 Task: Open a blank sheet, save the file as Maya.docx Add the quote 'Life is short; make every moment count.' Apply font style 'Oswald' and font size 36 Align the text to the Left .Change the text color to  'Olive Green '
Action: Mouse moved to (926, 72)
Screenshot: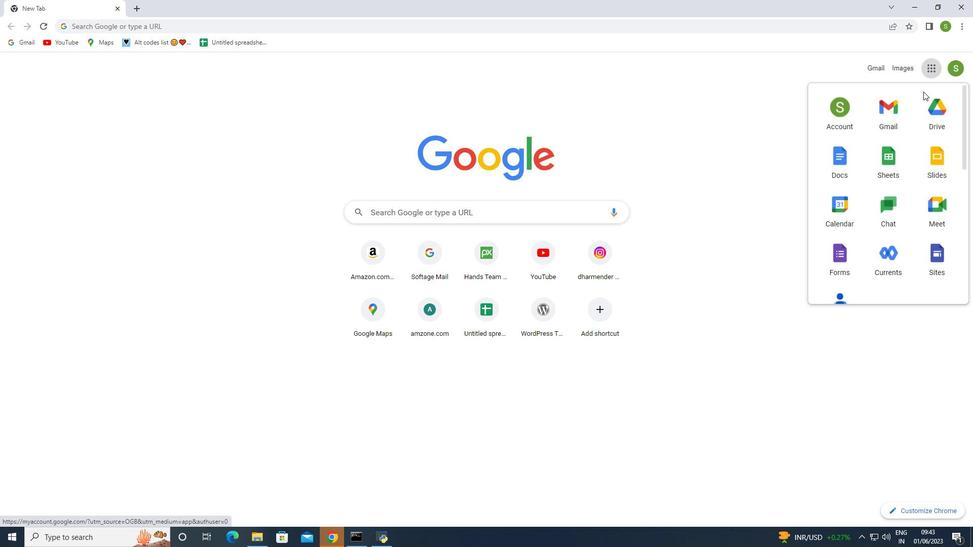 
Action: Mouse pressed left at (926, 72)
Screenshot: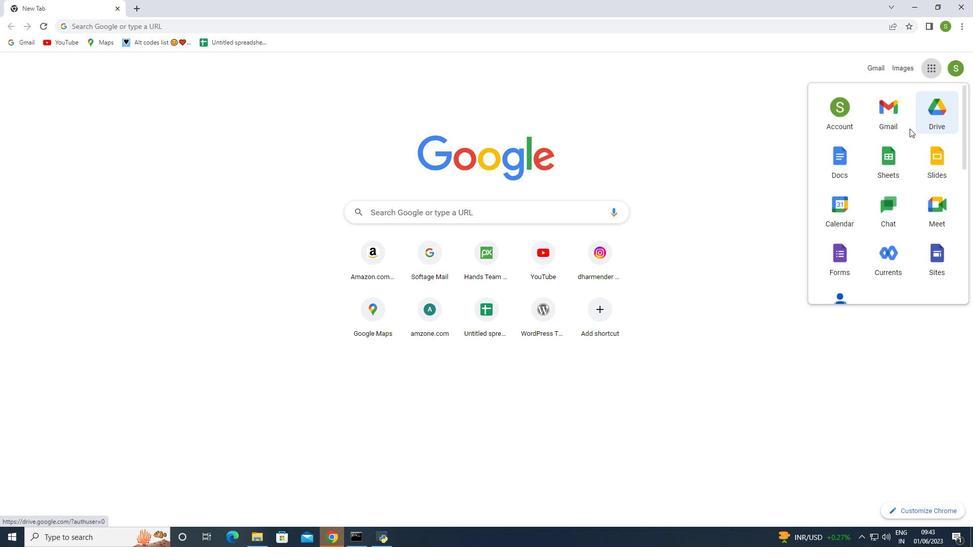 
Action: Mouse moved to (842, 169)
Screenshot: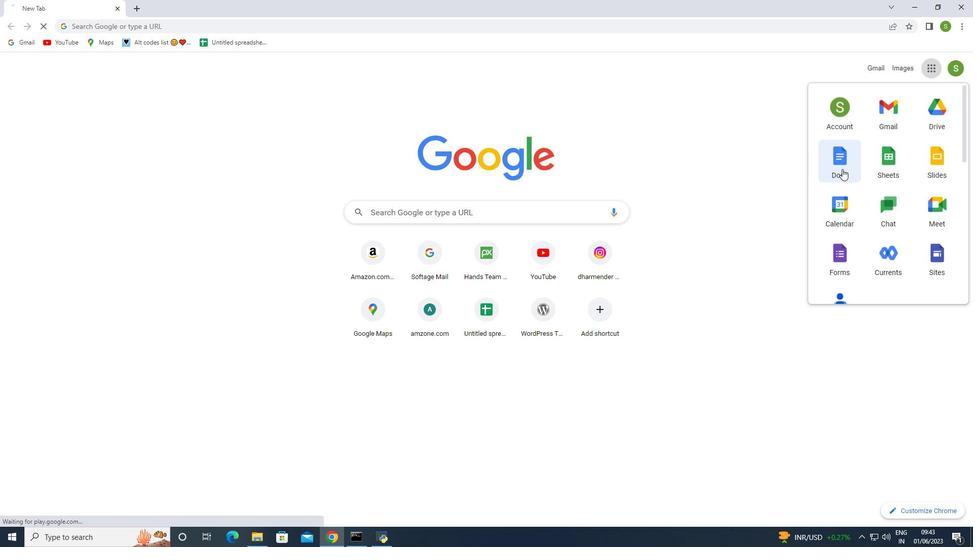 
Action: Mouse pressed left at (842, 169)
Screenshot: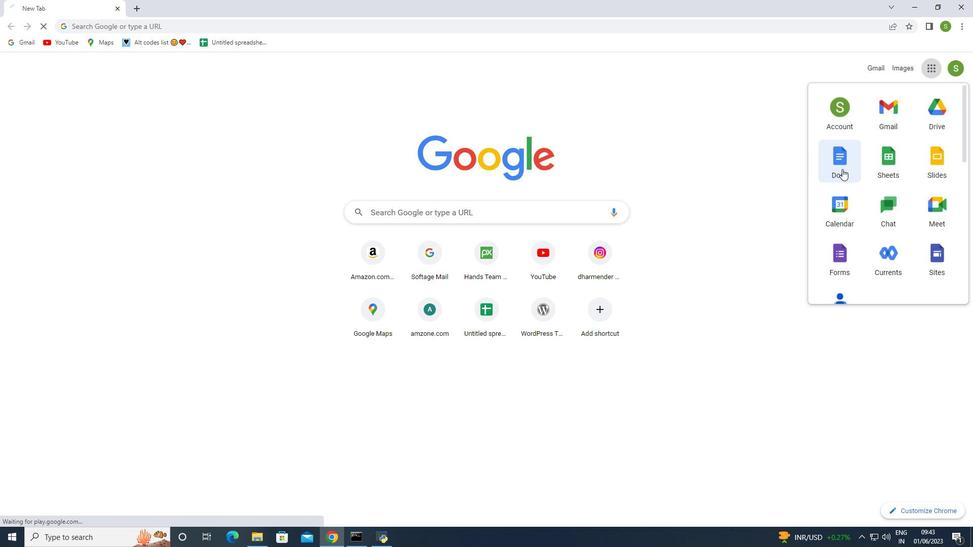 
Action: Mouse moved to (290, 152)
Screenshot: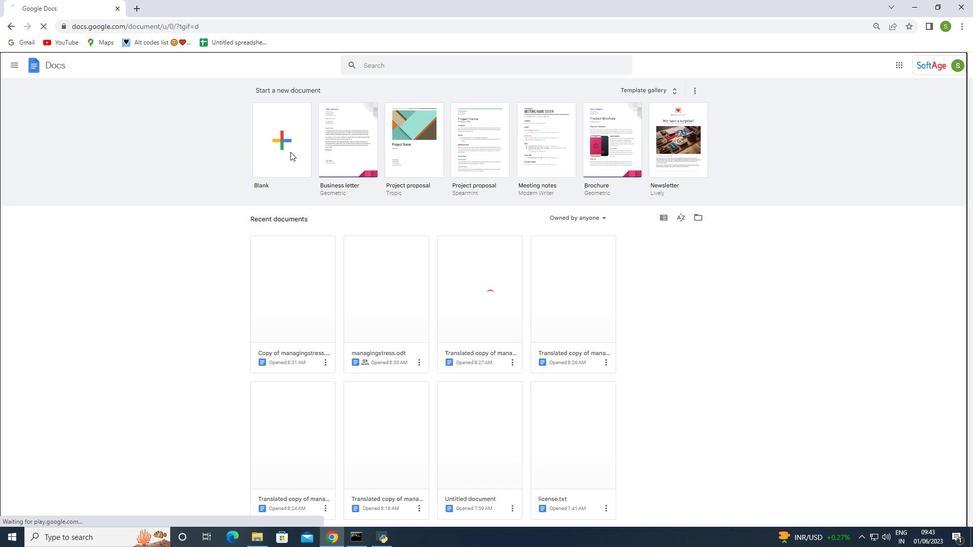 
Action: Mouse pressed left at (290, 152)
Screenshot: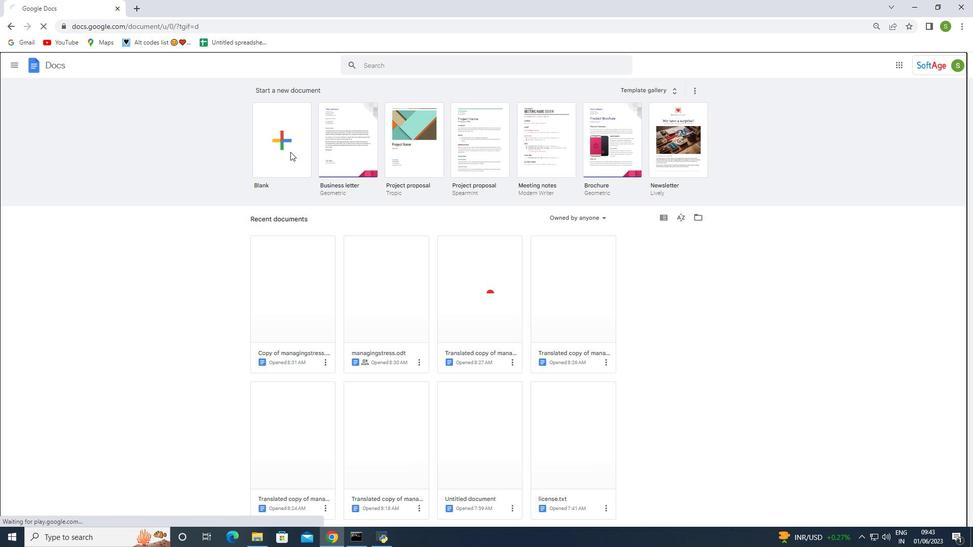 
Action: Mouse moved to (35, 68)
Screenshot: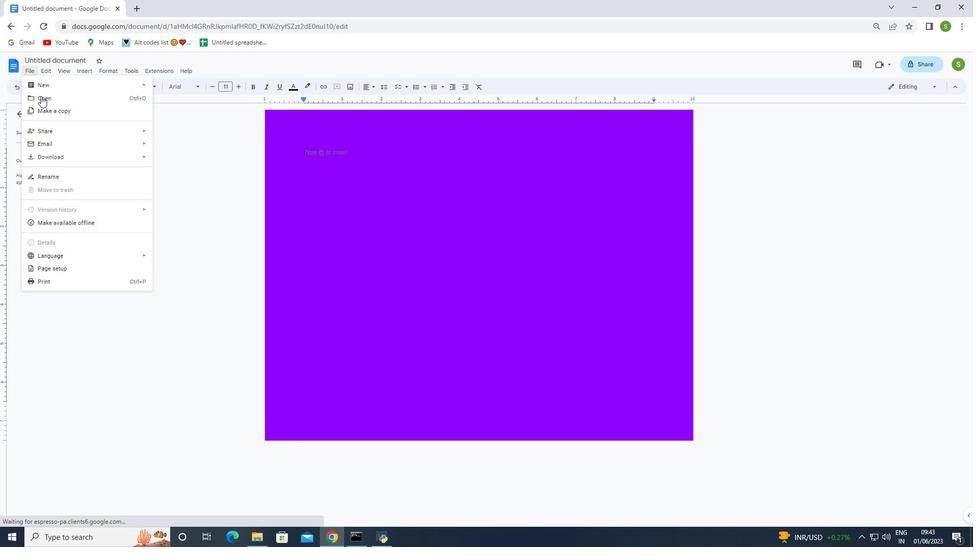 
Action: Mouse pressed left at (35, 68)
Screenshot: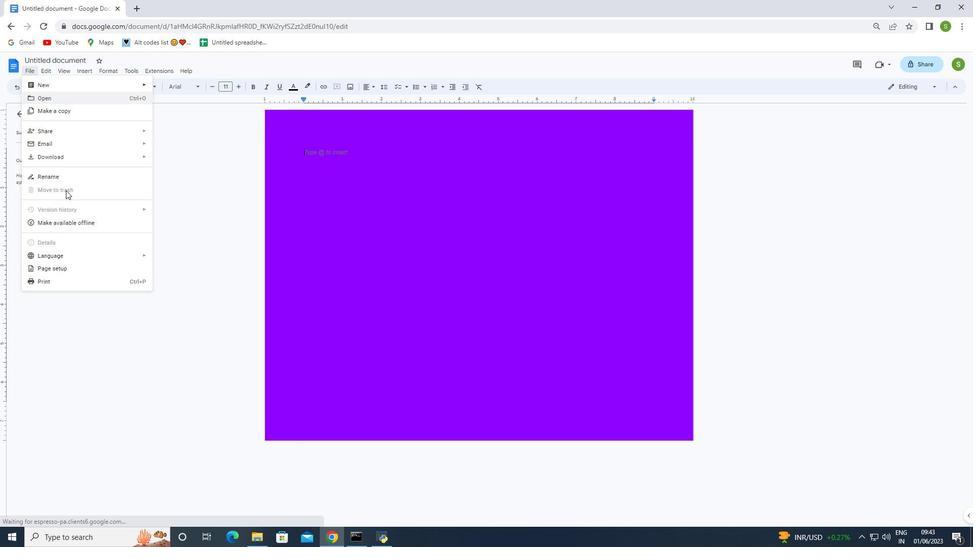
Action: Mouse moved to (59, 269)
Screenshot: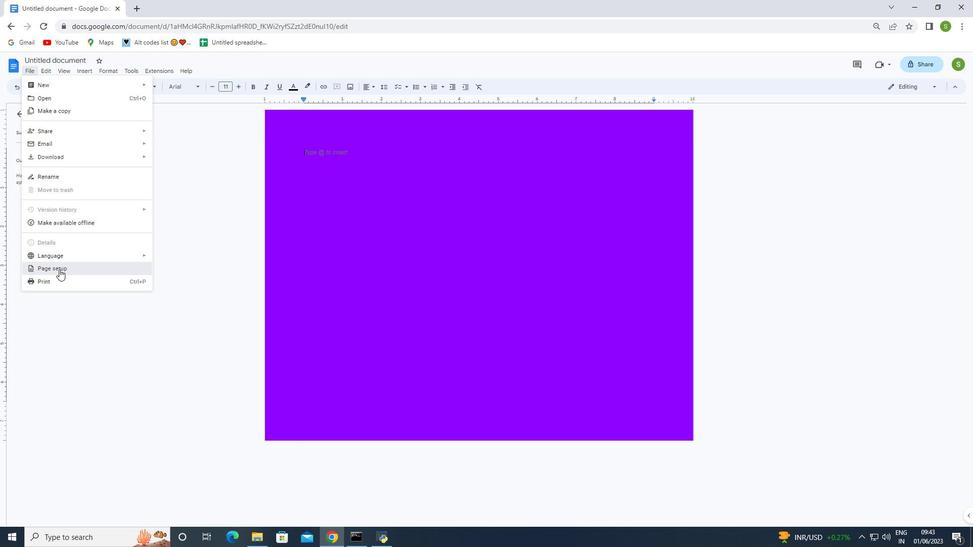 
Action: Mouse pressed left at (59, 269)
Screenshot: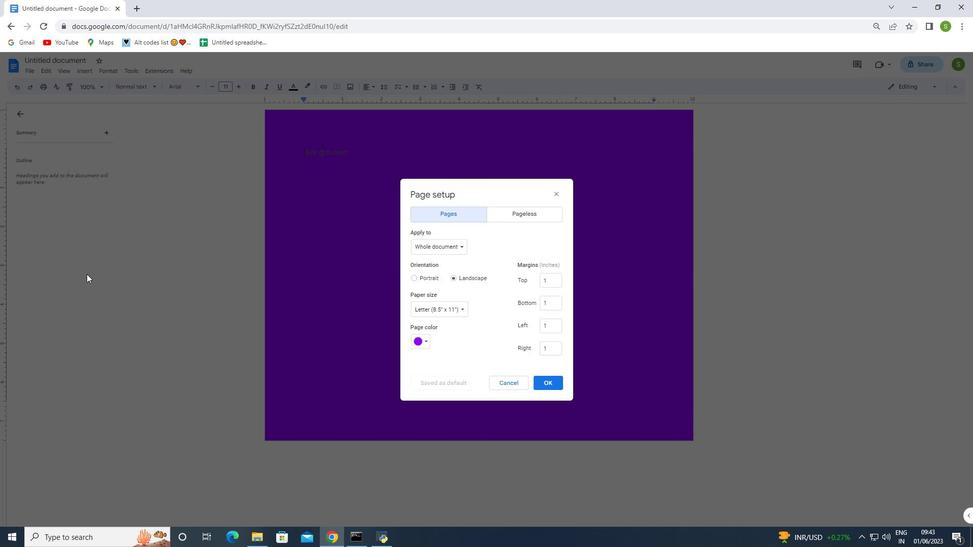 
Action: Mouse moved to (418, 341)
Screenshot: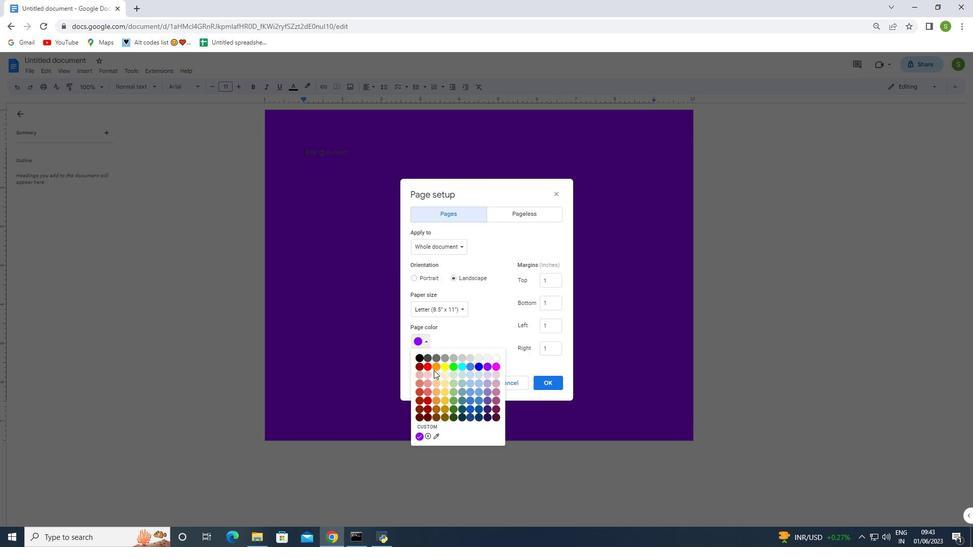 
Action: Mouse pressed left at (418, 341)
Screenshot: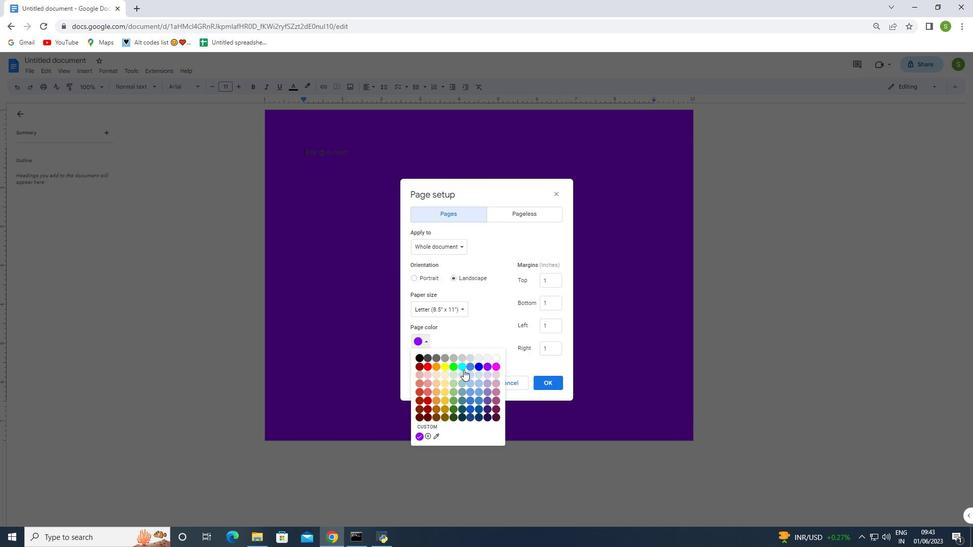 
Action: Mouse moved to (499, 357)
Screenshot: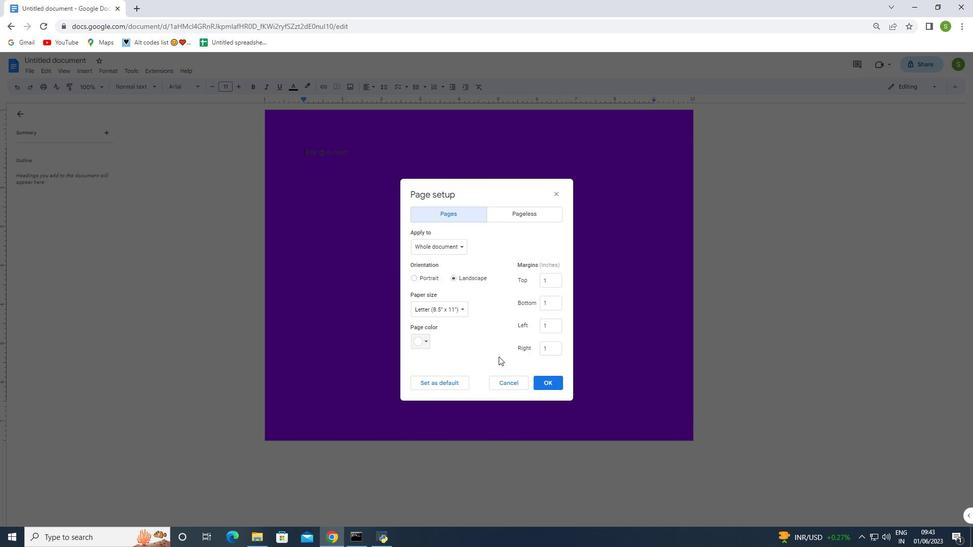 
Action: Mouse pressed left at (499, 357)
Screenshot: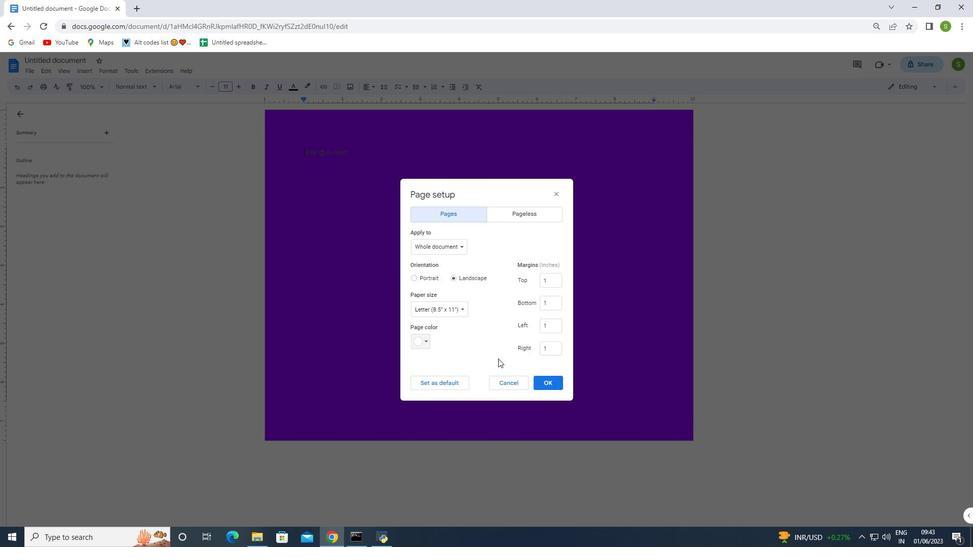 
Action: Mouse moved to (459, 383)
Screenshot: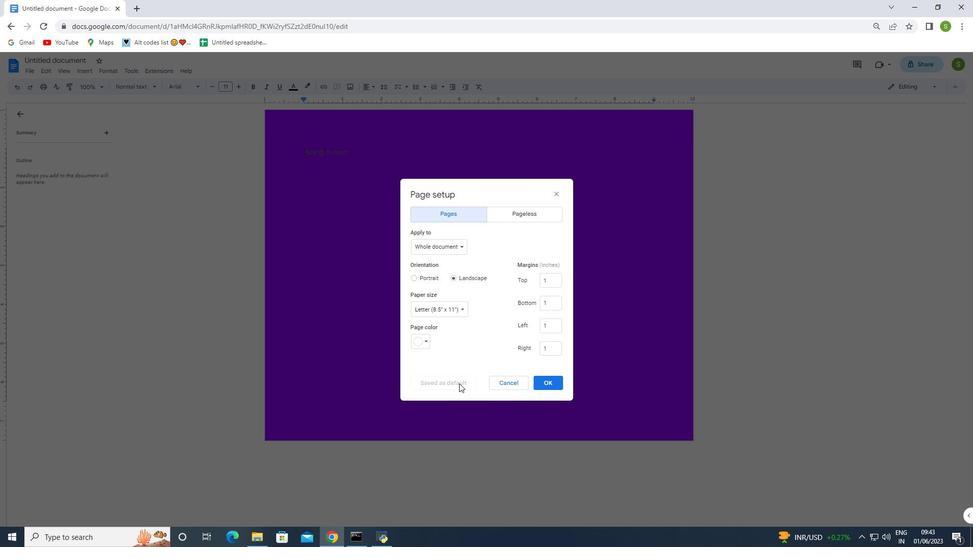 
Action: Mouse pressed left at (459, 383)
Screenshot: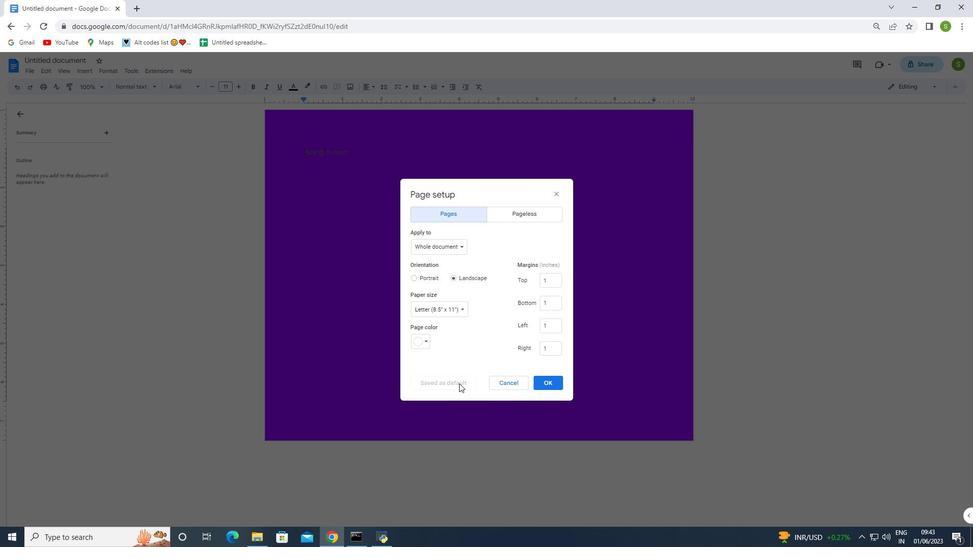 
Action: Mouse moved to (540, 384)
Screenshot: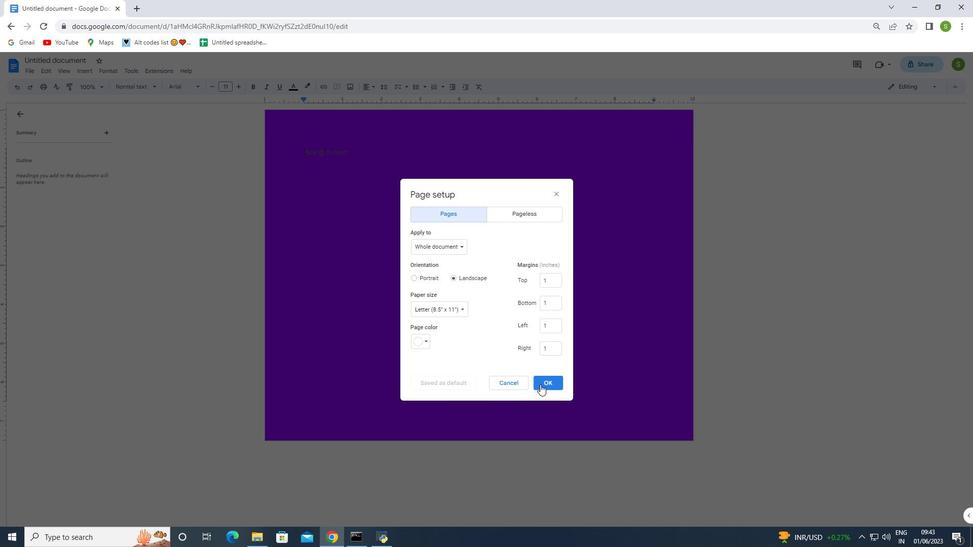 
Action: Mouse pressed left at (540, 384)
Screenshot: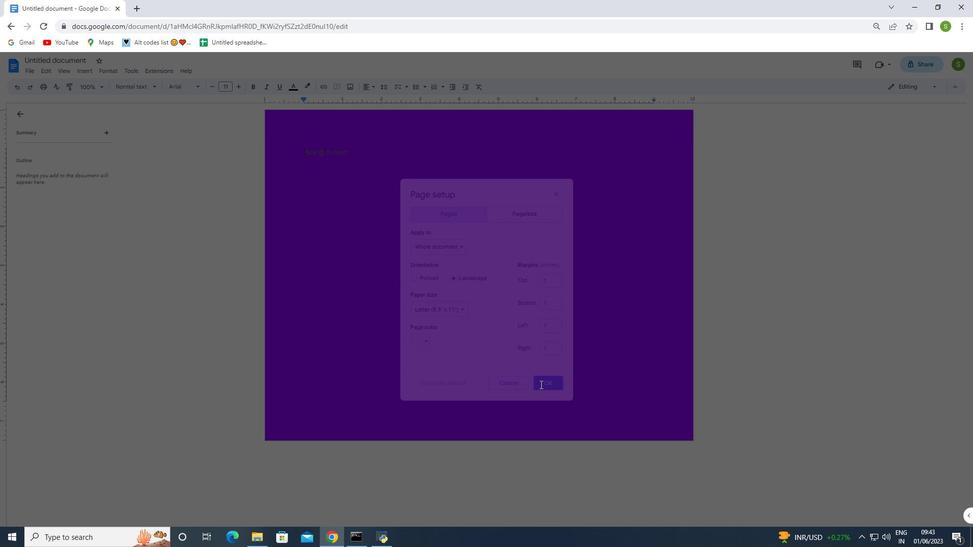 
Action: Mouse moved to (29, 72)
Screenshot: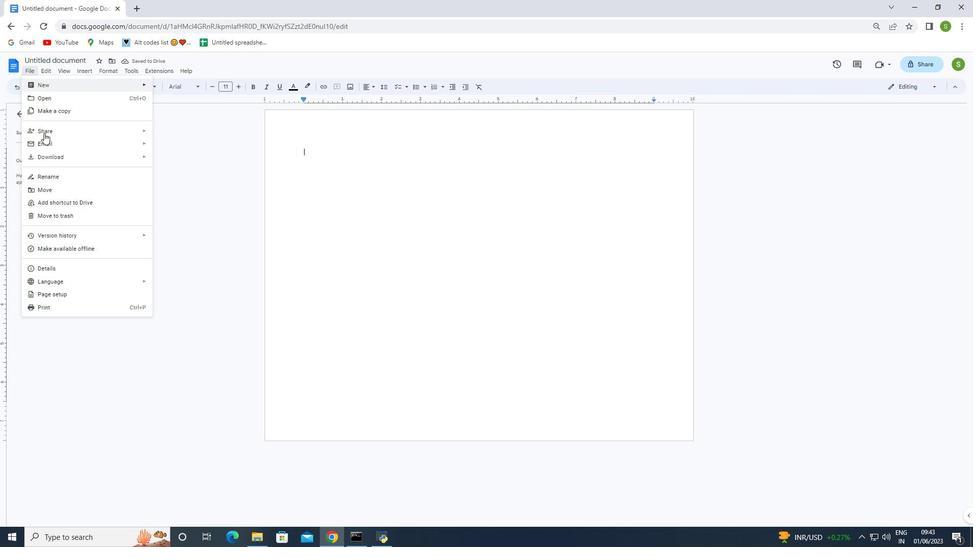 
Action: Mouse pressed left at (29, 72)
Screenshot: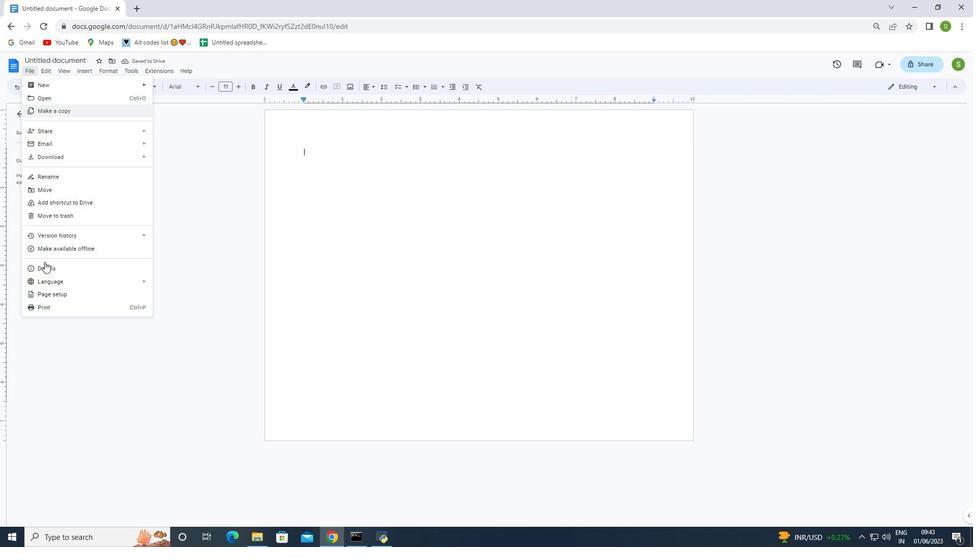 
Action: Mouse moved to (53, 297)
Screenshot: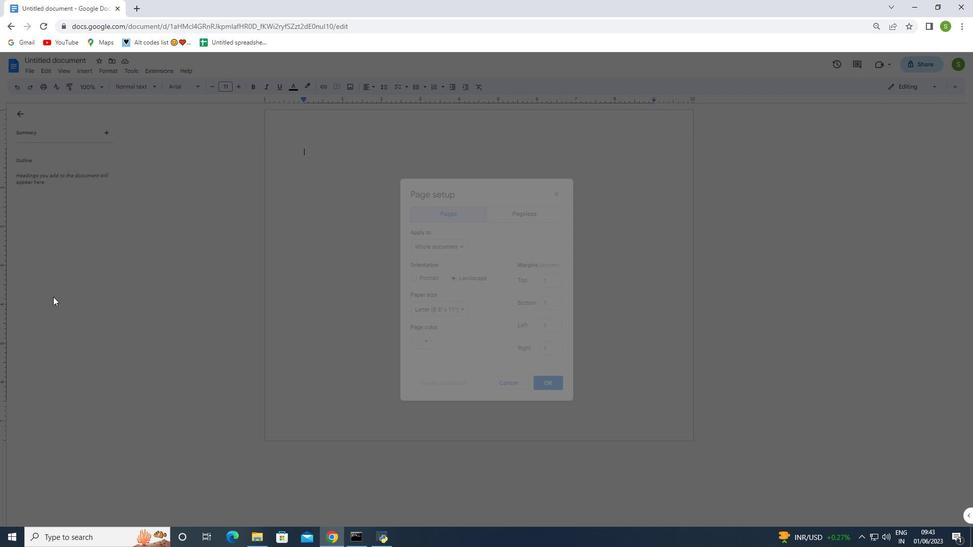 
Action: Mouse pressed left at (53, 297)
Screenshot: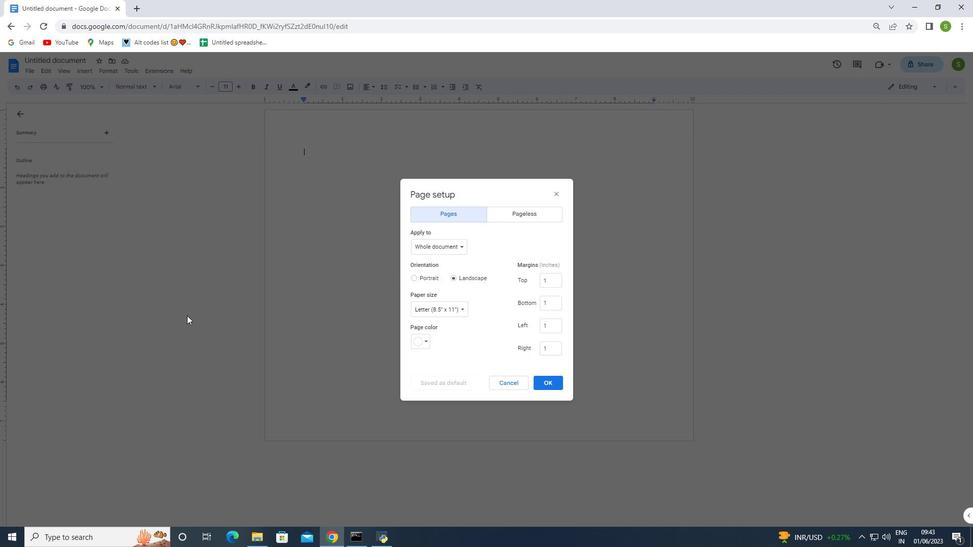 
Action: Mouse moved to (411, 279)
Screenshot: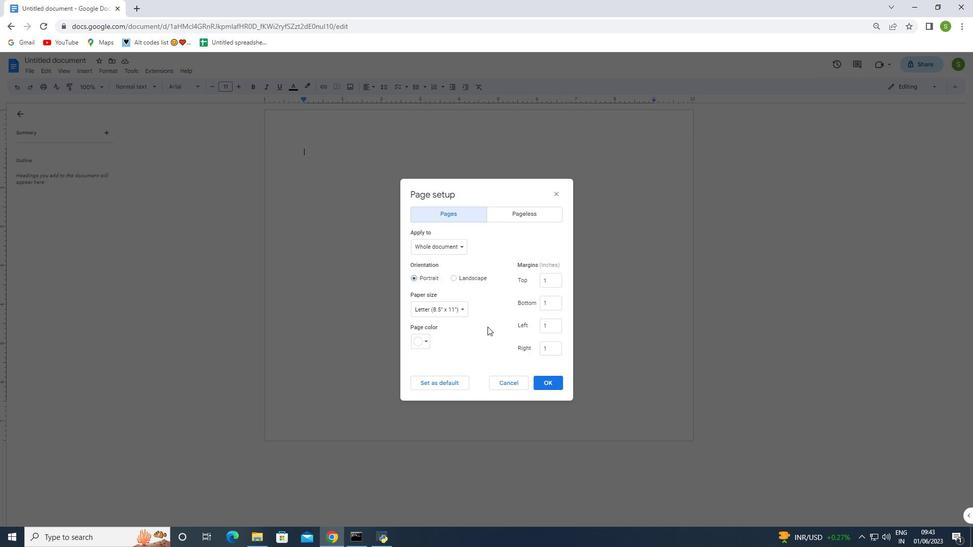 
Action: Mouse pressed left at (411, 279)
Screenshot: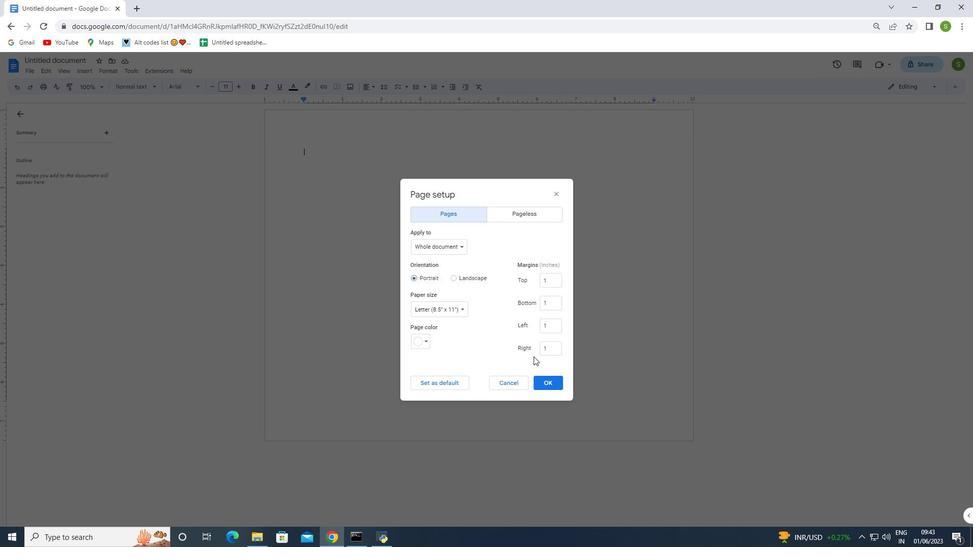 
Action: Mouse moved to (548, 377)
Screenshot: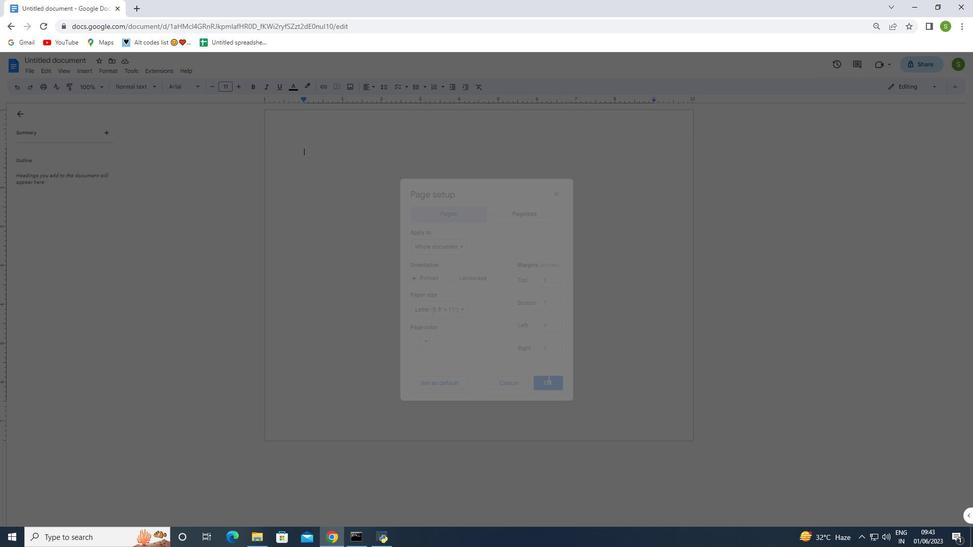 
Action: Mouse pressed left at (548, 377)
Screenshot: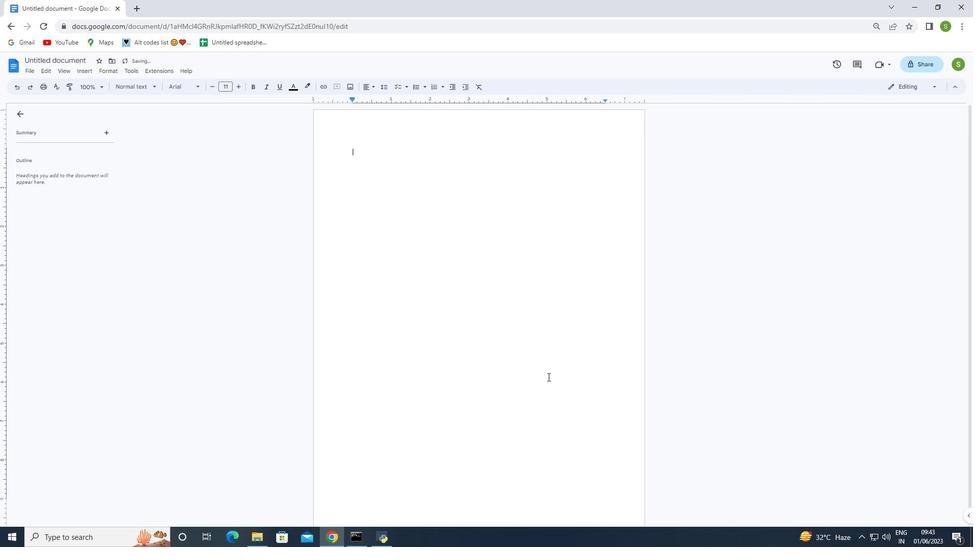 
Action: Mouse moved to (27, 69)
Screenshot: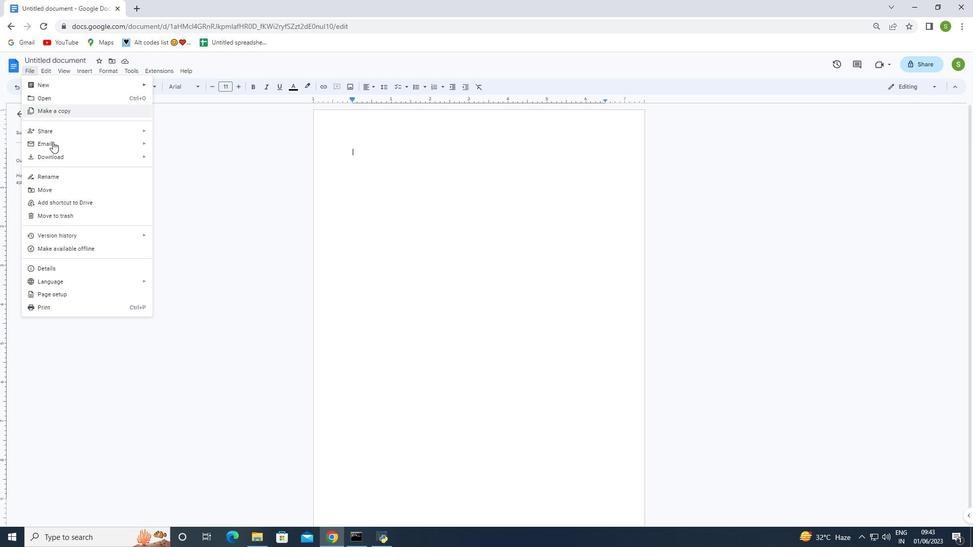 
Action: Mouse pressed left at (27, 69)
Screenshot: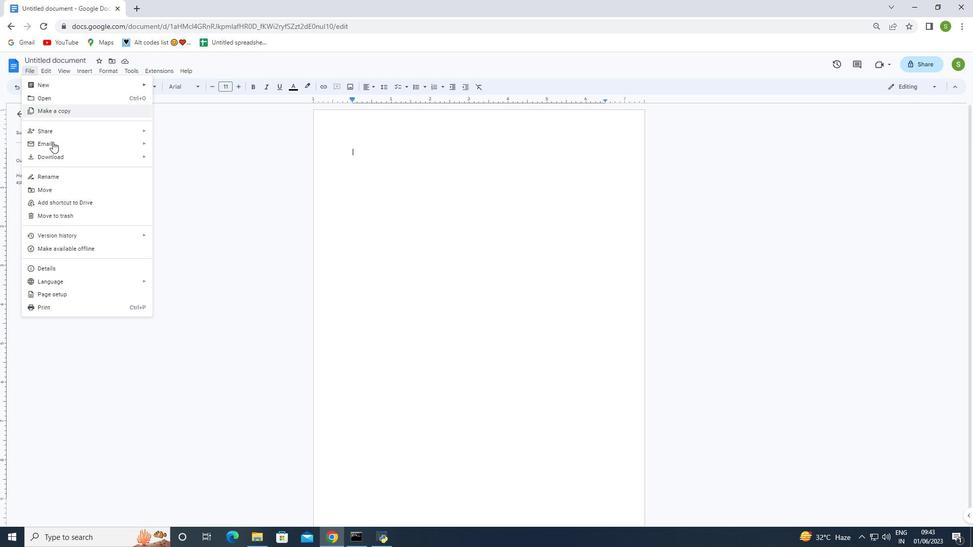 
Action: Mouse moved to (54, 179)
Screenshot: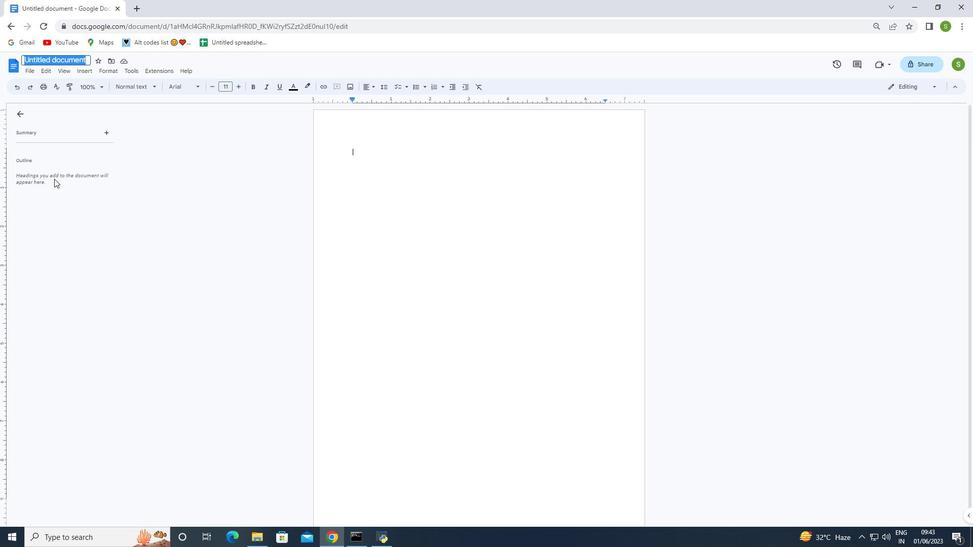 
Action: Mouse pressed left at (54, 179)
Screenshot: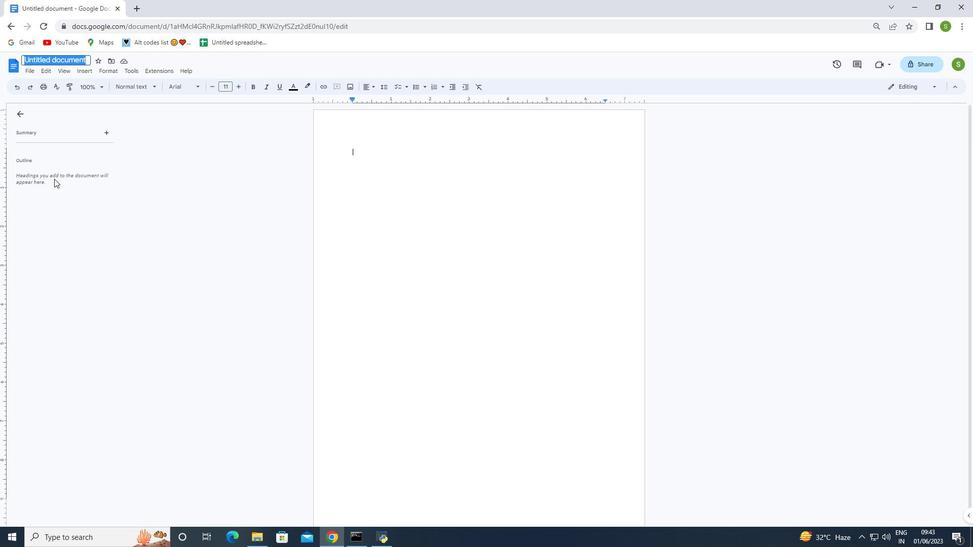 
Action: Key pressed <Key.backspace><Key.shift>Maya.docx
Screenshot: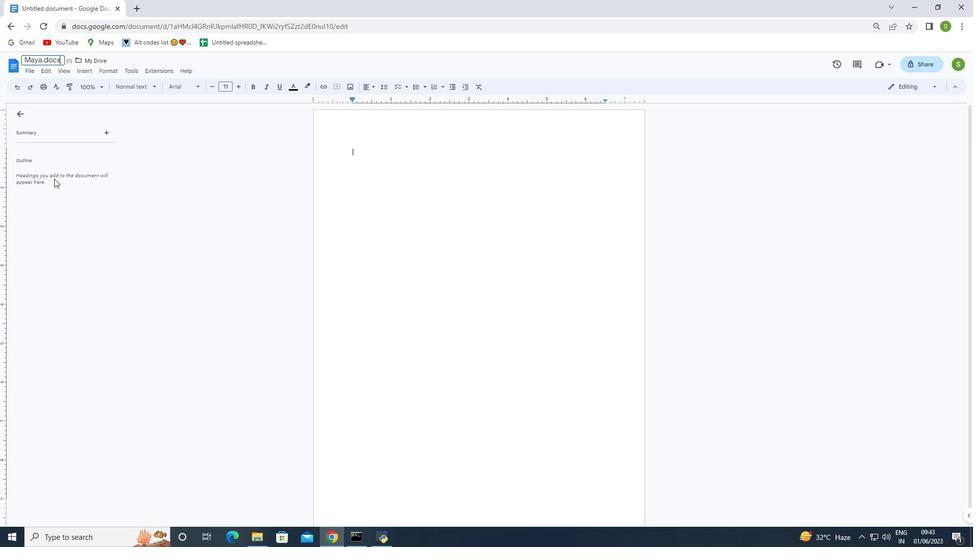 
Action: Mouse moved to (106, 250)
Screenshot: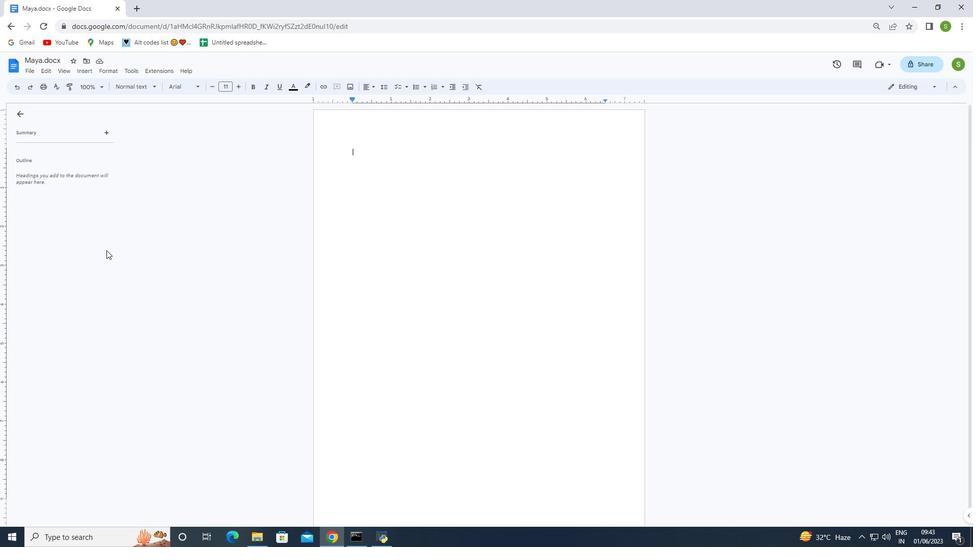 
Action: Mouse pressed left at (106, 250)
Screenshot: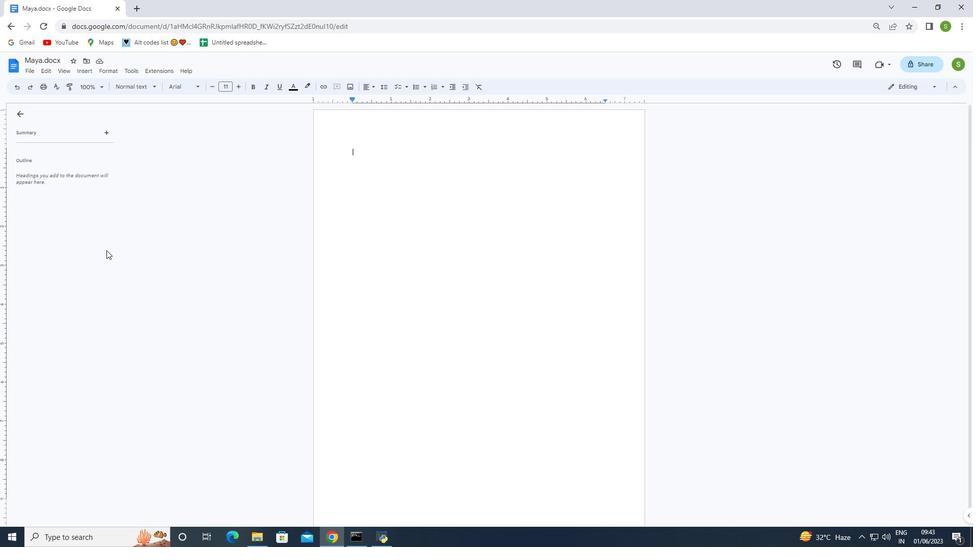 
Action: Mouse moved to (408, 196)
Screenshot: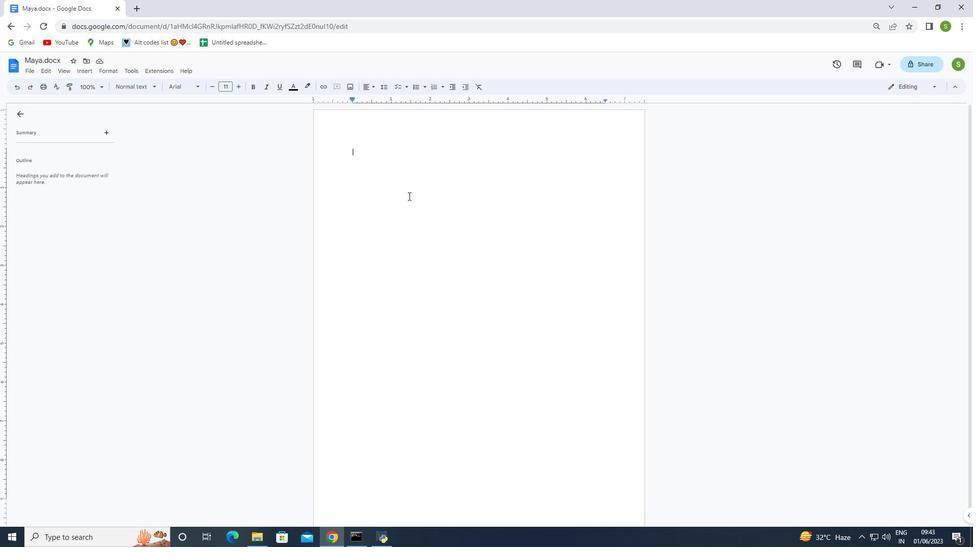 
Action: Key pressed <Key.shift>Life<Key.space>is<Key.space>short;<Key.space><Key.shift>Make<Key.space>every
Screenshot: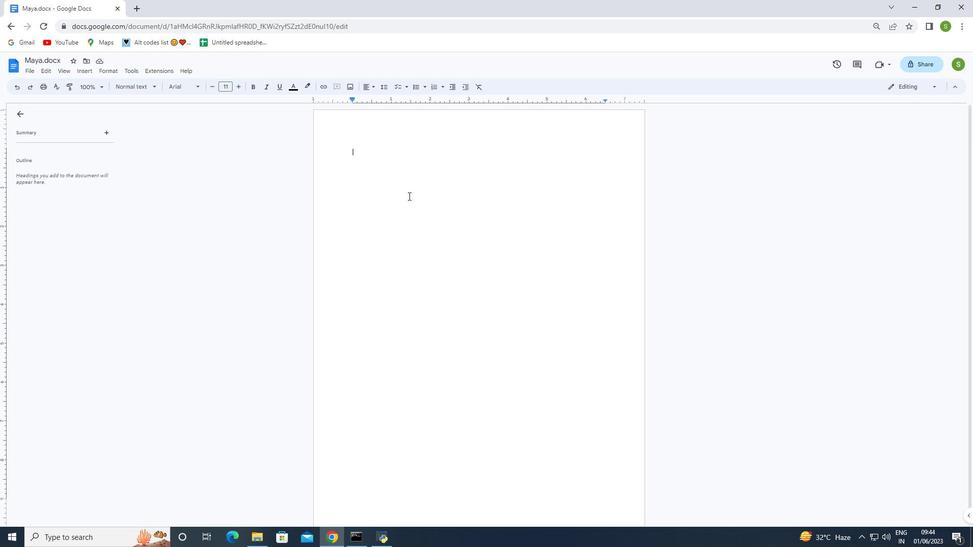 
Action: Mouse moved to (392, 170)
Screenshot: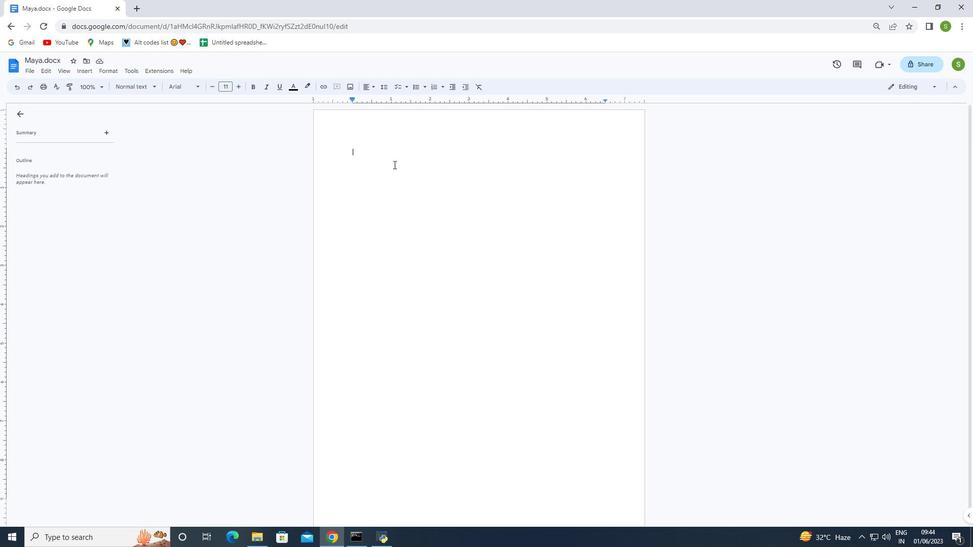 
Action: Mouse pressed left at (392, 170)
Screenshot: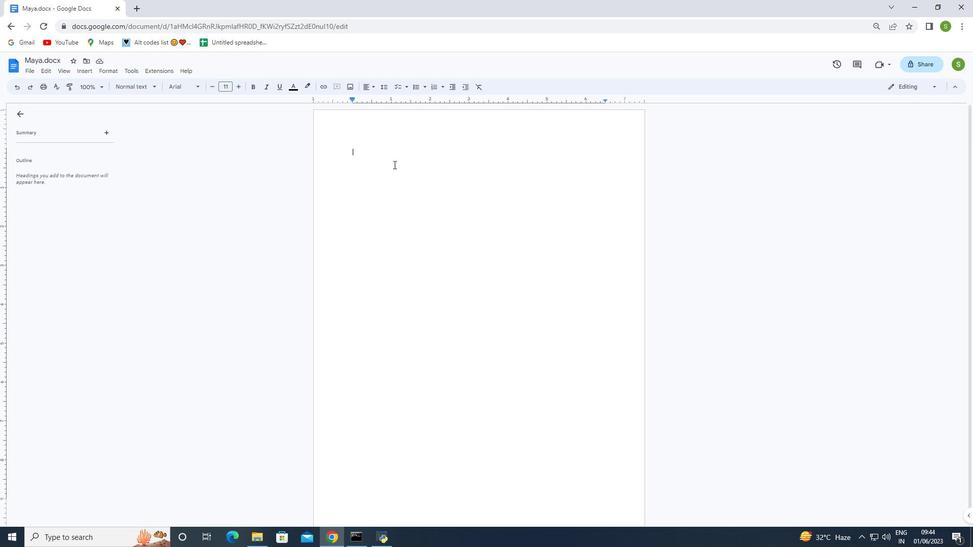 
Action: Mouse moved to (394, 162)
Screenshot: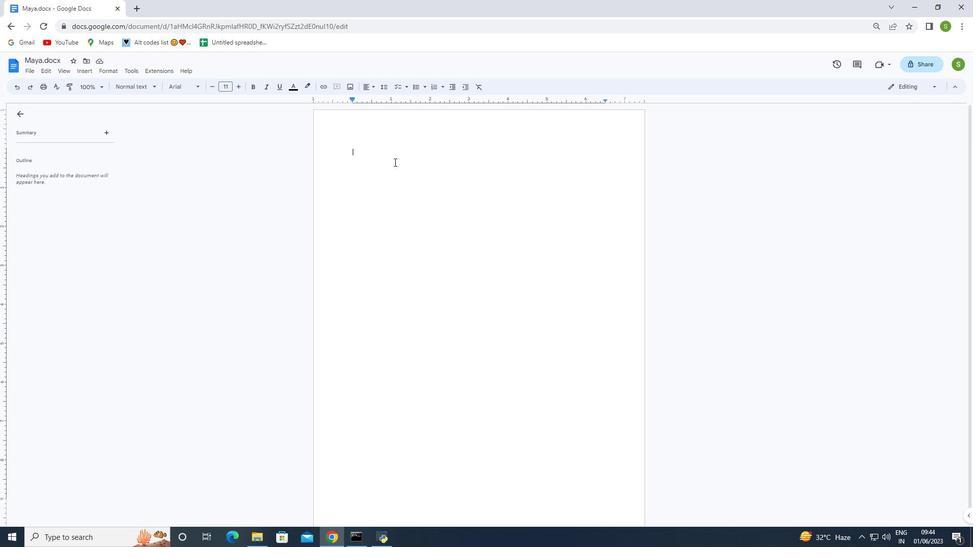 
Action: Mouse pressed left at (394, 162)
Screenshot: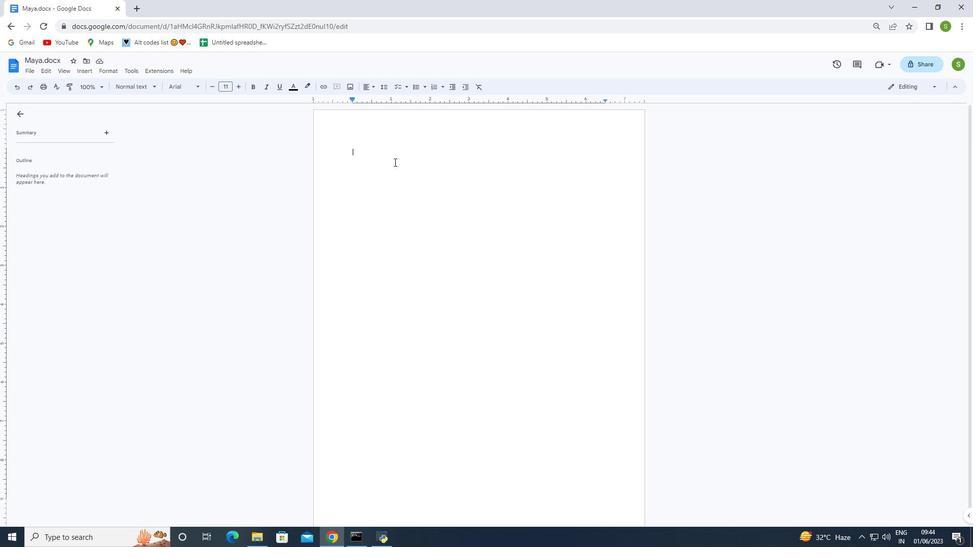
Action: Key pressed <Key.shift><Key.shift><Key.shift><Key.shift><Key.shift><Key.shift><Key.shift><Key.shift><Key.shift><Key.shift><Key.shift><Key.shift><Key.shift><Key.shift><Key.shift><Key.shift><Key.shift><Key.shift><Key.shift>Life<Key.space>is<Key.space><Key.shift>Short;
Screenshot: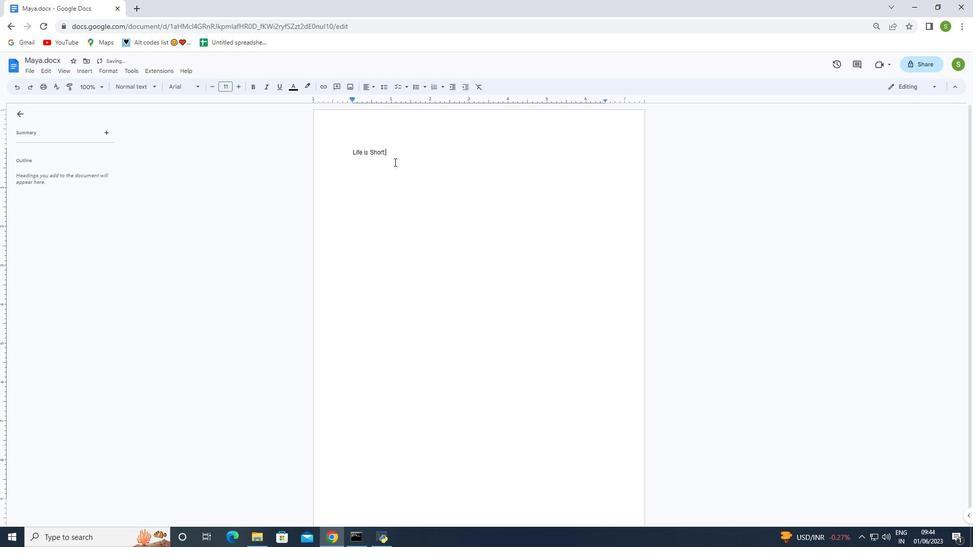 
Action: Mouse moved to (398, 153)
Screenshot: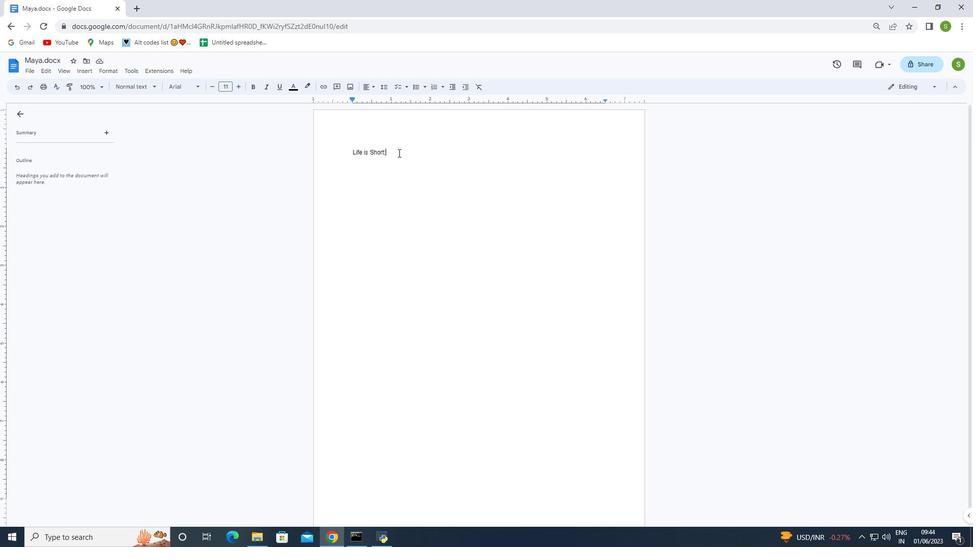
Action: Mouse pressed left at (398, 153)
Screenshot: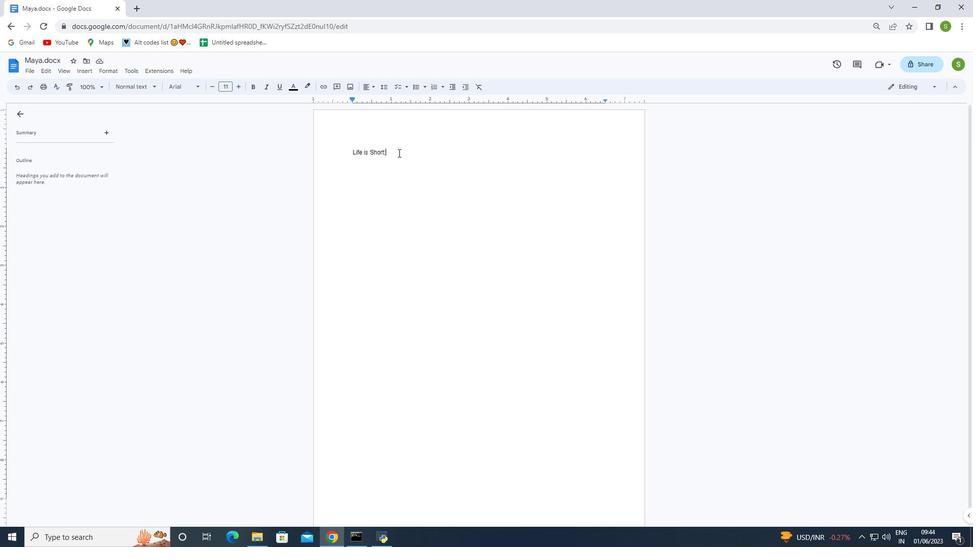 
Action: Key pressed <Key.enter><Key.shift>Make<Key.space>every<Key.space>moment<Key.space>count.'
Screenshot: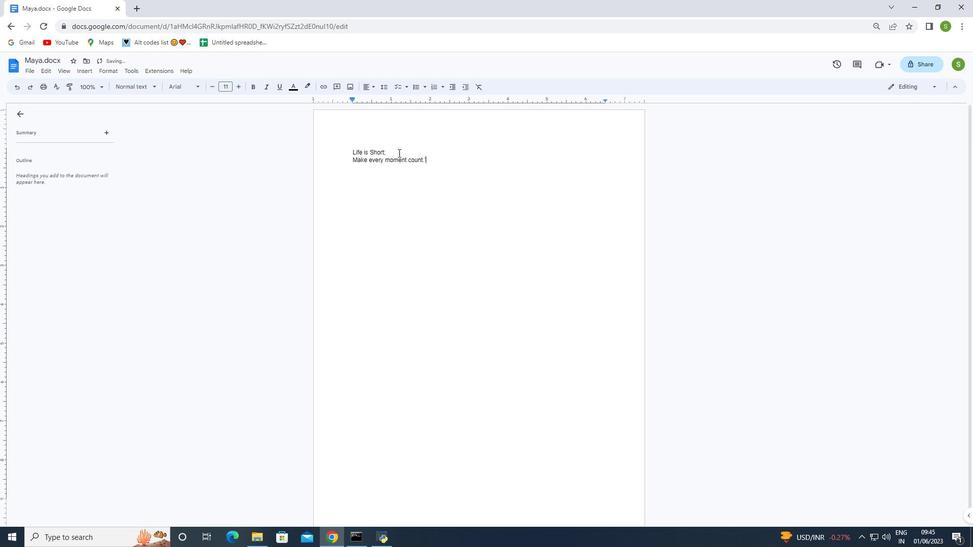 
Action: Mouse moved to (352, 149)
Screenshot: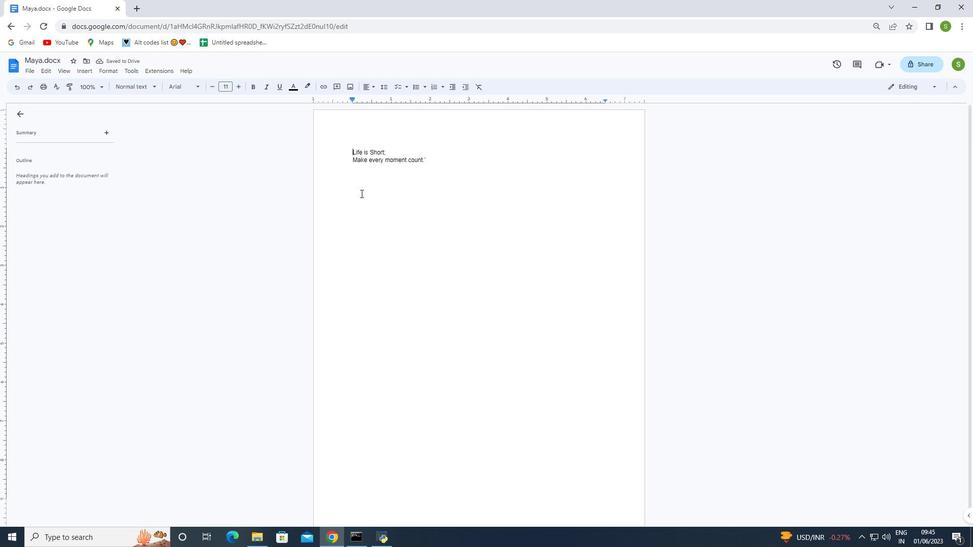 
Action: Mouse pressed left at (352, 149)
Screenshot: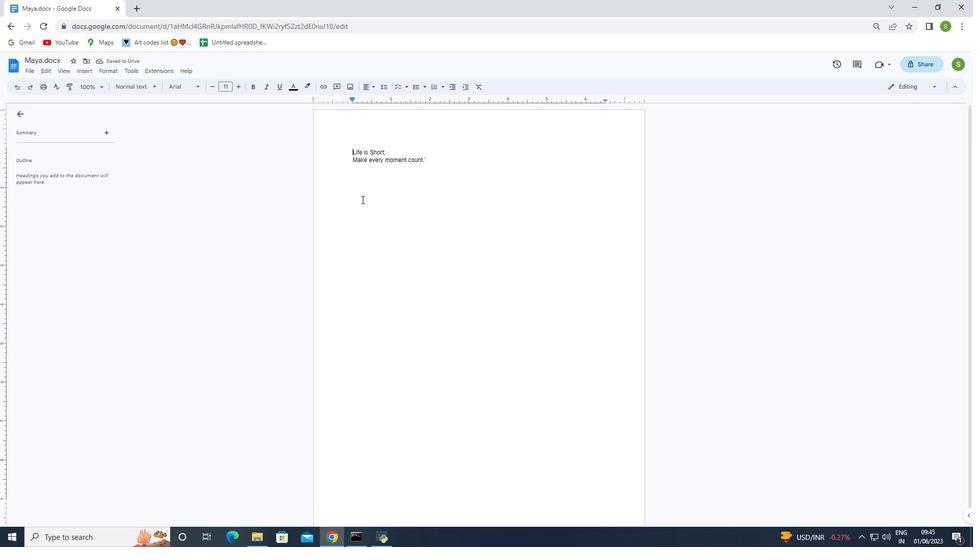 
Action: Mouse moved to (351, 198)
Screenshot: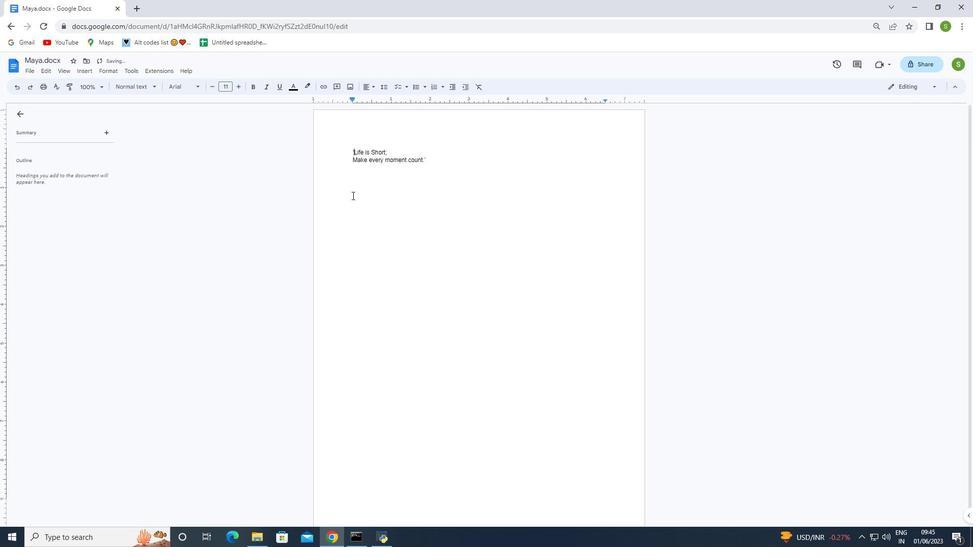 
Action: Key pressed '
Screenshot: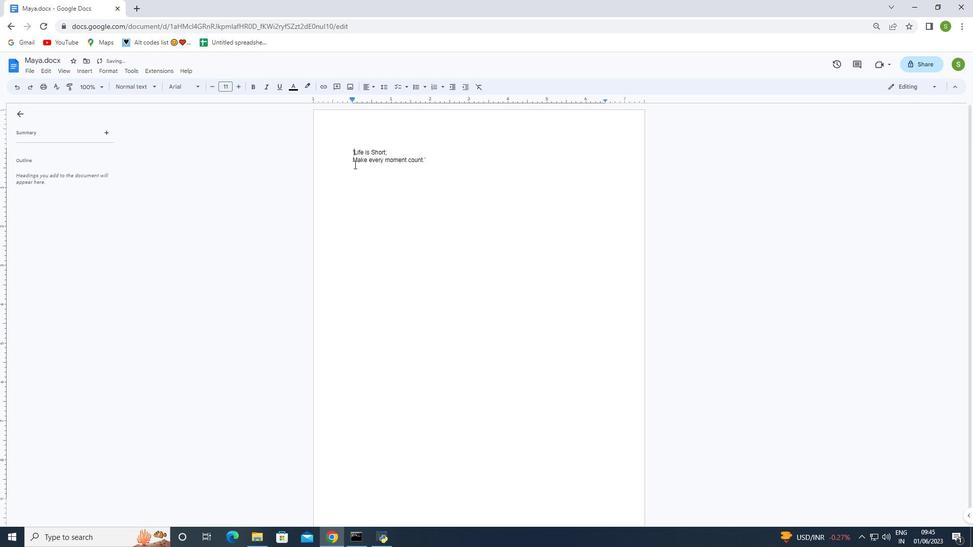 
Action: Mouse moved to (354, 158)
Screenshot: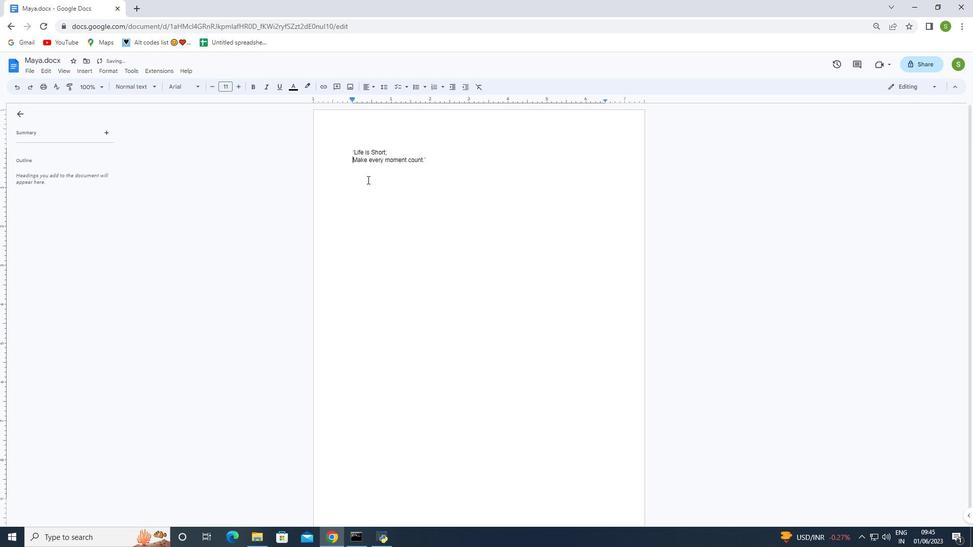 
Action: Mouse pressed left at (354, 158)
Screenshot: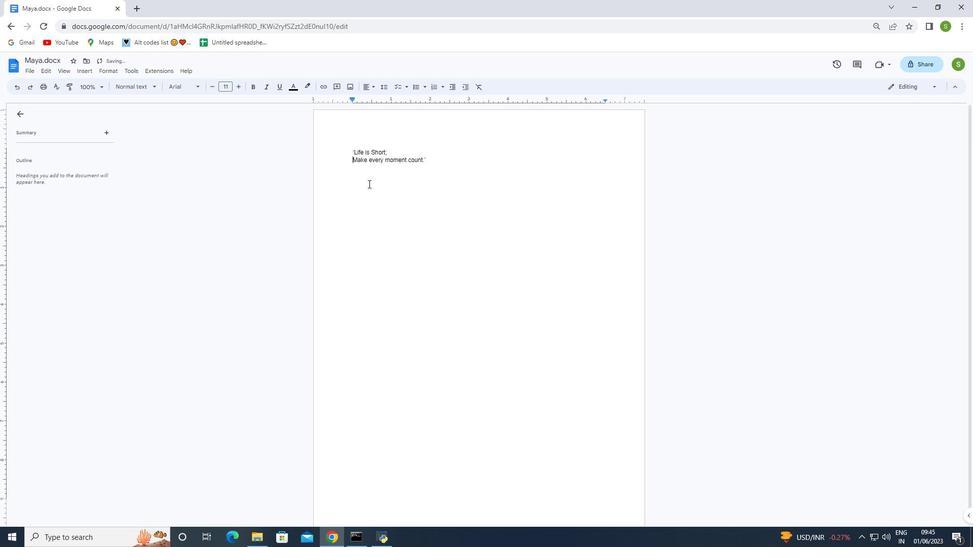 
Action: Mouse moved to (365, 185)
Screenshot: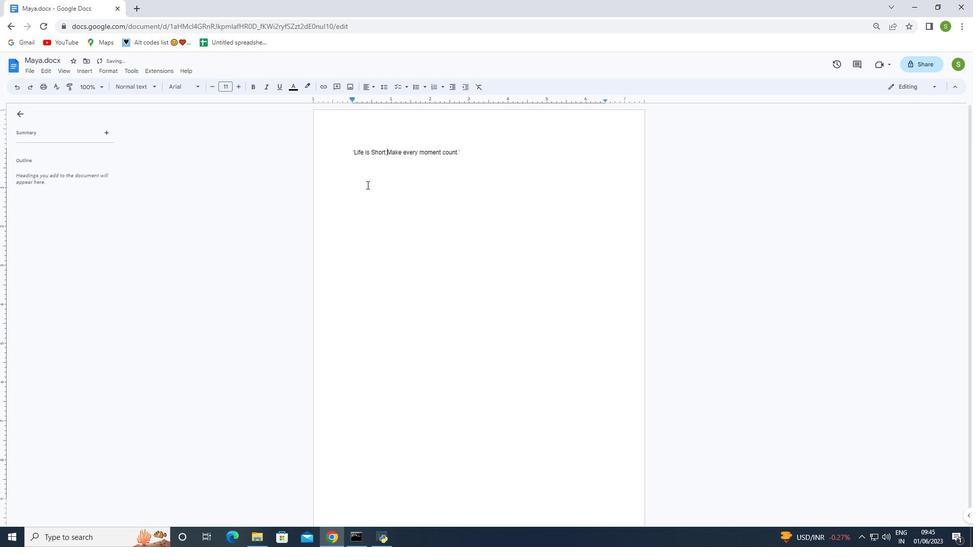 
Action: Key pressed <Key.backspace>
Screenshot: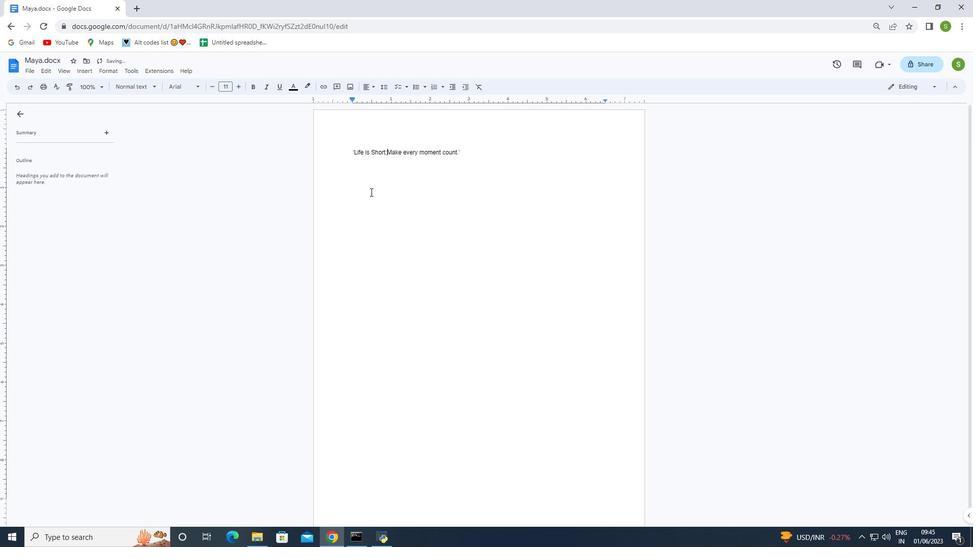 
Action: Mouse moved to (372, 195)
Screenshot: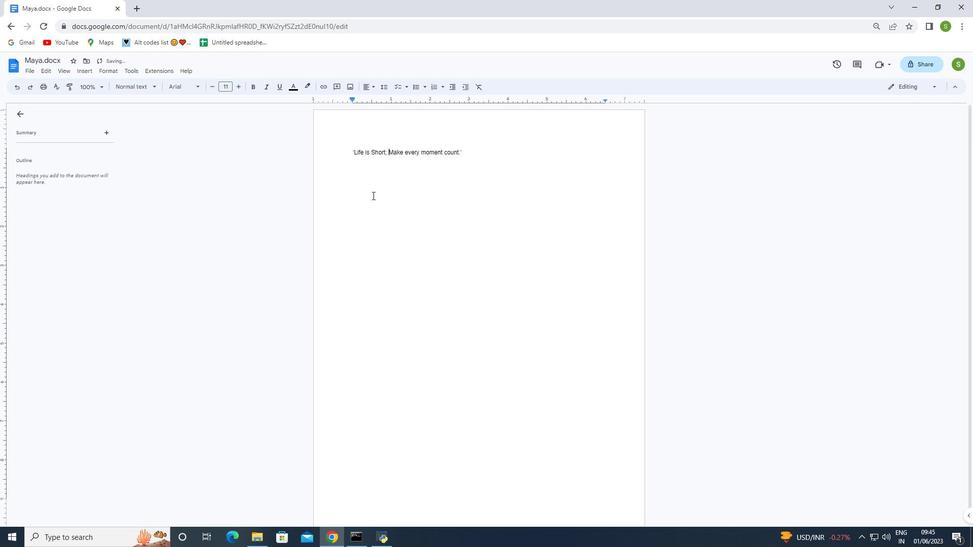 
Action: Key pressed <Key.space>
Screenshot: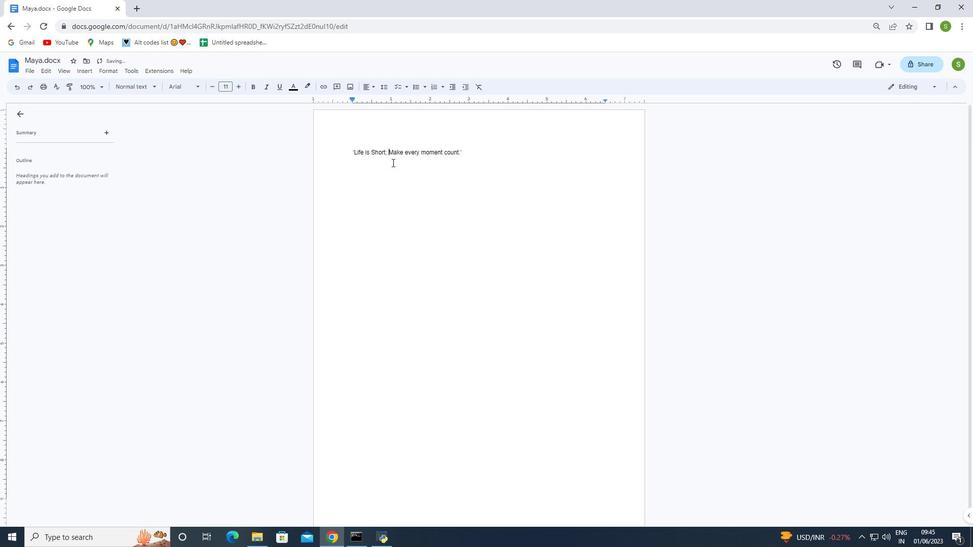
Action: Mouse moved to (385, 151)
Screenshot: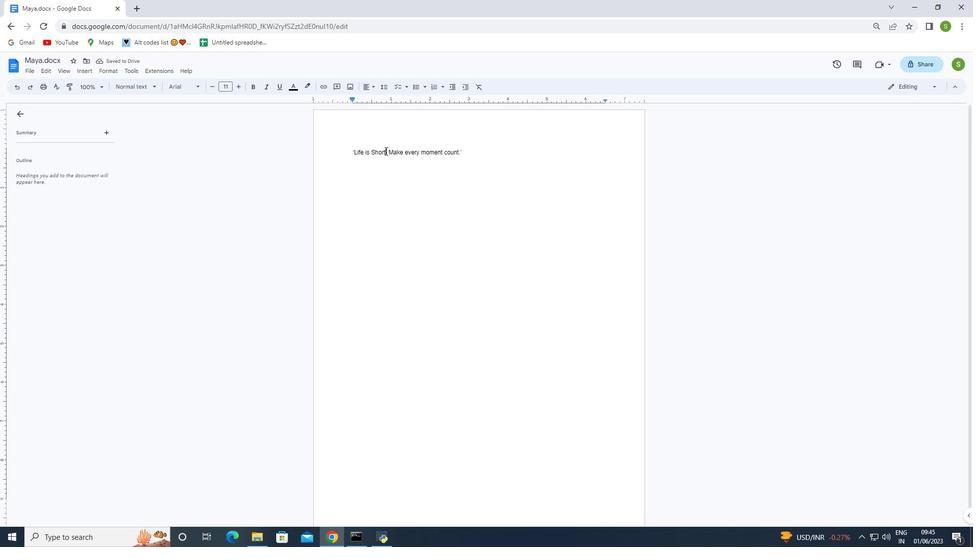 
Action: Mouse pressed left at (385, 151)
Screenshot: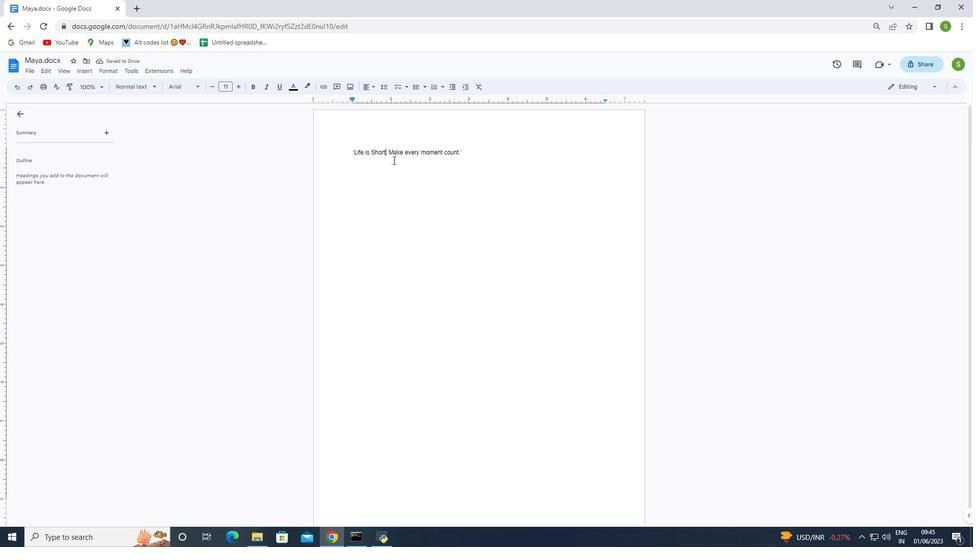 
Action: Mouse moved to (388, 152)
Screenshot: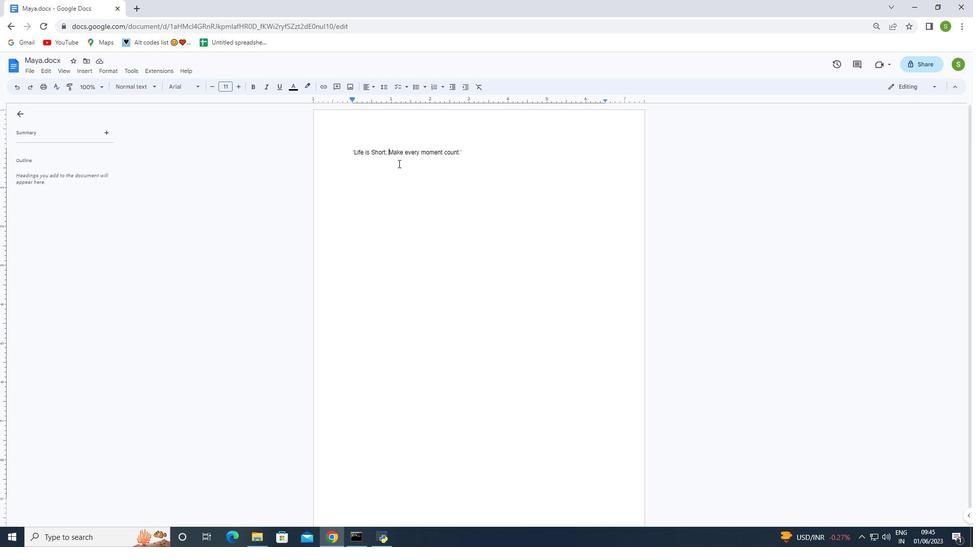 
Action: Mouse pressed left at (388, 152)
Screenshot: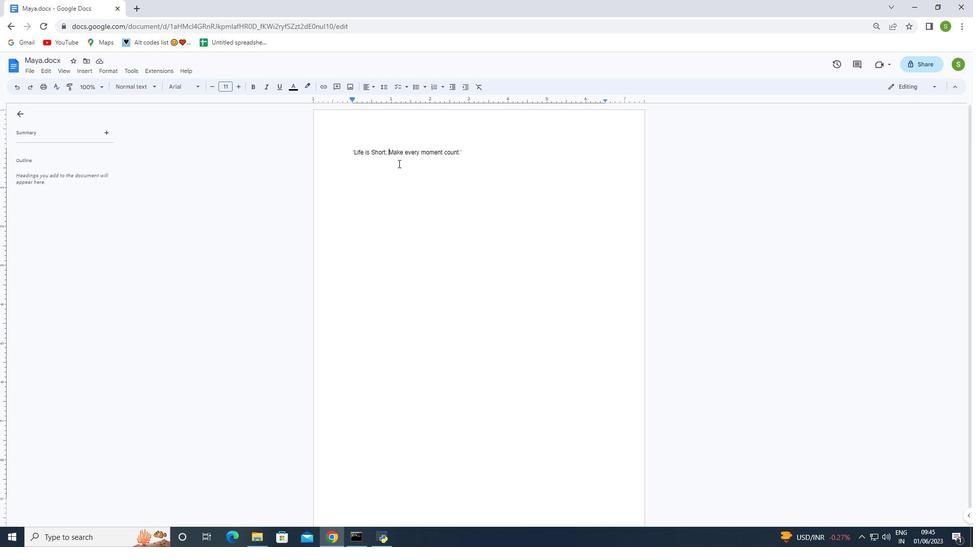 
Action: Mouse moved to (391, 164)
Screenshot: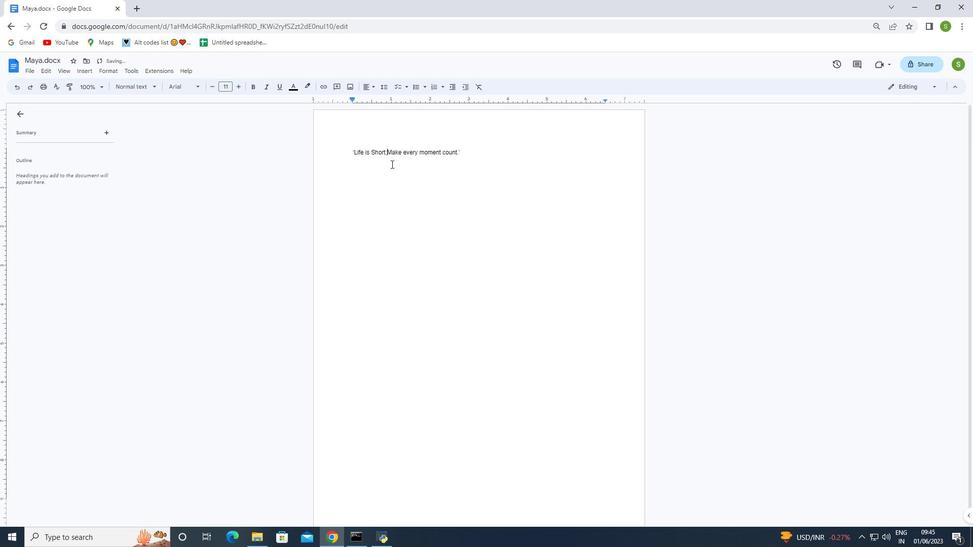 
Action: Key pressed <Key.backspace><Key.backspace>;<Key.space>
Screenshot: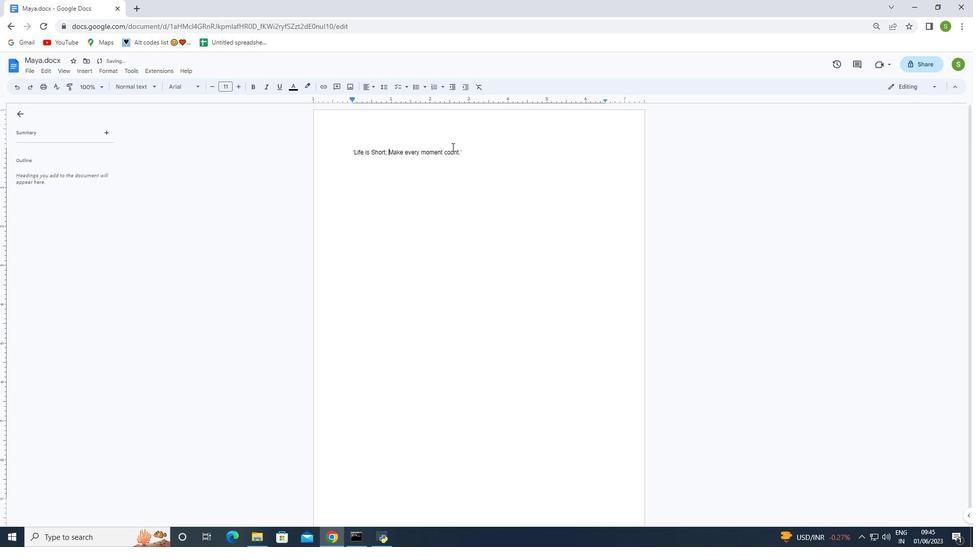 
Action: Mouse moved to (462, 151)
Screenshot: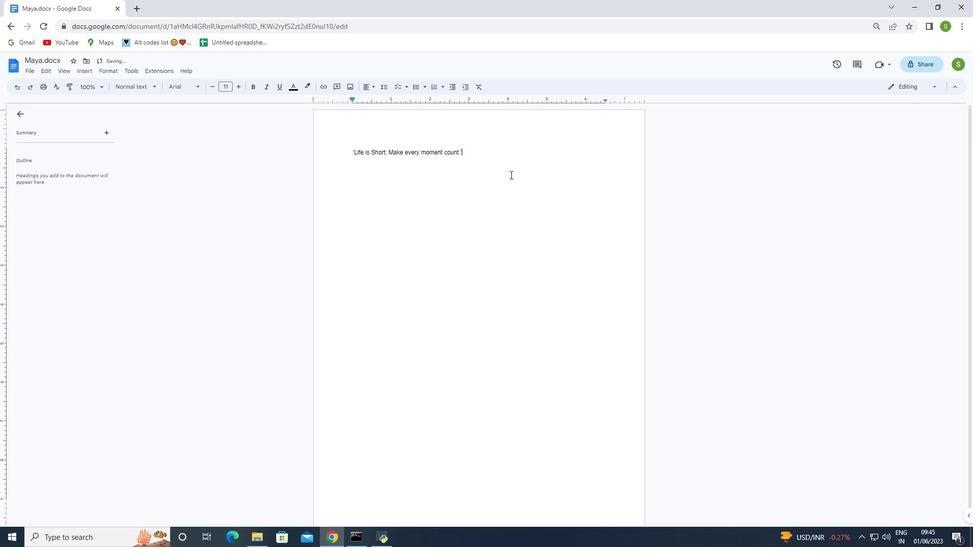 
Action: Mouse pressed left at (462, 151)
Screenshot: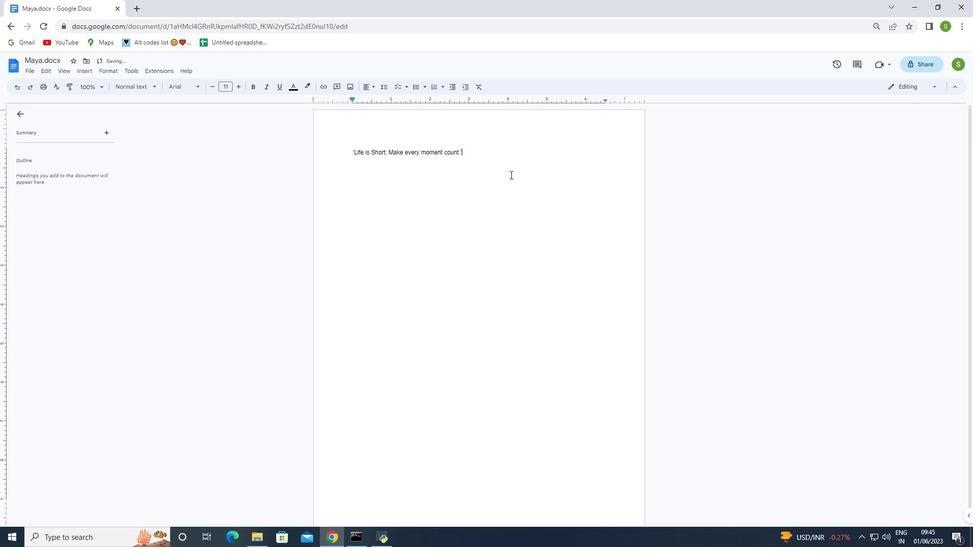 
Action: Mouse moved to (510, 174)
Screenshot: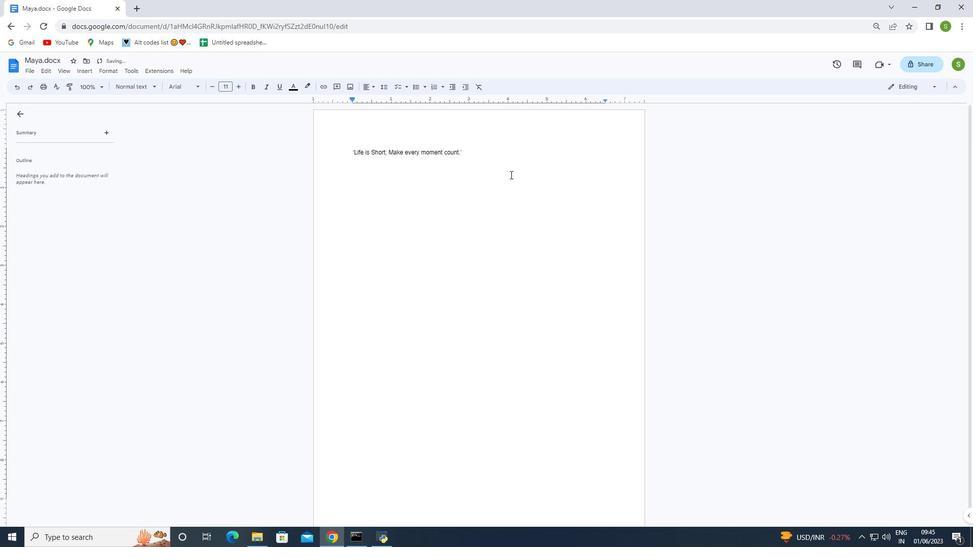 
Action: Key pressed <Key.space>apply<Key.space>font
Screenshot: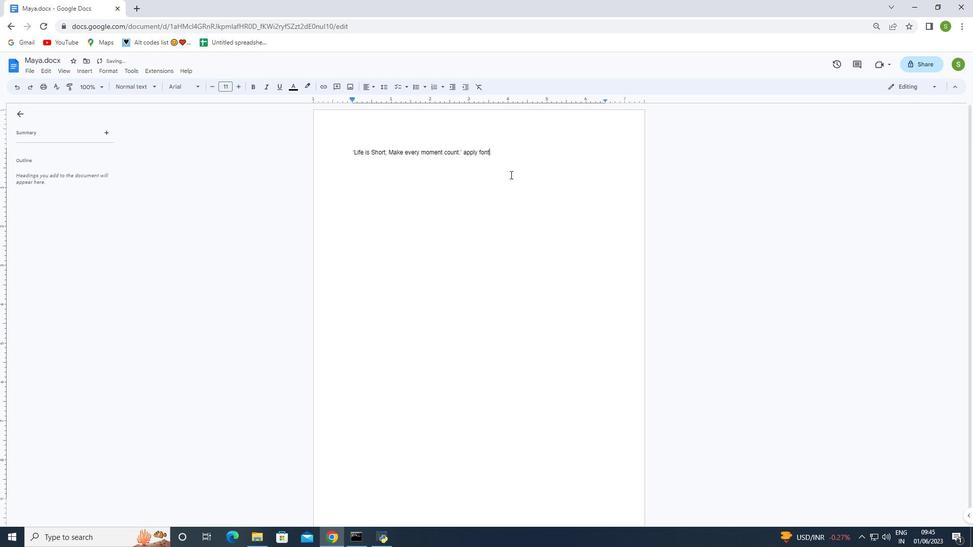 
Action: Mouse moved to (462, 152)
Screenshot: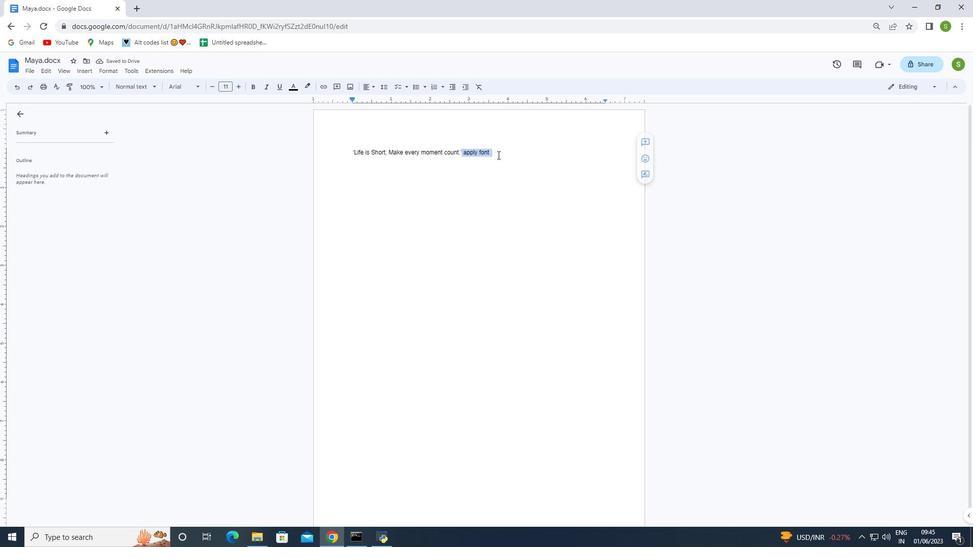 
Action: Mouse pressed left at (462, 152)
Screenshot: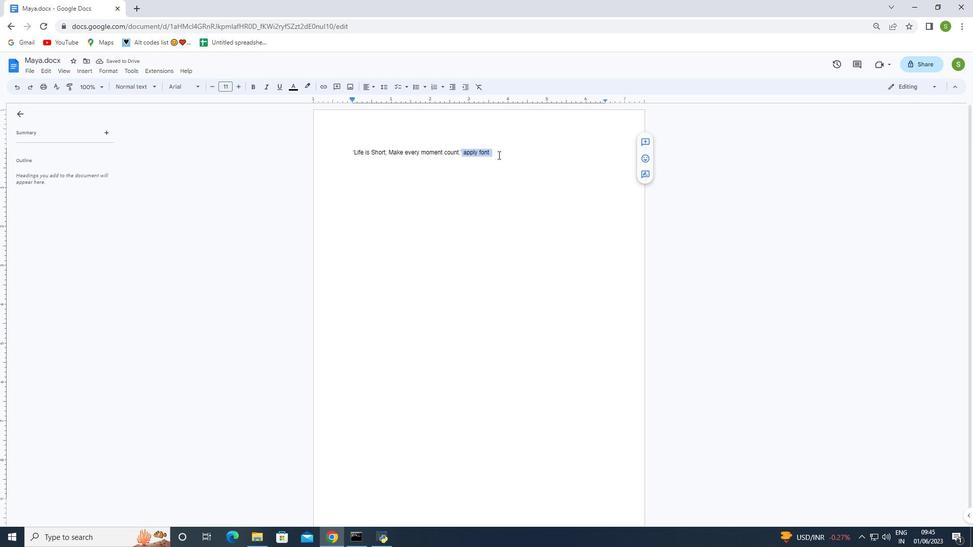 
Action: Mouse moved to (499, 156)
Screenshot: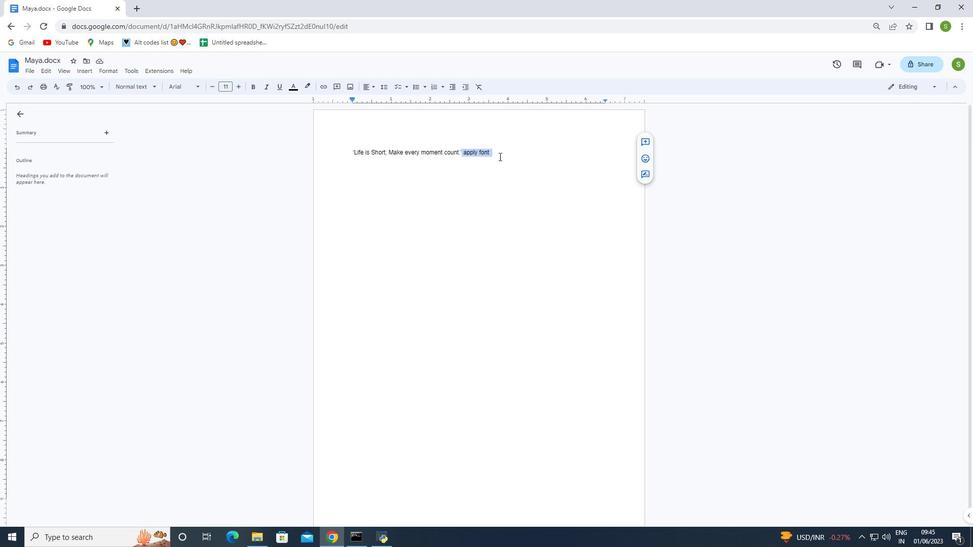 
Action: Key pressed <Key.backspace>
Screenshot: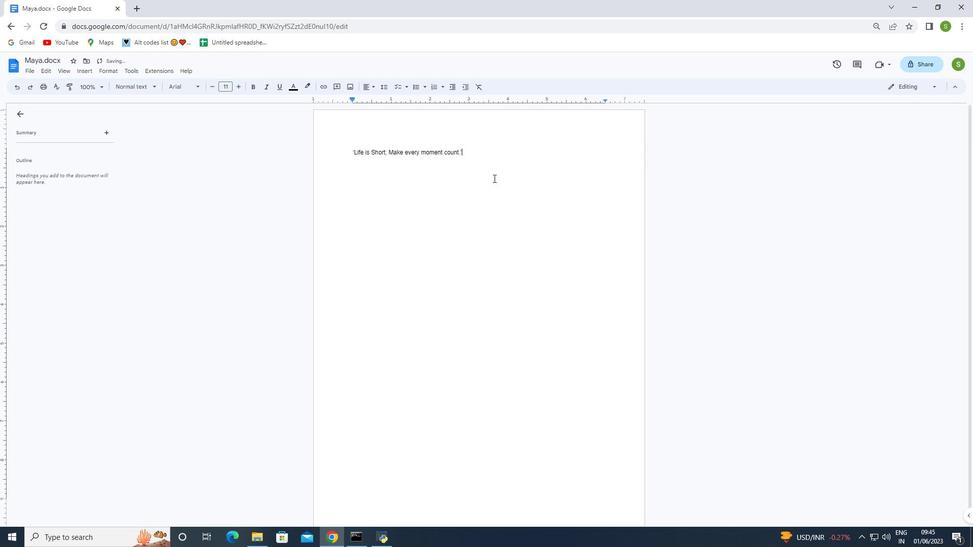 
Action: Mouse moved to (387, 152)
Screenshot: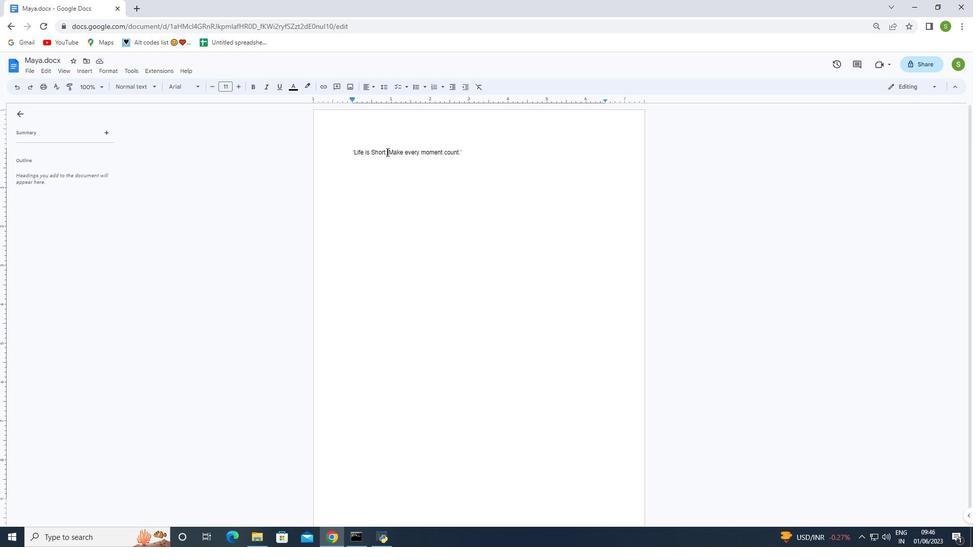 
Action: Mouse pressed left at (387, 152)
Screenshot: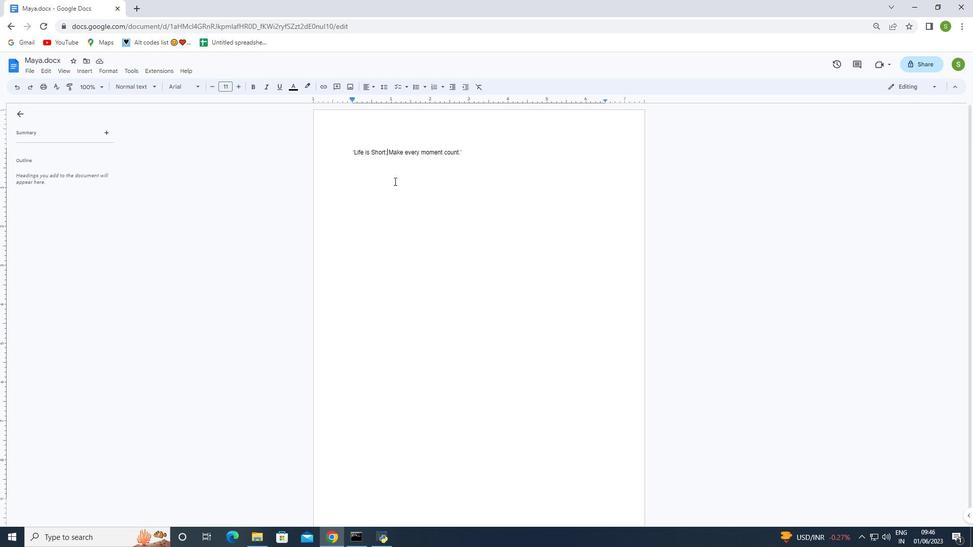 
Action: Mouse moved to (394, 183)
Screenshot: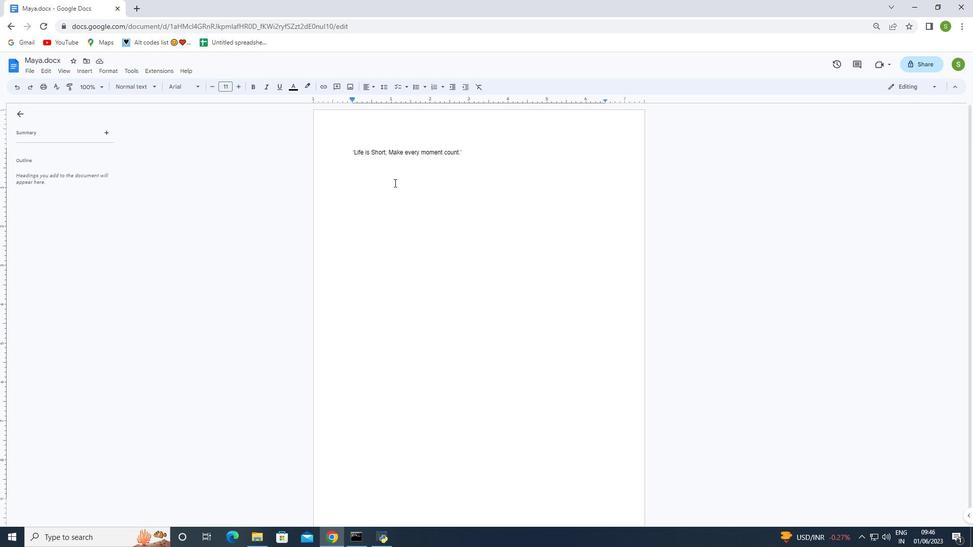 
Action: Key pressed <Key.enter>
Screenshot: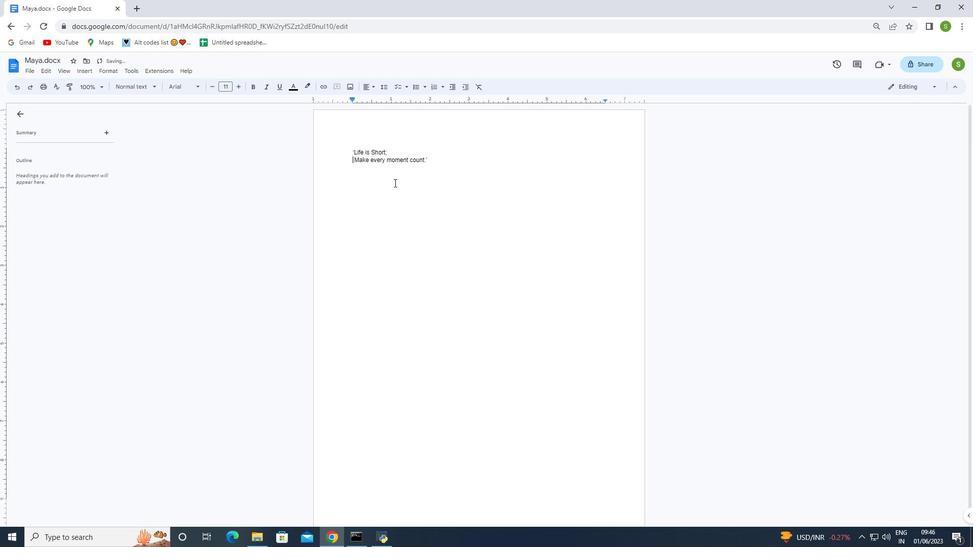 
Action: Mouse moved to (419, 195)
Screenshot: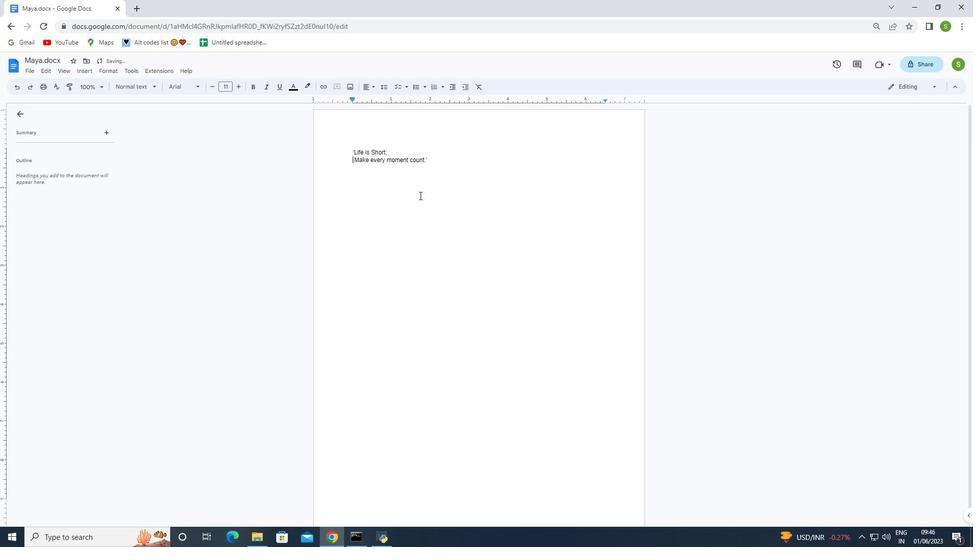 
Action: Mouse pressed left at (419, 195)
Screenshot: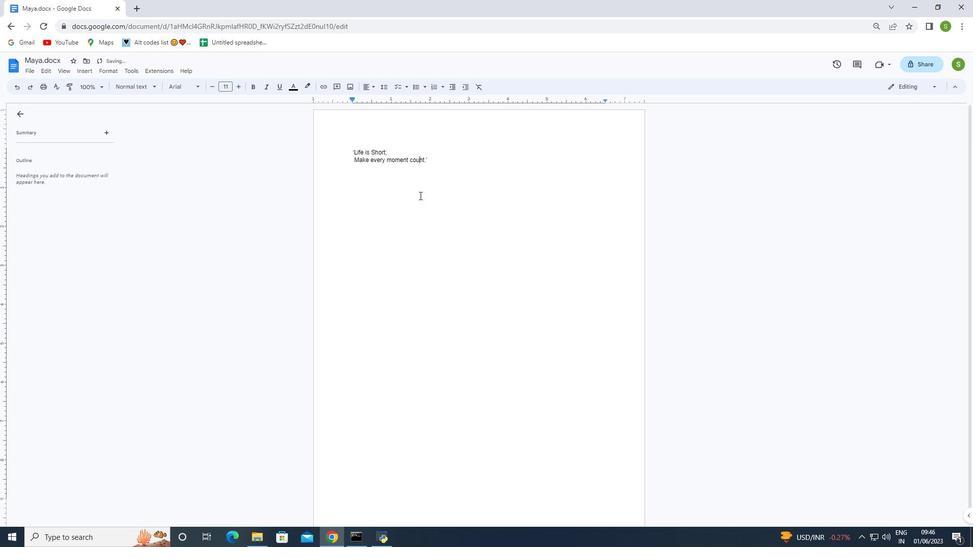 
Action: Mouse moved to (441, 160)
Screenshot: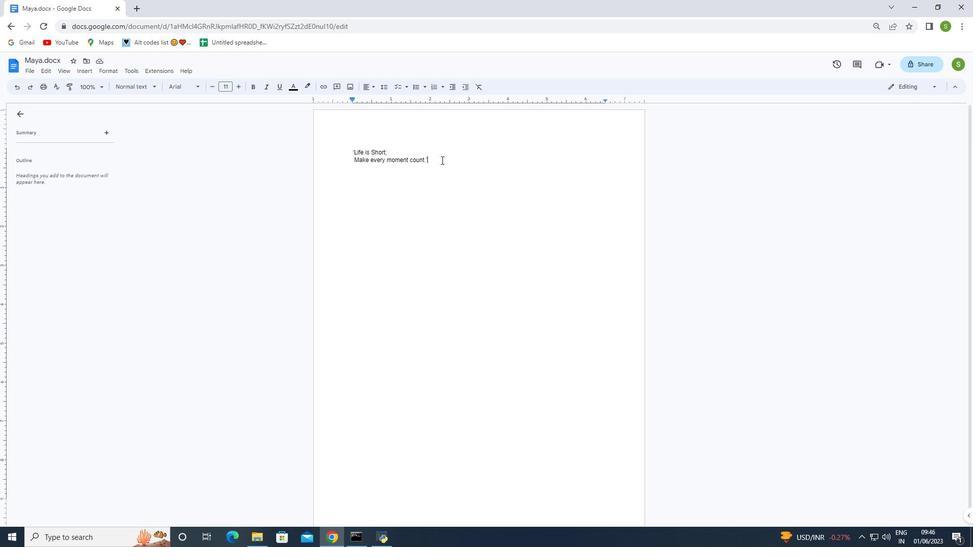 
Action: Mouse pressed left at (441, 160)
Screenshot: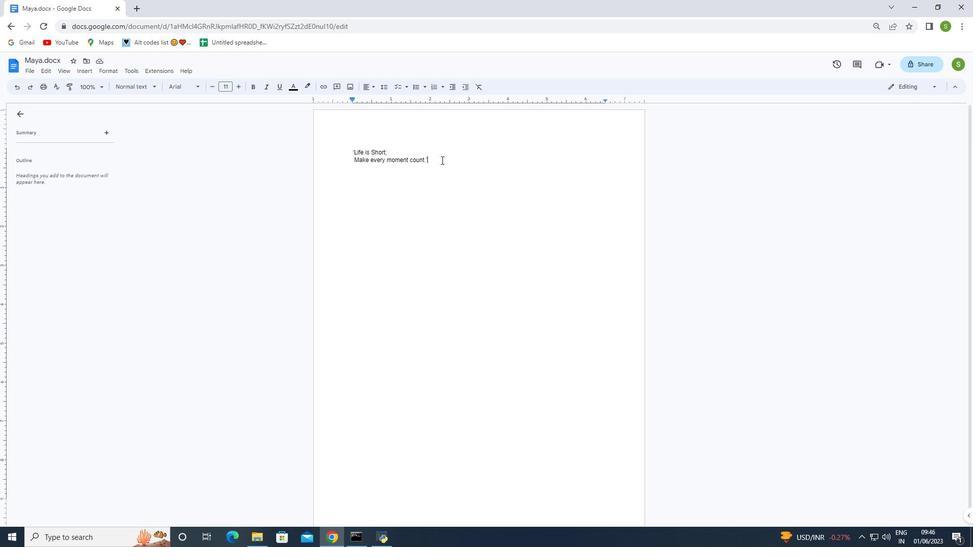 
Action: Mouse moved to (349, 150)
Screenshot: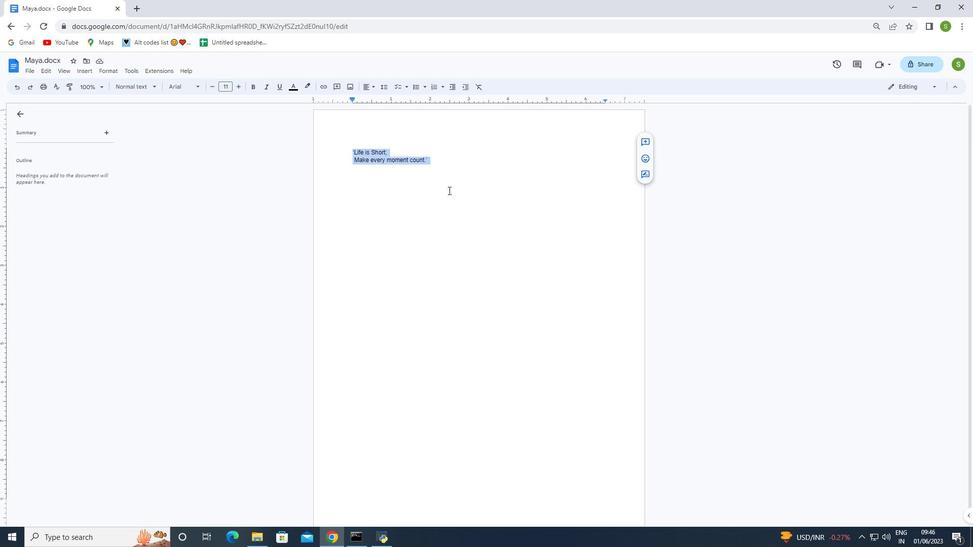 
Action: Mouse pressed left at (349, 150)
Screenshot: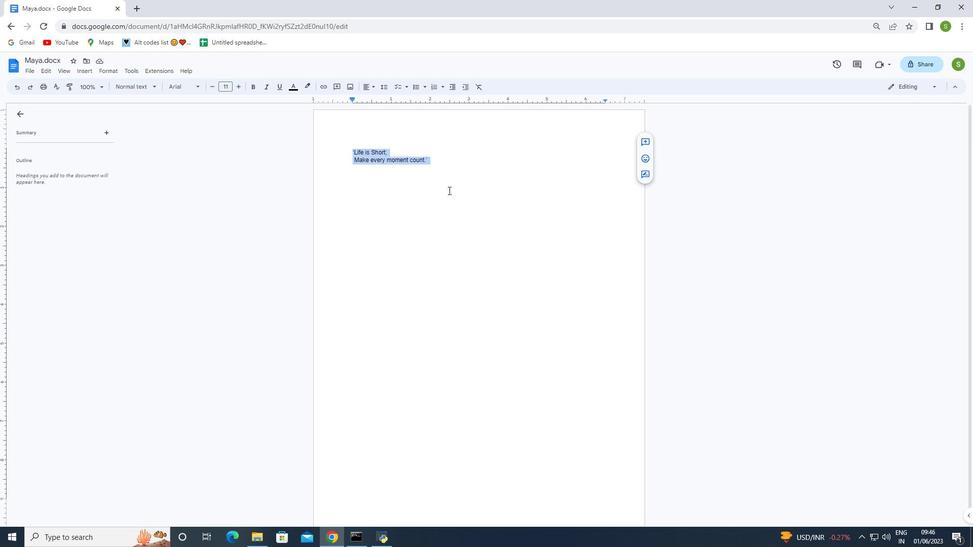 
Action: Mouse moved to (187, 88)
Screenshot: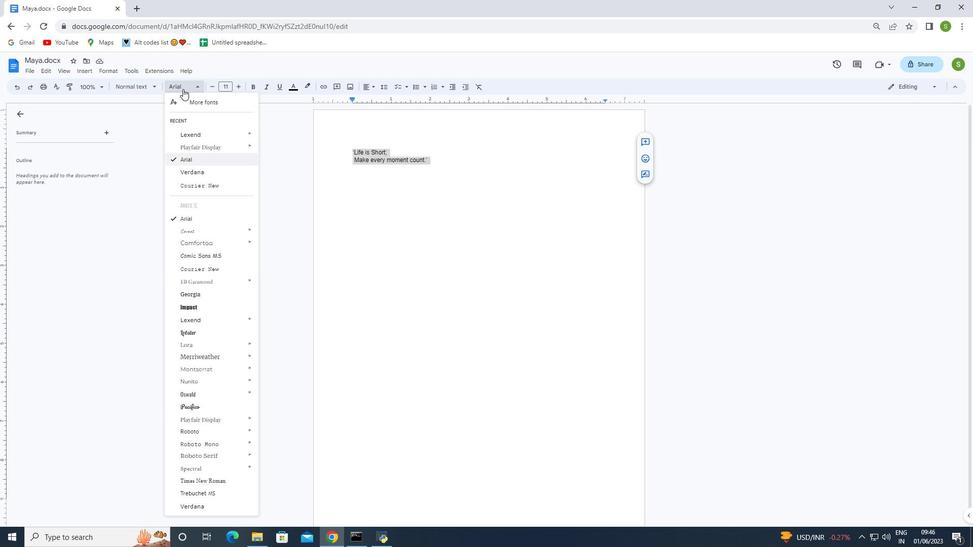 
Action: Mouse pressed left at (187, 88)
Screenshot: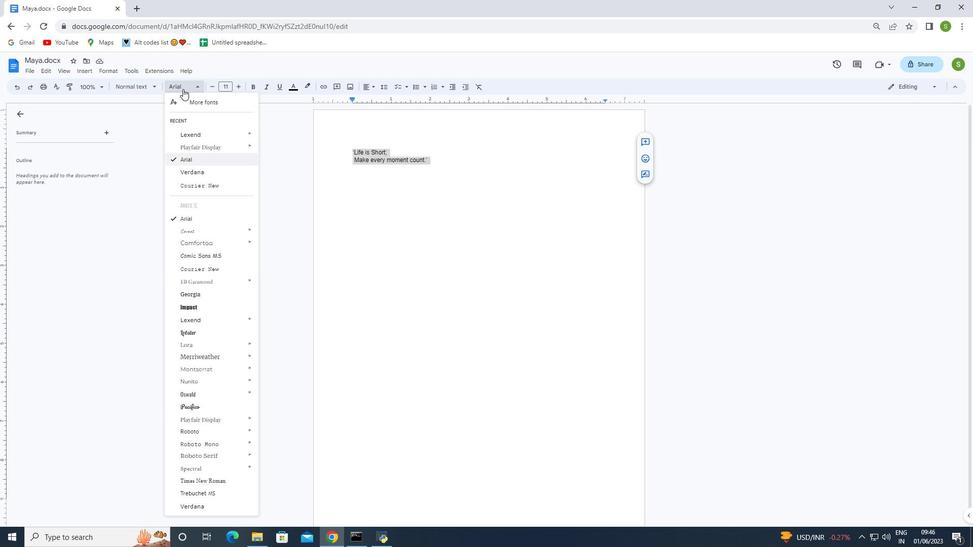 
Action: Mouse moved to (214, 342)
Screenshot: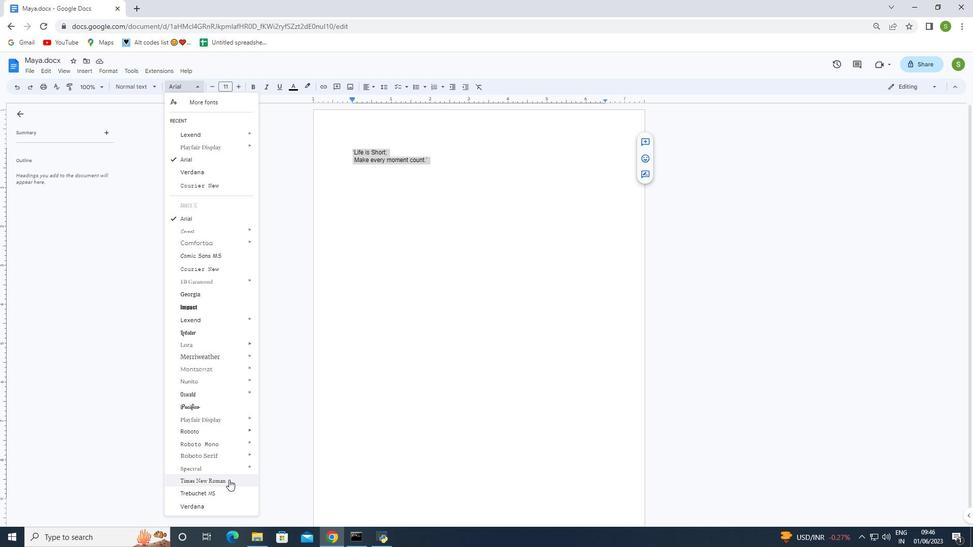 
Action: Mouse scrolled (214, 341) with delta (0, 0)
Screenshot: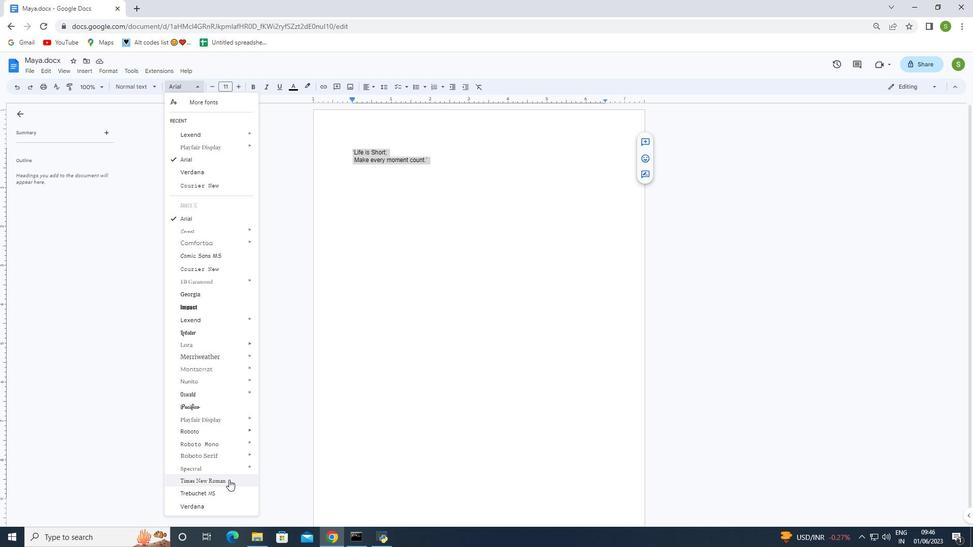 
Action: Mouse moved to (213, 351)
Screenshot: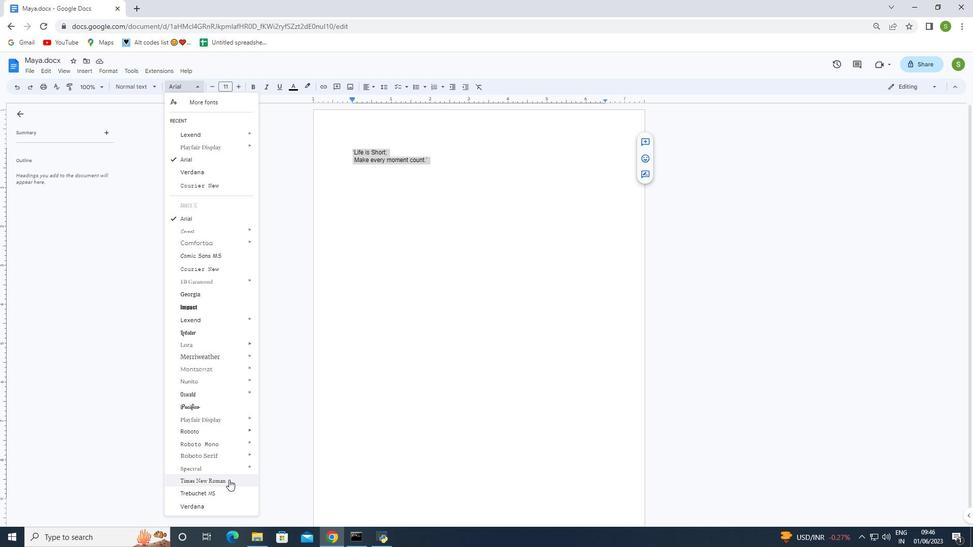 
Action: Mouse scrolled (213, 350) with delta (0, 0)
Screenshot: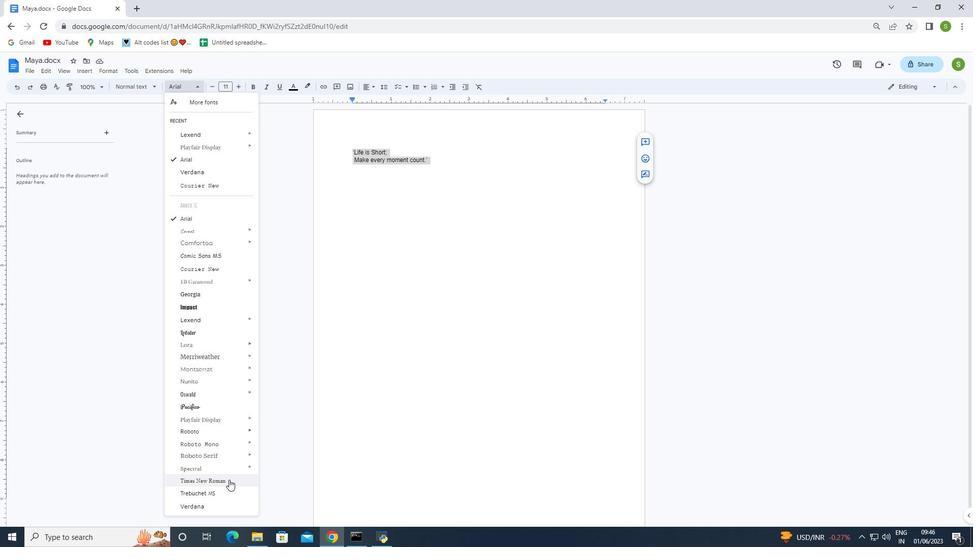 
Action: Mouse moved to (212, 368)
Screenshot: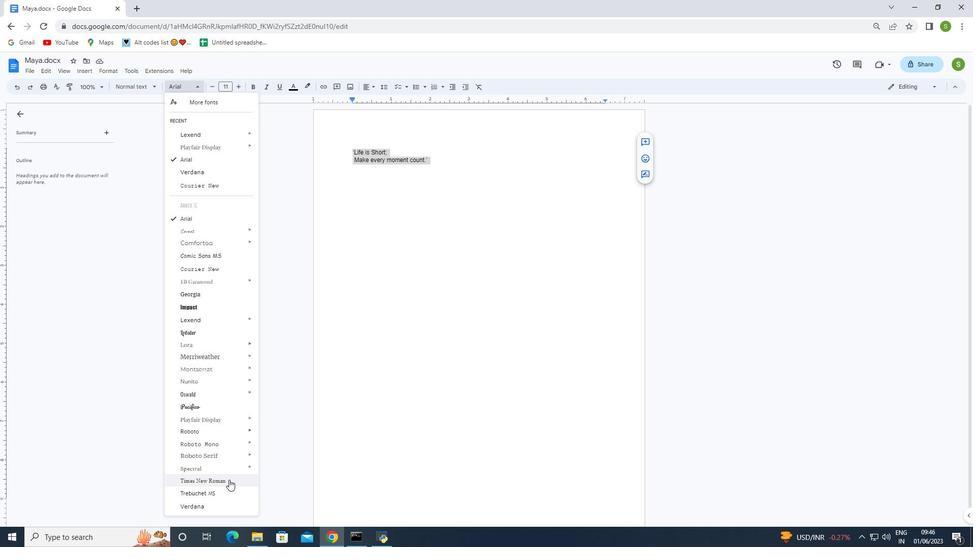 
Action: Mouse scrolled (212, 367) with delta (0, 0)
Screenshot: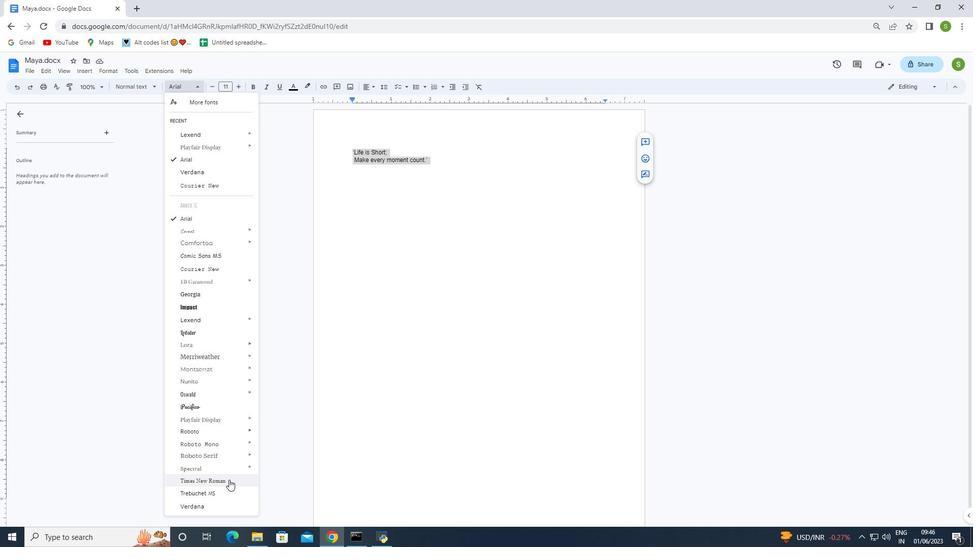 
Action: Mouse moved to (229, 480)
Screenshot: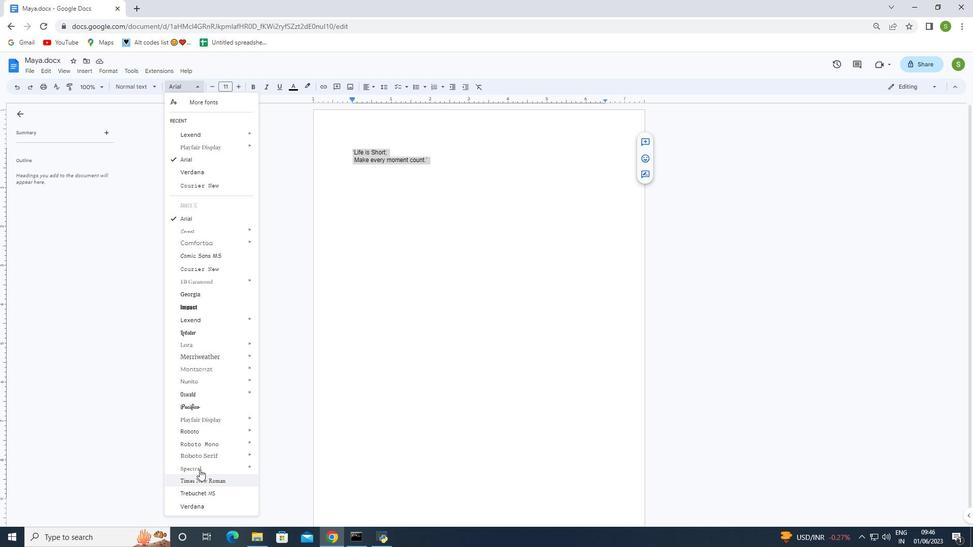 
Action: Mouse scrolled (229, 479) with delta (0, 0)
Screenshot: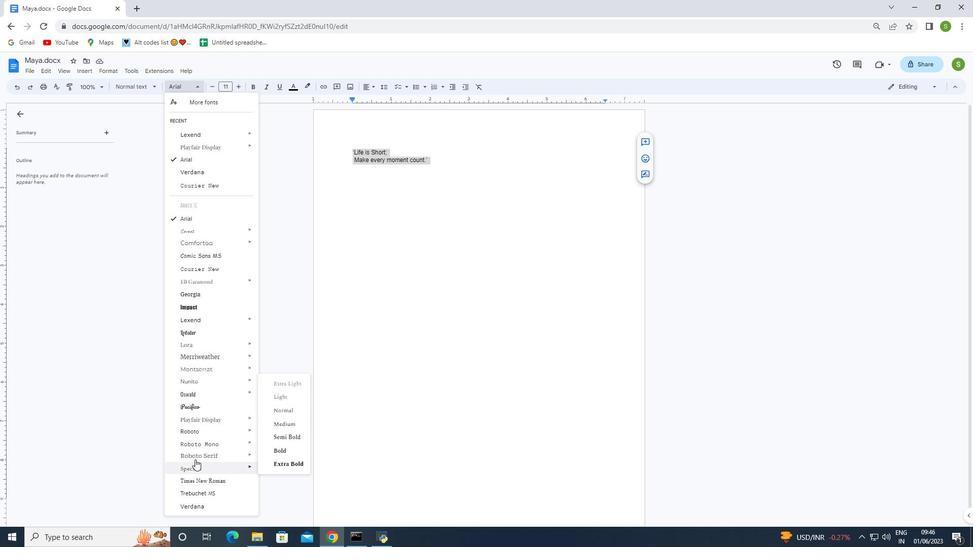 
Action: Mouse scrolled (229, 479) with delta (0, 0)
Screenshot: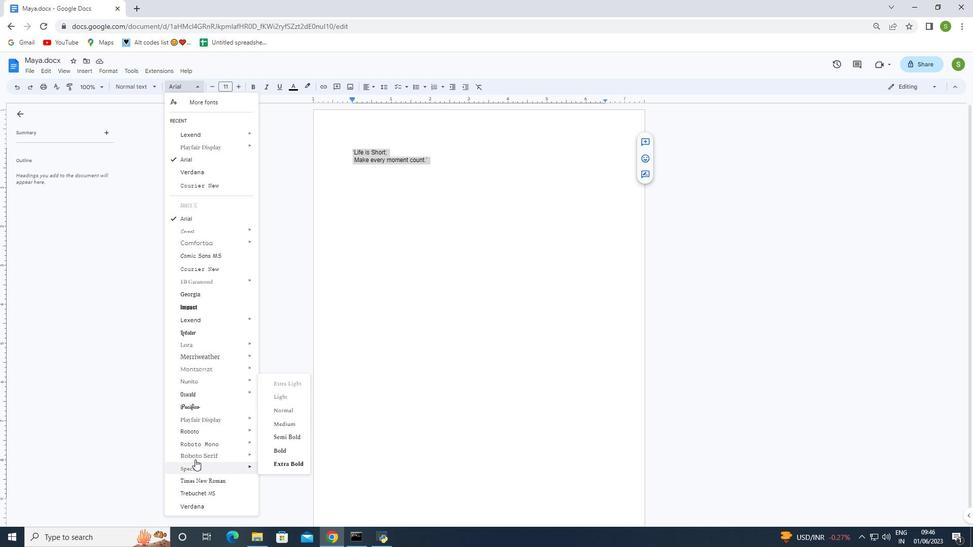 
Action: Mouse scrolled (229, 479) with delta (0, 0)
Screenshot: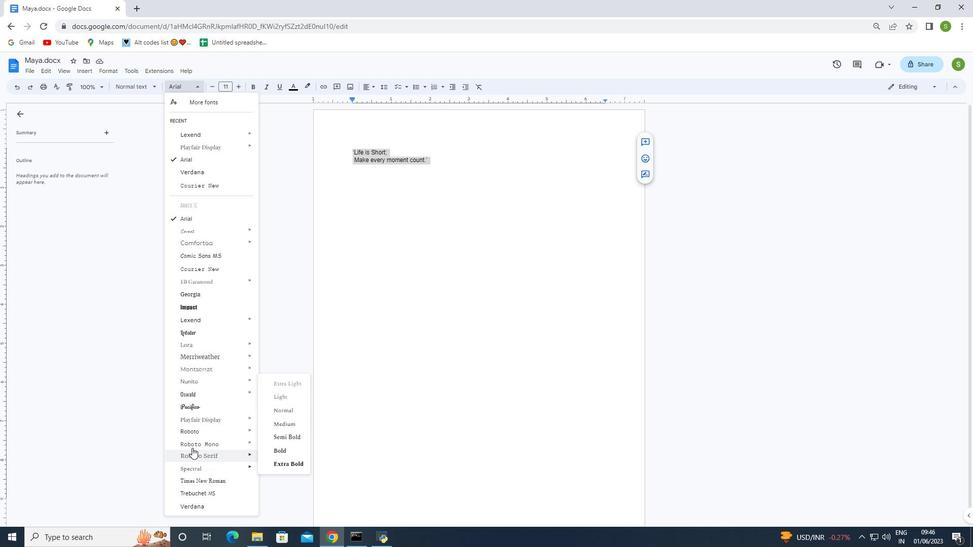 
Action: Mouse scrolled (229, 479) with delta (0, 0)
Screenshot: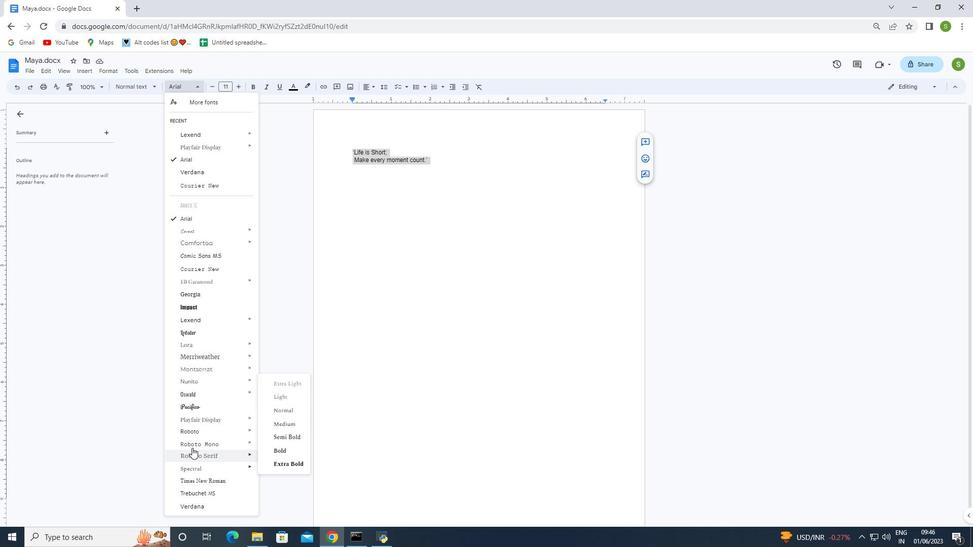 
Action: Mouse moved to (191, 423)
Screenshot: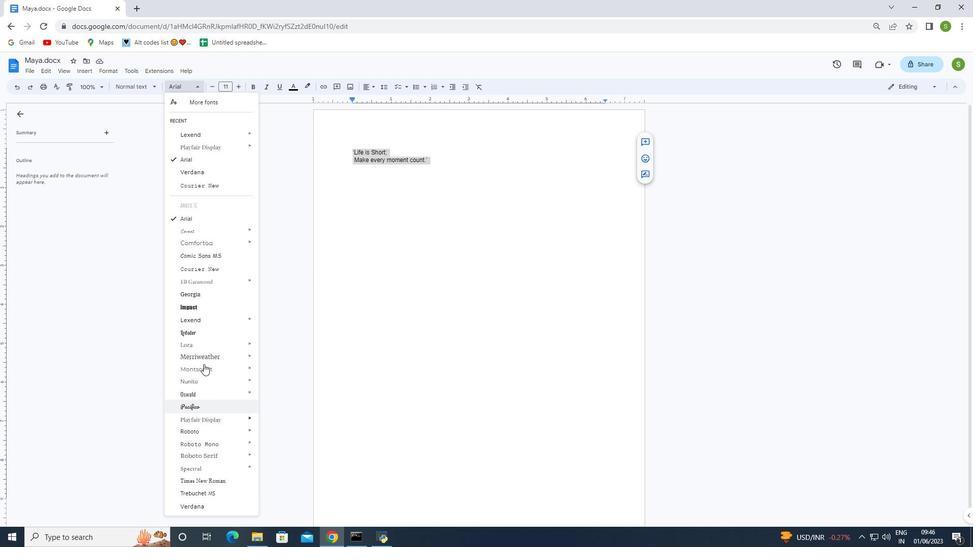 
Action: Mouse scrolled (191, 424) with delta (0, 0)
Screenshot: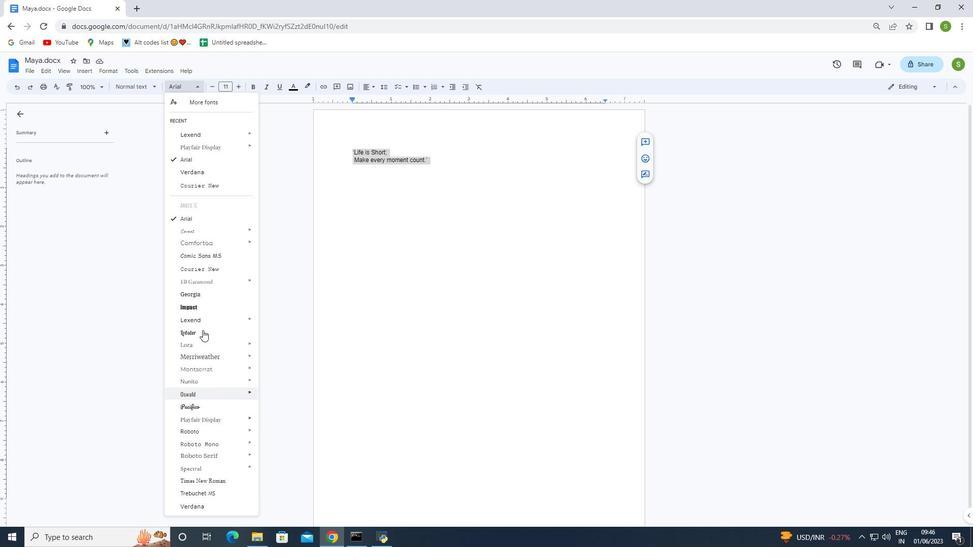 
Action: Mouse scrolled (191, 424) with delta (0, 0)
Screenshot: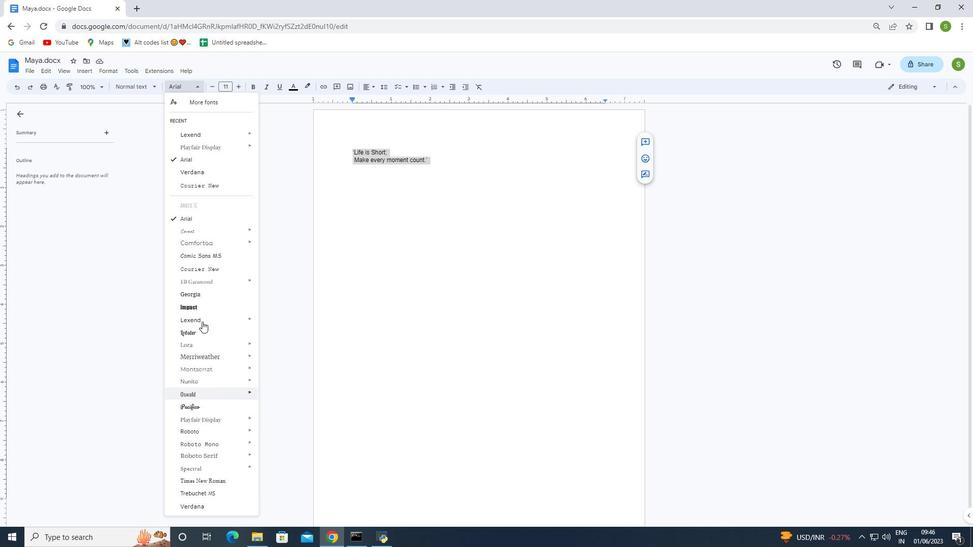 
Action: Mouse moved to (202, 322)
Screenshot: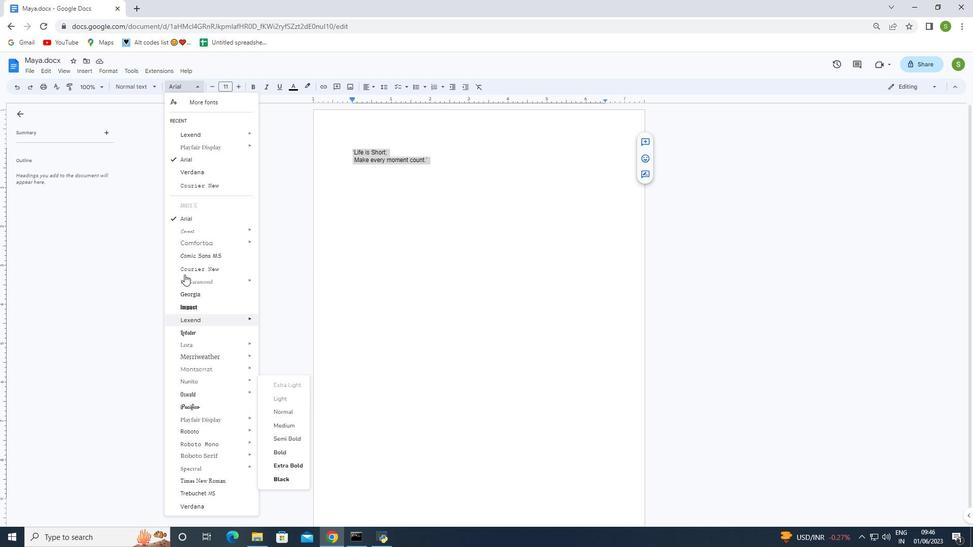 
Action: Mouse scrolled (202, 322) with delta (0, 0)
Screenshot: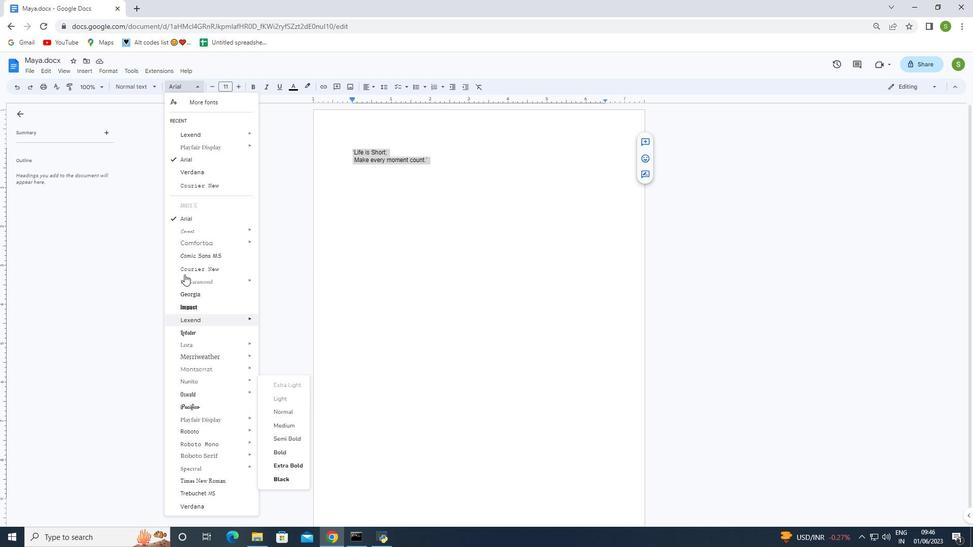 
Action: Mouse scrolled (202, 322) with delta (0, 0)
Screenshot: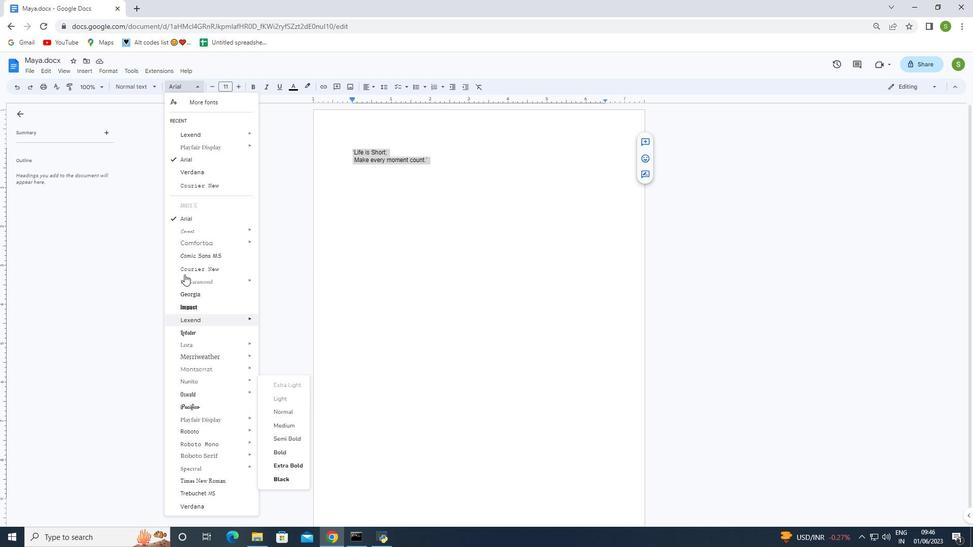
Action: Mouse scrolled (202, 322) with delta (0, 0)
Screenshot: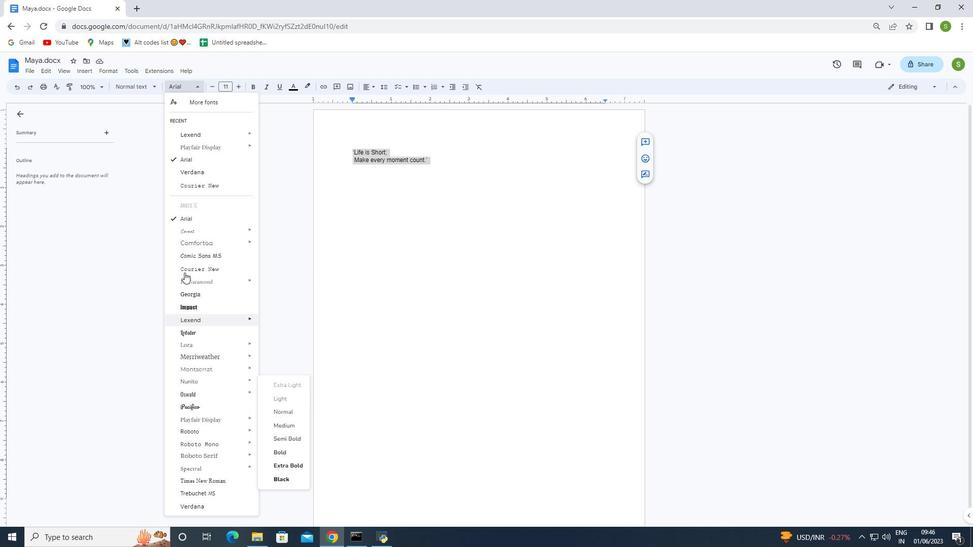 
Action: Mouse scrolled (202, 322) with delta (0, 0)
Screenshot: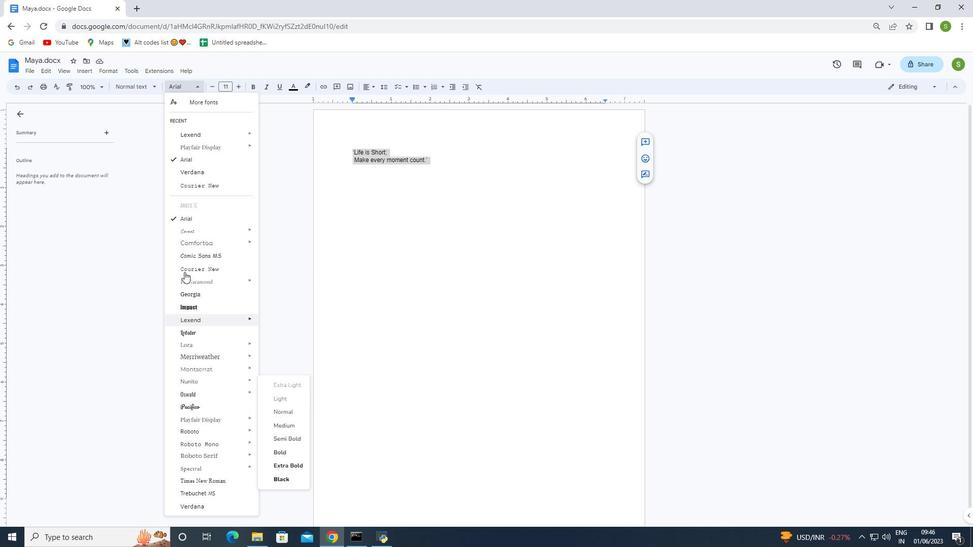 
Action: Mouse moved to (203, 391)
Screenshot: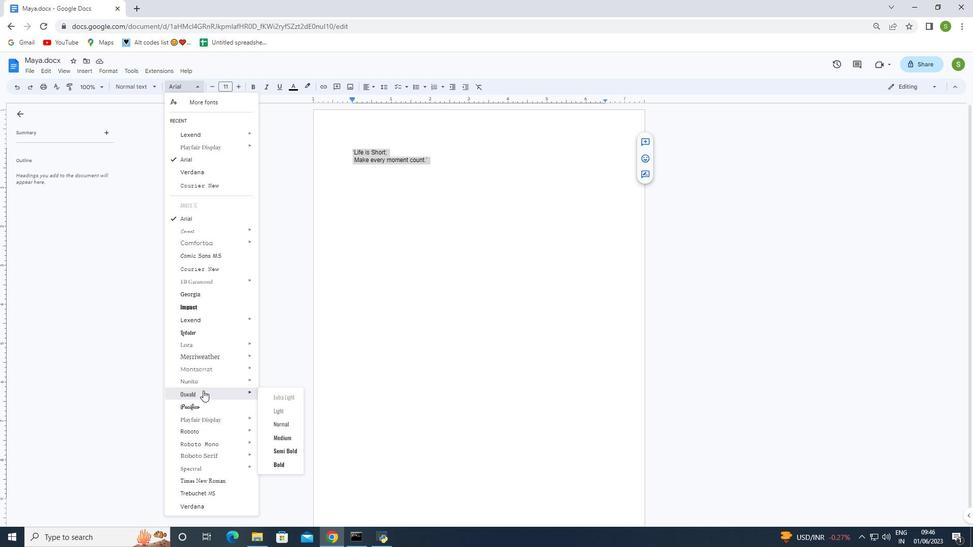 
Action: Mouse pressed left at (203, 391)
Screenshot: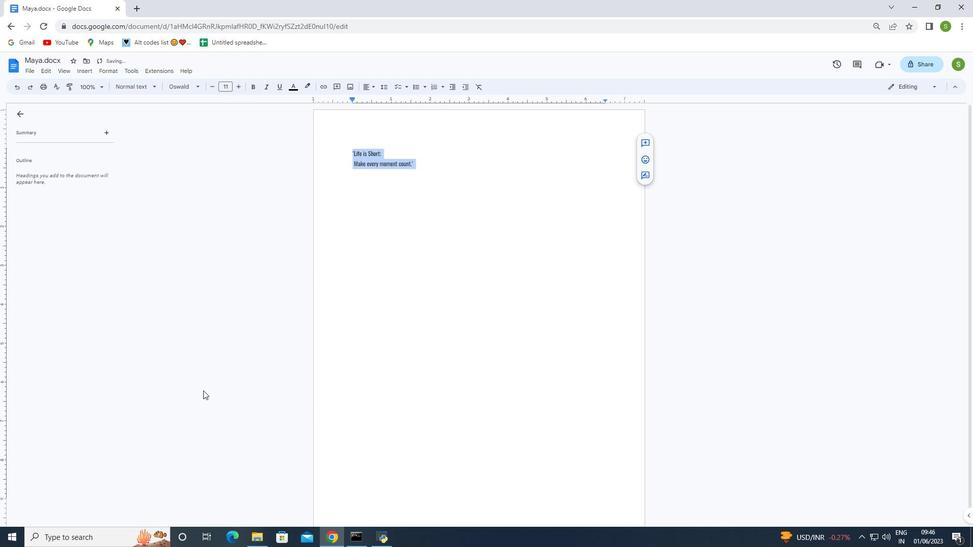 
Action: Mouse moved to (236, 84)
Screenshot: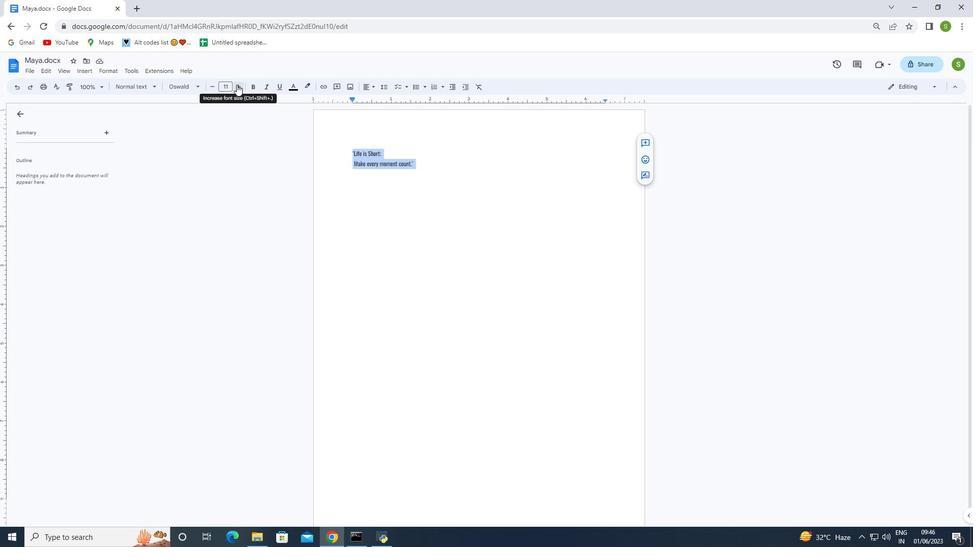 
Action: Mouse pressed left at (236, 84)
Screenshot: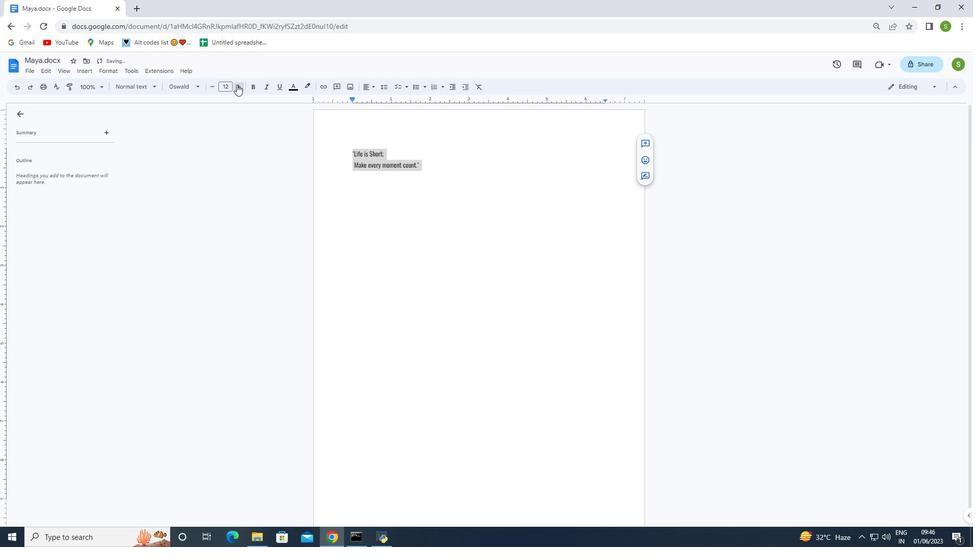 
Action: Mouse pressed left at (236, 84)
Screenshot: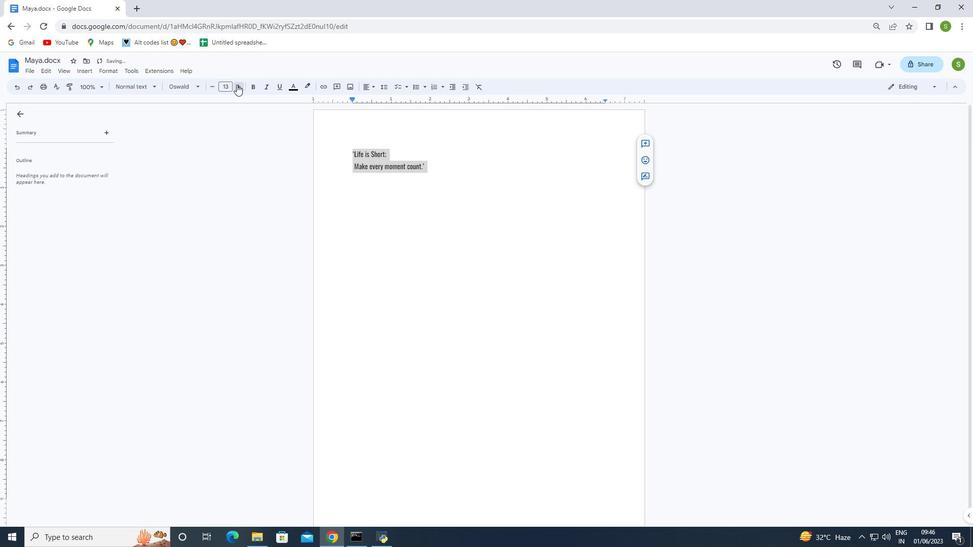 
Action: Mouse pressed left at (236, 84)
Screenshot: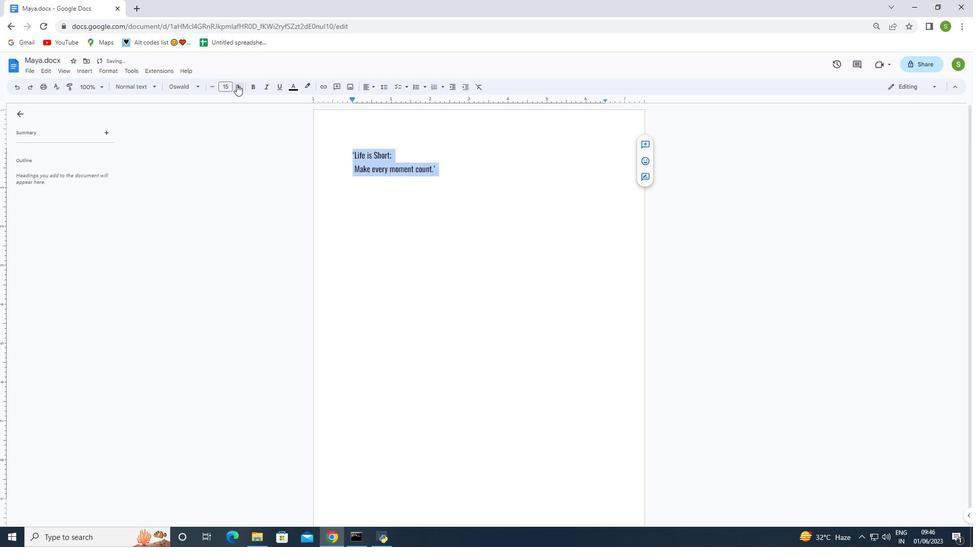
Action: Mouse pressed left at (236, 84)
Screenshot: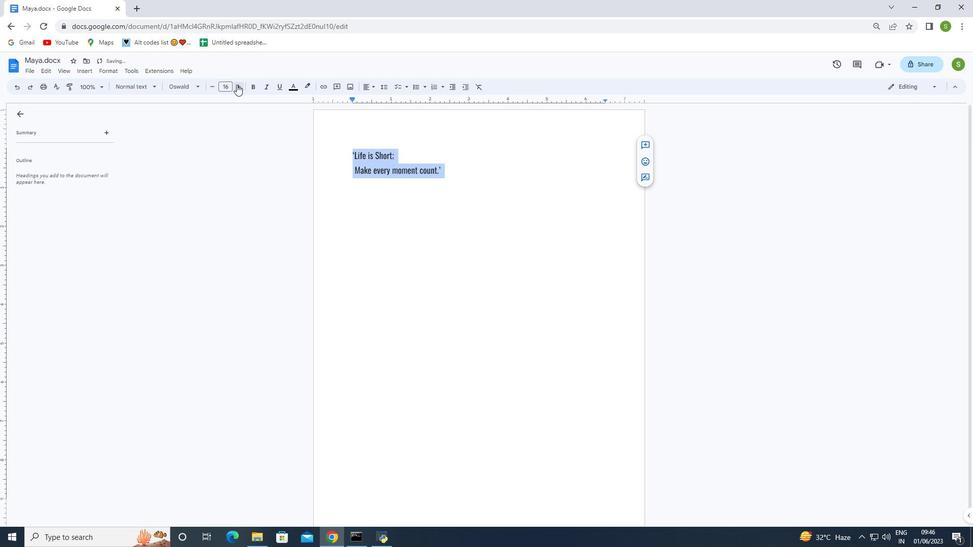 
Action: Mouse pressed left at (236, 84)
Screenshot: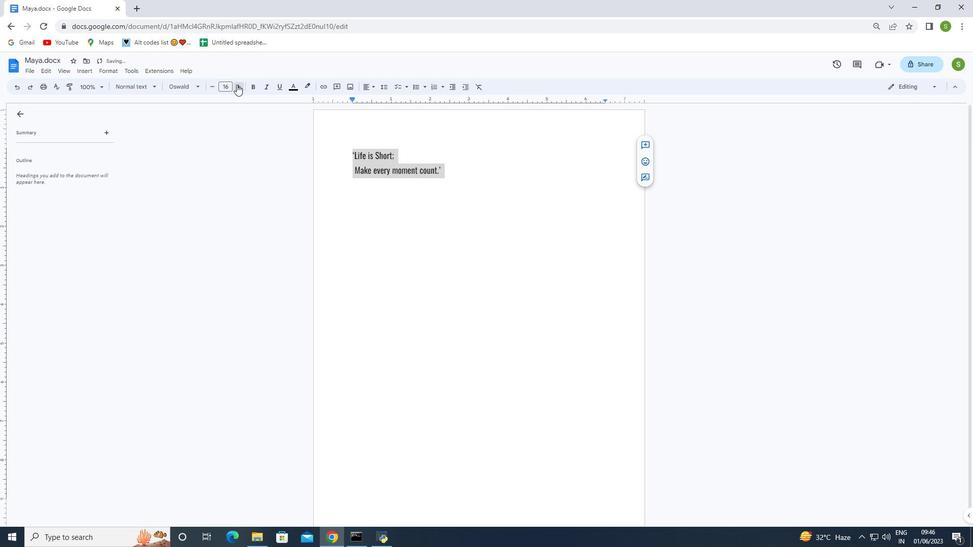 
Action: Mouse pressed left at (236, 84)
Screenshot: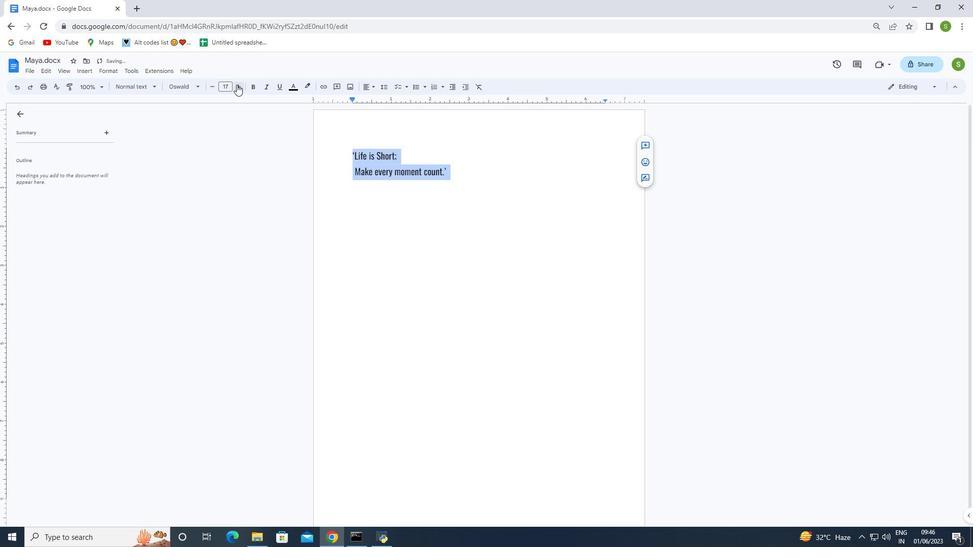 
Action: Mouse pressed left at (236, 84)
Screenshot: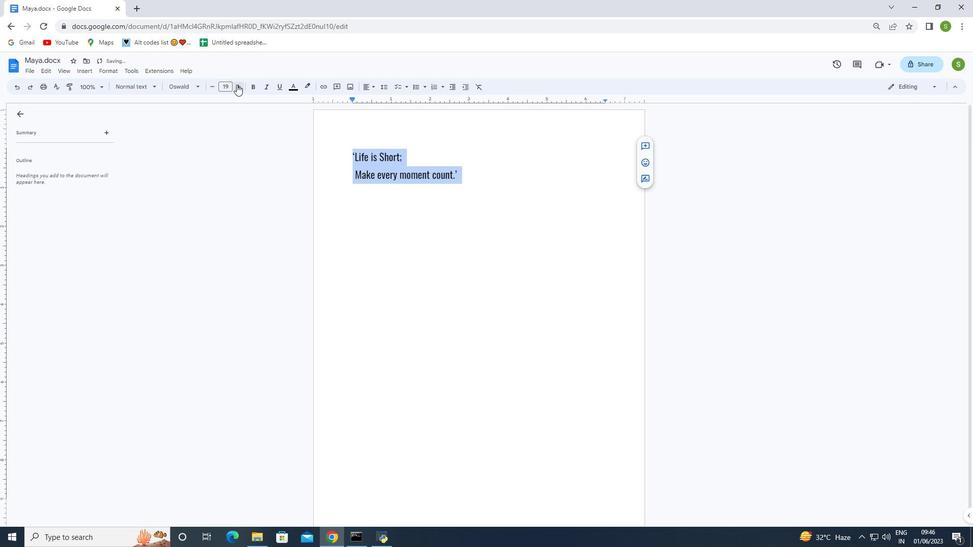 
Action: Mouse pressed left at (236, 84)
Screenshot: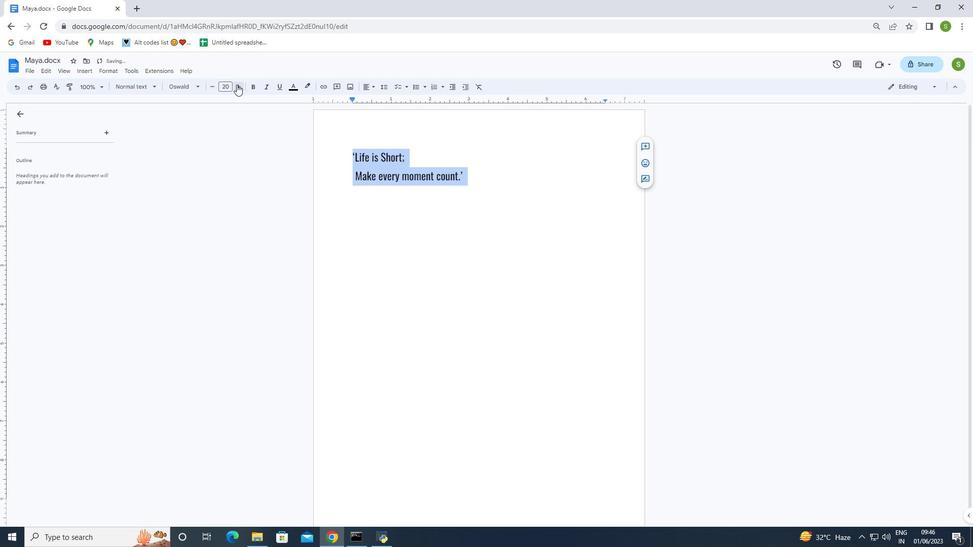 
Action: Mouse pressed left at (236, 84)
Screenshot: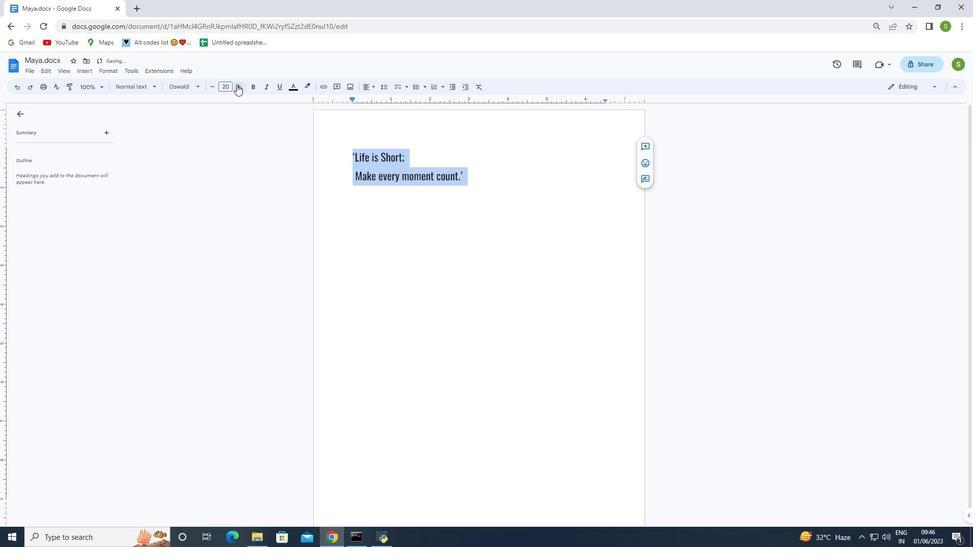 
Action: Mouse pressed left at (236, 84)
Screenshot: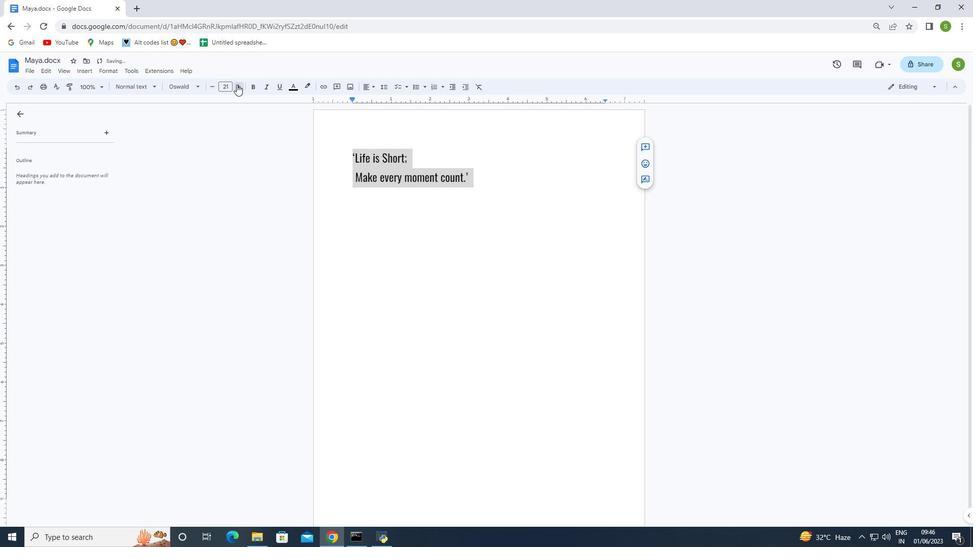 
Action: Mouse pressed left at (236, 84)
Screenshot: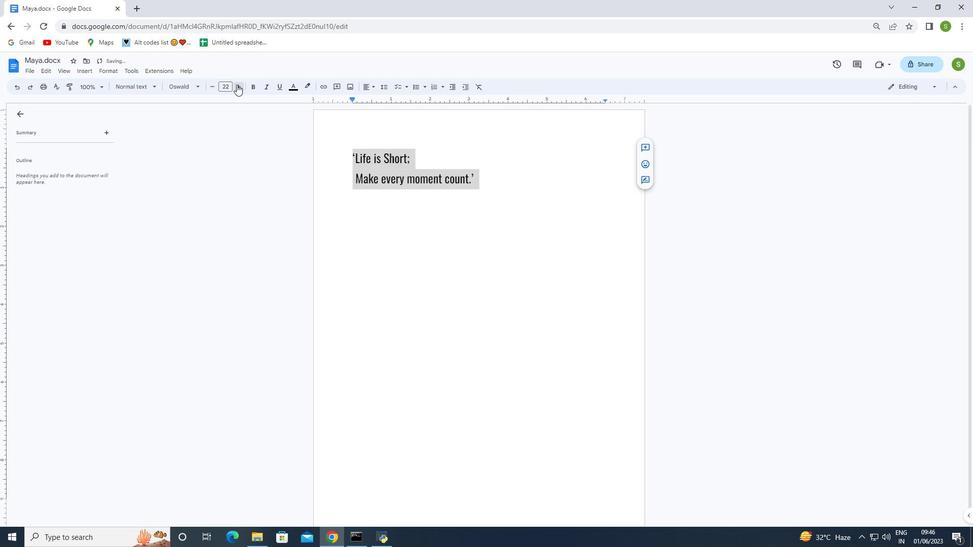 
Action: Mouse pressed left at (236, 84)
Screenshot: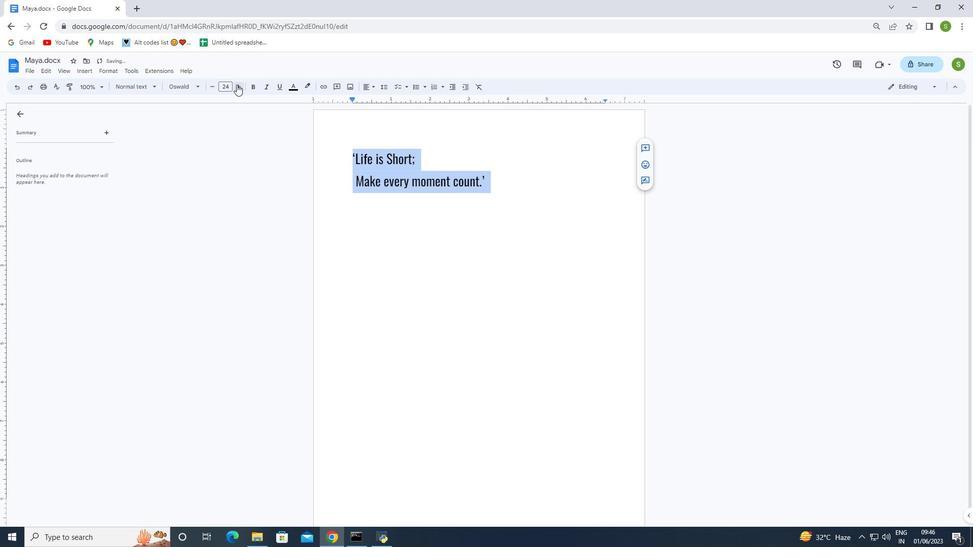 
Action: Mouse pressed left at (236, 84)
Screenshot: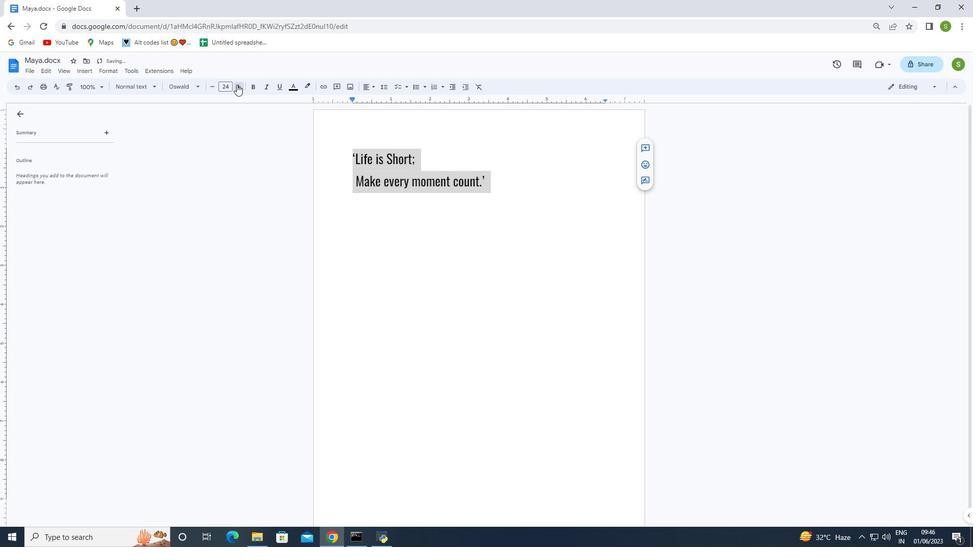 
Action: Mouse pressed left at (236, 84)
Screenshot: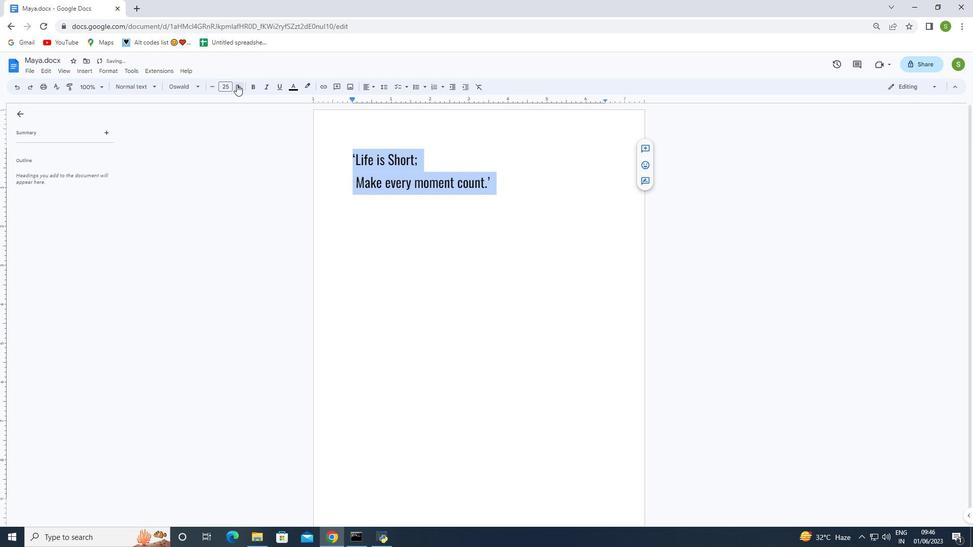 
Action: Mouse pressed left at (236, 84)
Screenshot: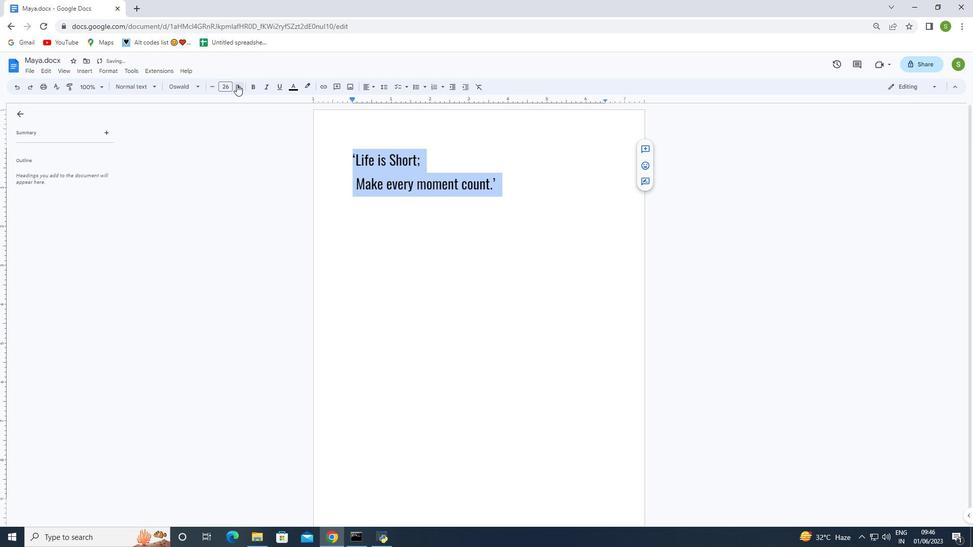 
Action: Mouse pressed left at (236, 84)
Screenshot: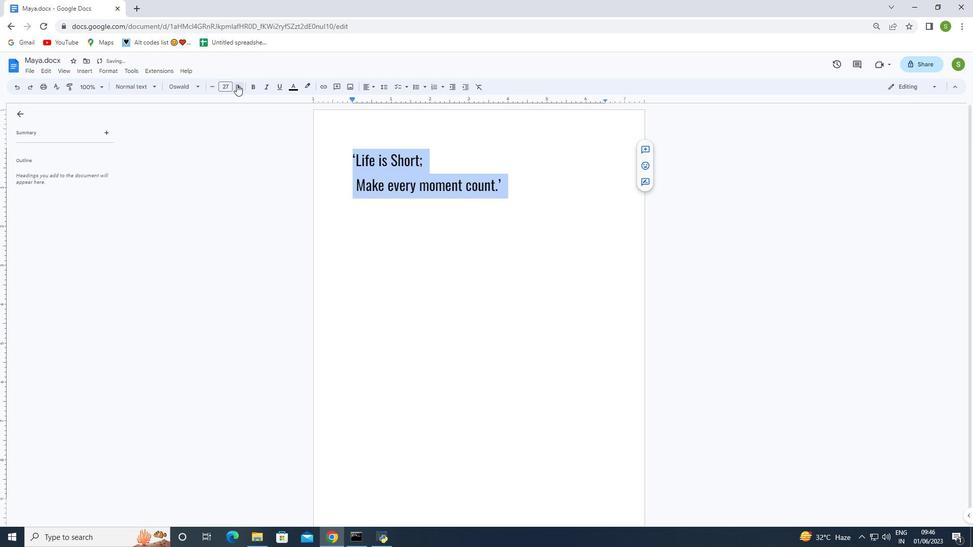 
Action: Mouse pressed left at (236, 84)
Screenshot: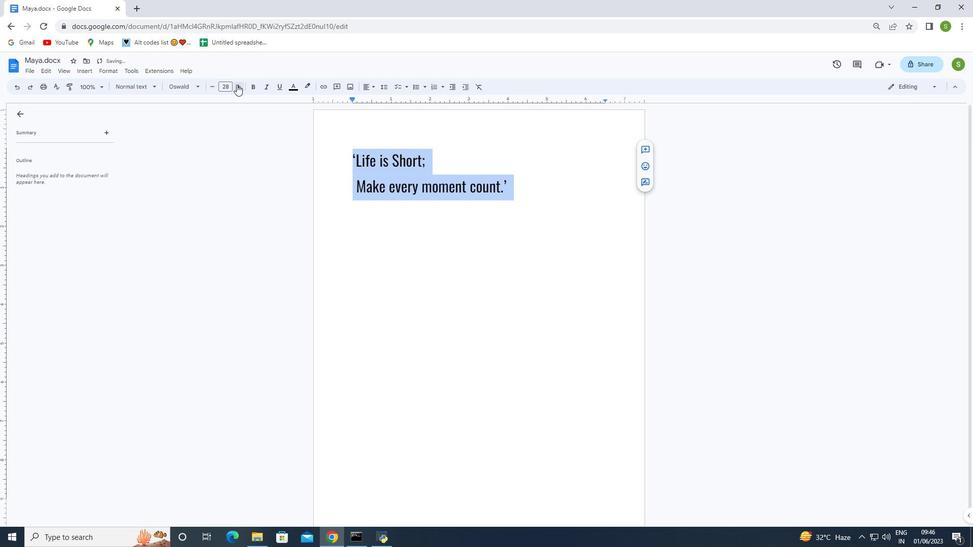 
Action: Mouse pressed left at (236, 84)
Screenshot: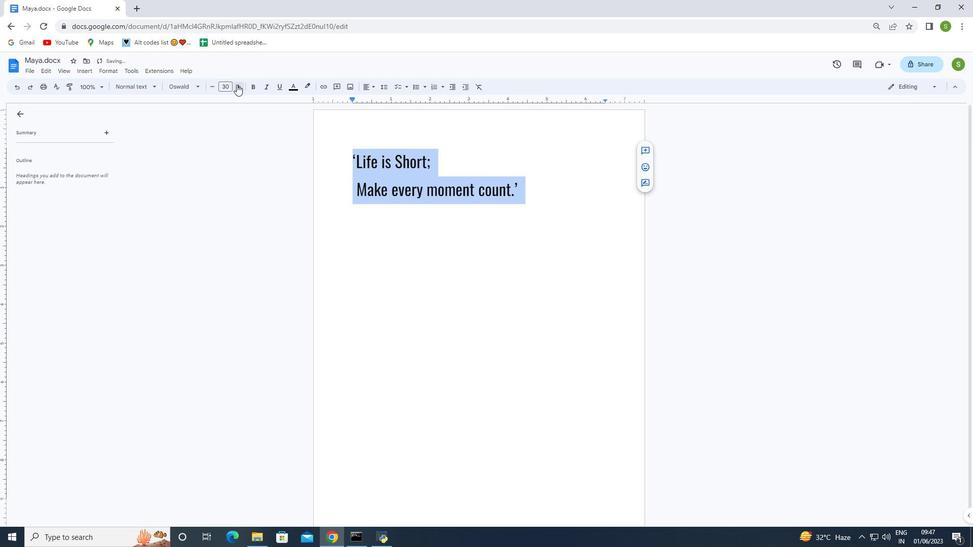 
Action: Mouse pressed left at (236, 84)
Screenshot: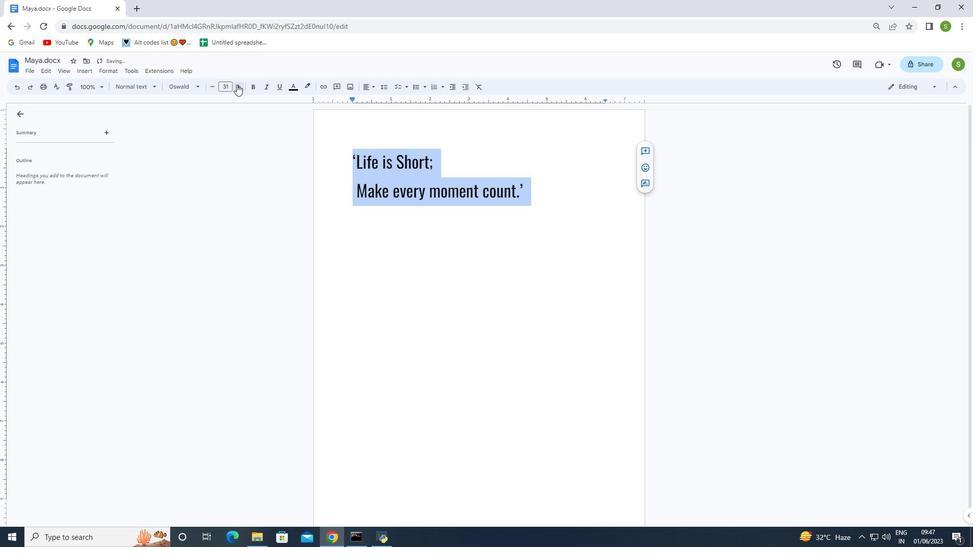 
Action: Mouse pressed left at (236, 84)
Screenshot: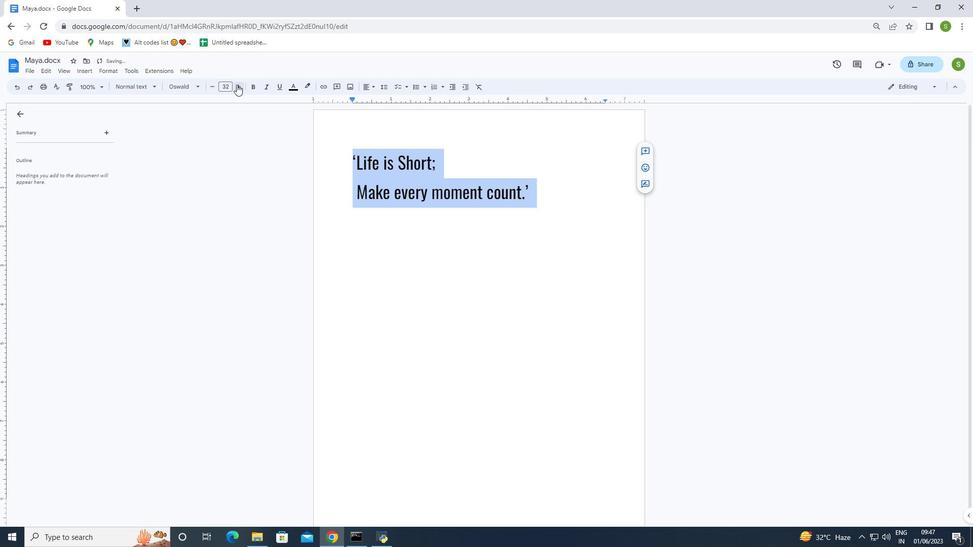 
Action: Mouse pressed left at (236, 84)
Screenshot: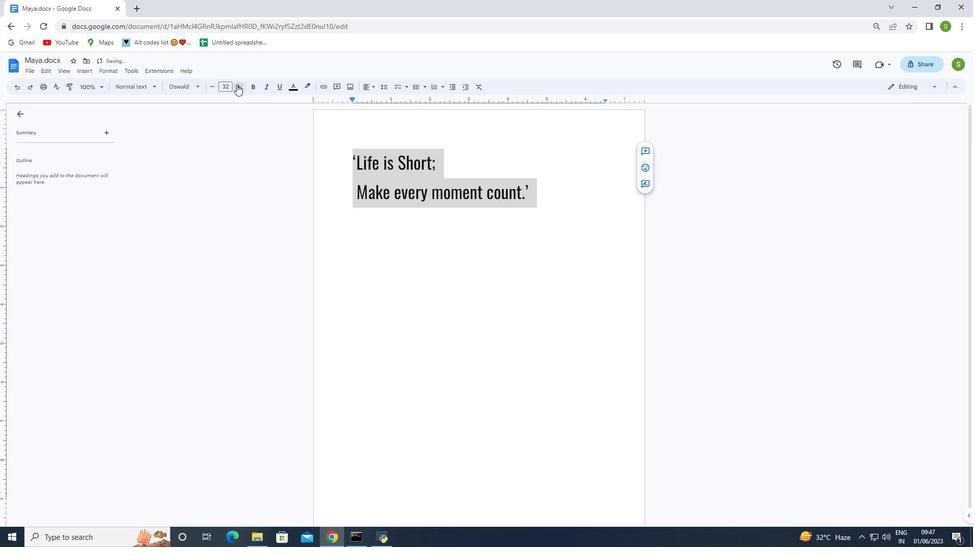 
Action: Mouse pressed left at (236, 84)
Screenshot: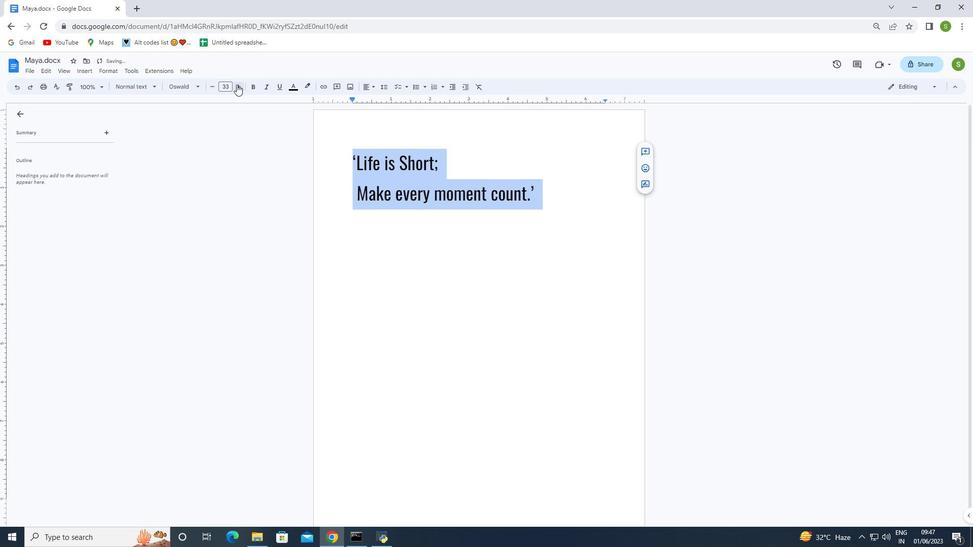 
Action: Mouse pressed left at (236, 84)
Screenshot: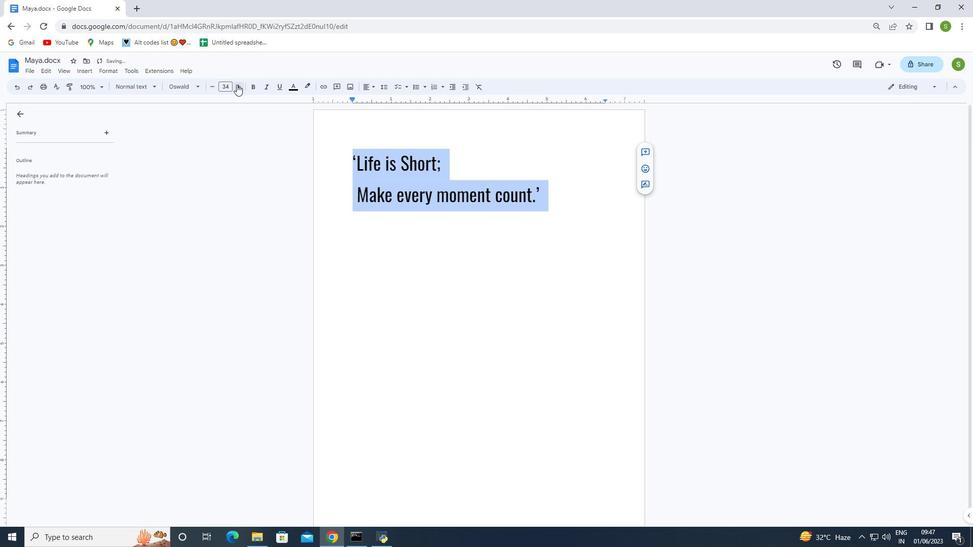 
Action: Mouse pressed left at (236, 84)
Screenshot: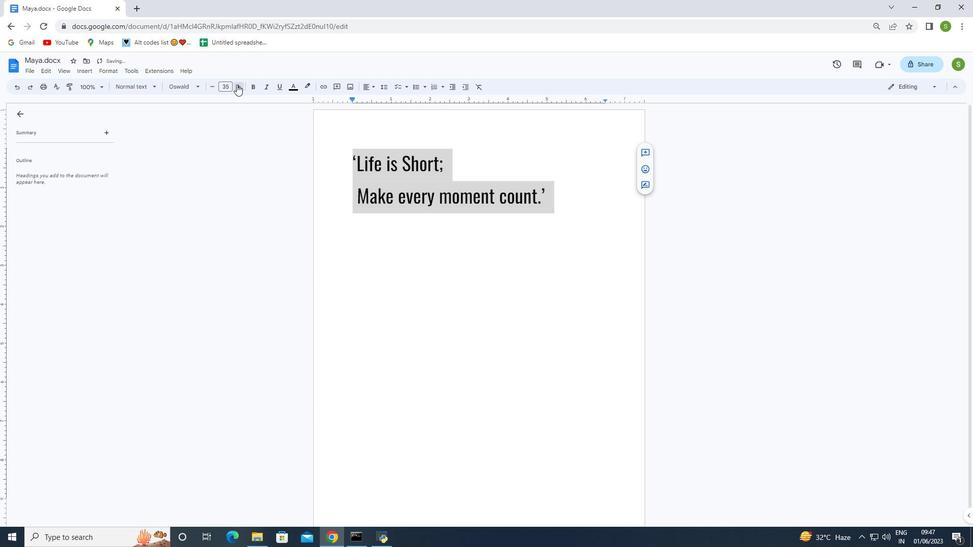 
Action: Mouse pressed left at (236, 84)
Screenshot: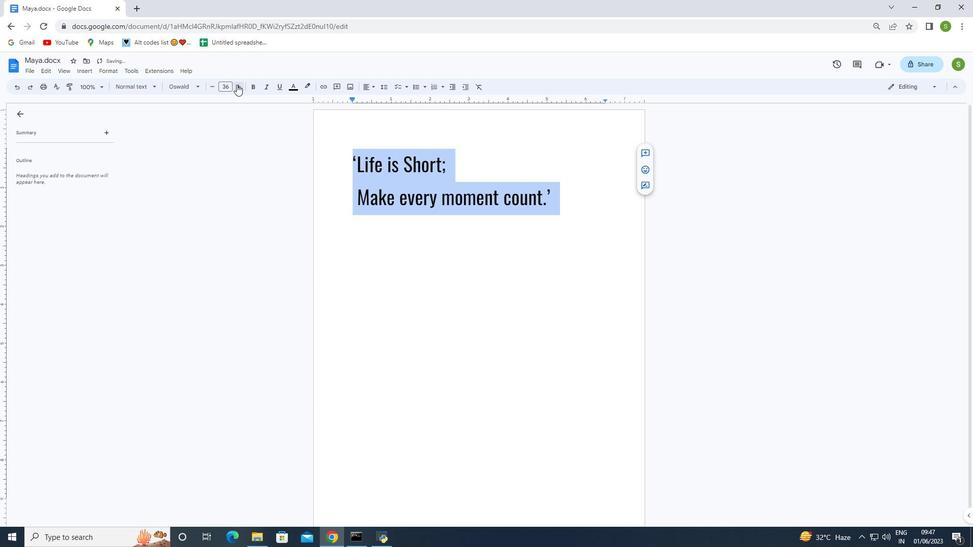
Action: Mouse moved to (343, 320)
Screenshot: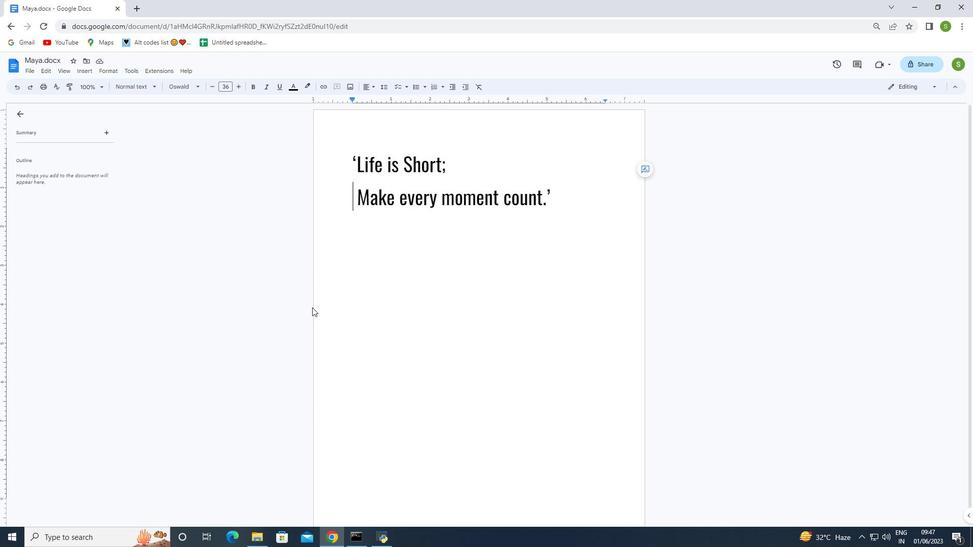 
Action: Mouse pressed left at (343, 320)
Screenshot: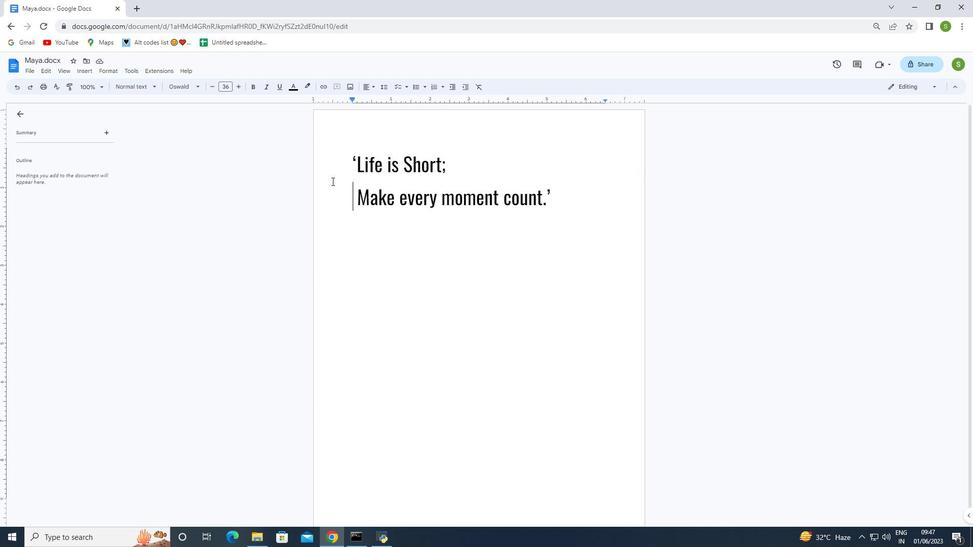 
Action: Mouse moved to (348, 157)
Screenshot: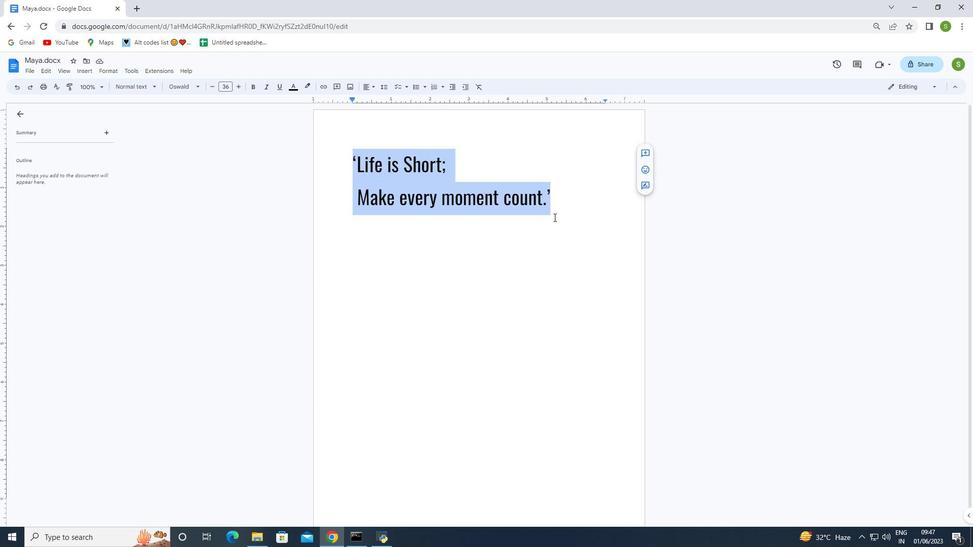 
Action: Mouse pressed left at (348, 157)
Screenshot: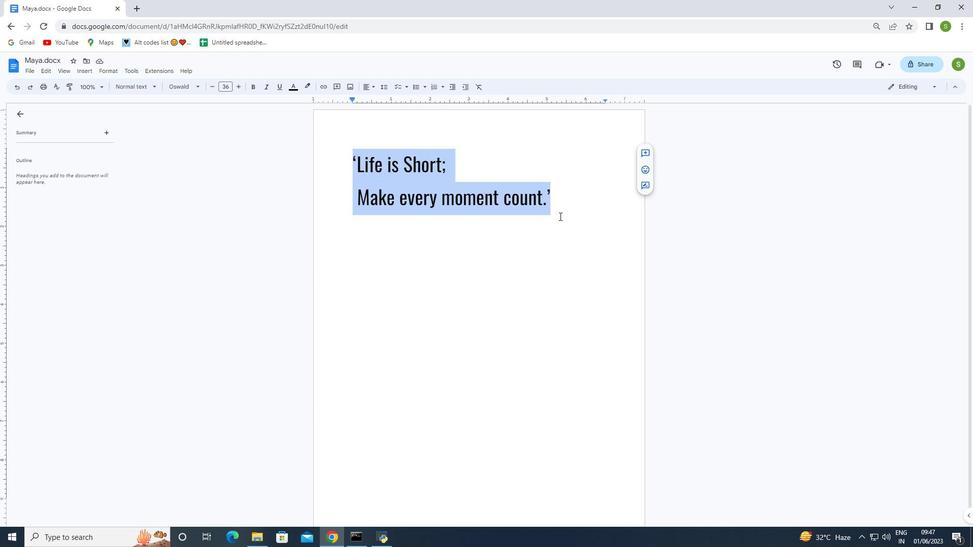 
Action: Mouse moved to (367, 90)
Screenshot: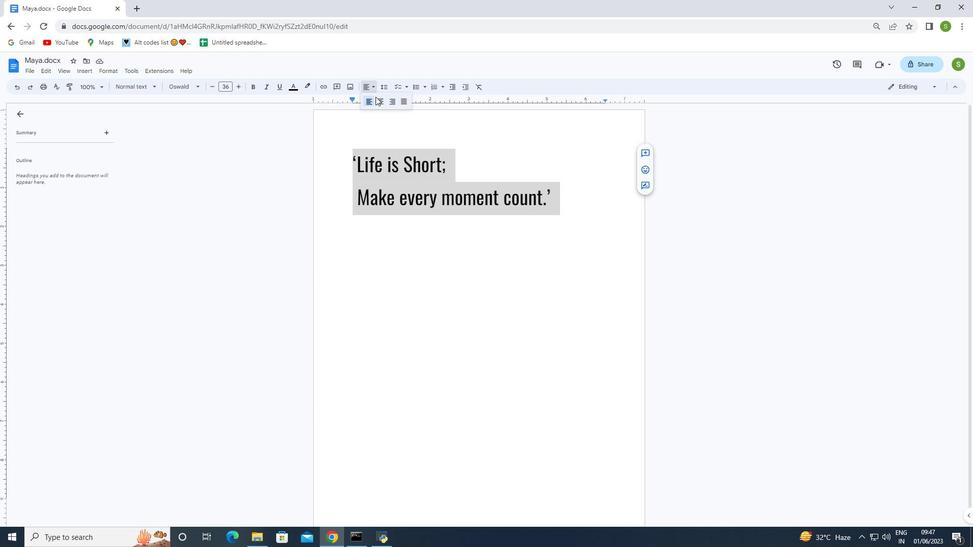 
Action: Mouse pressed left at (367, 90)
Screenshot: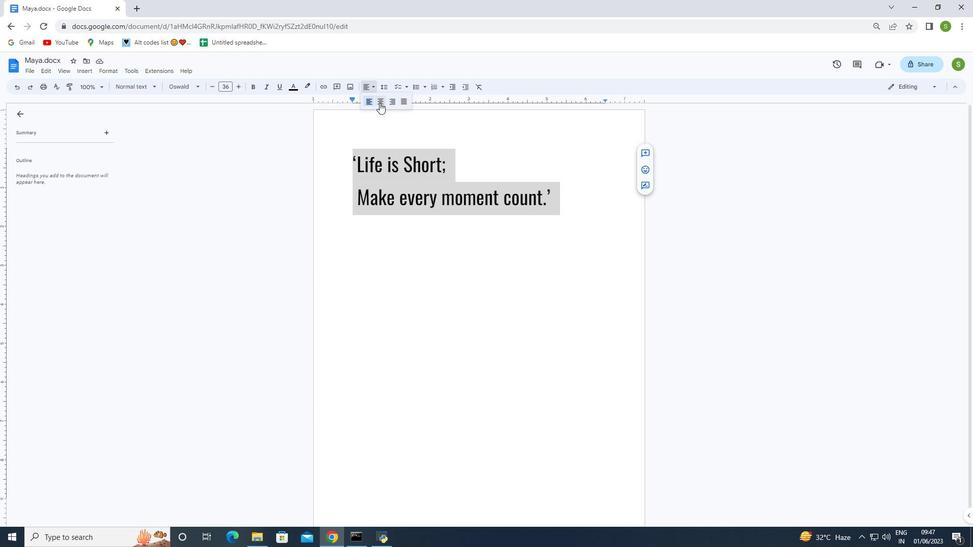 
Action: Mouse moved to (379, 102)
Screenshot: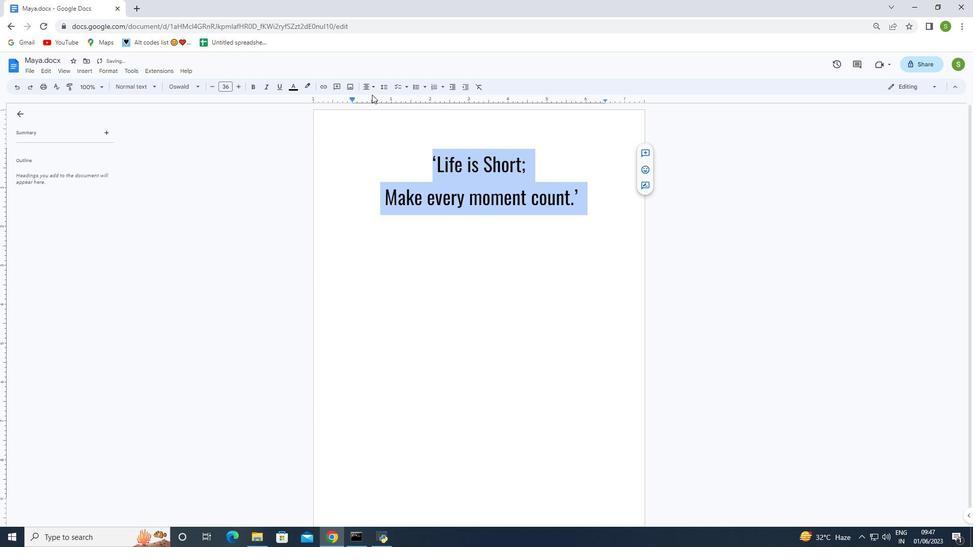 
Action: Mouse pressed left at (379, 102)
Screenshot: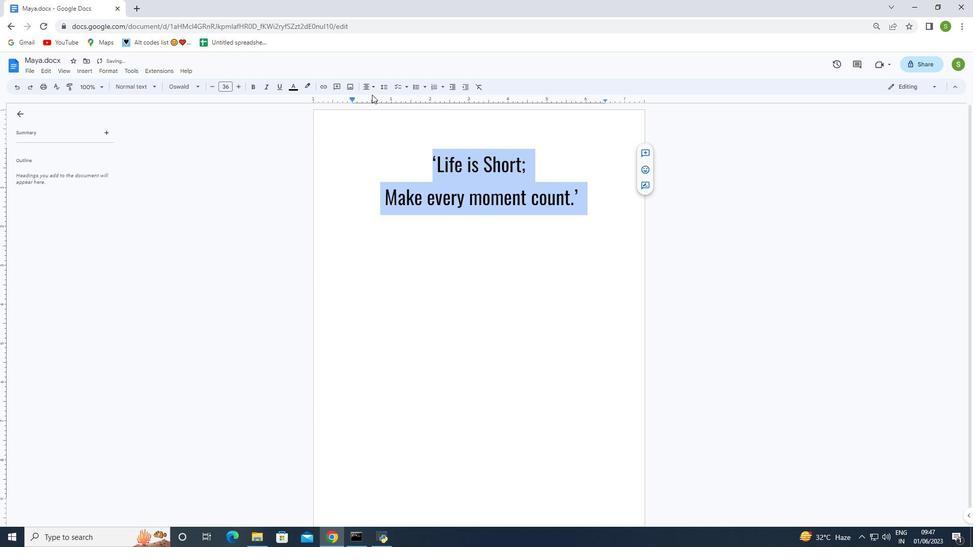 
Action: Mouse moved to (370, 89)
Screenshot: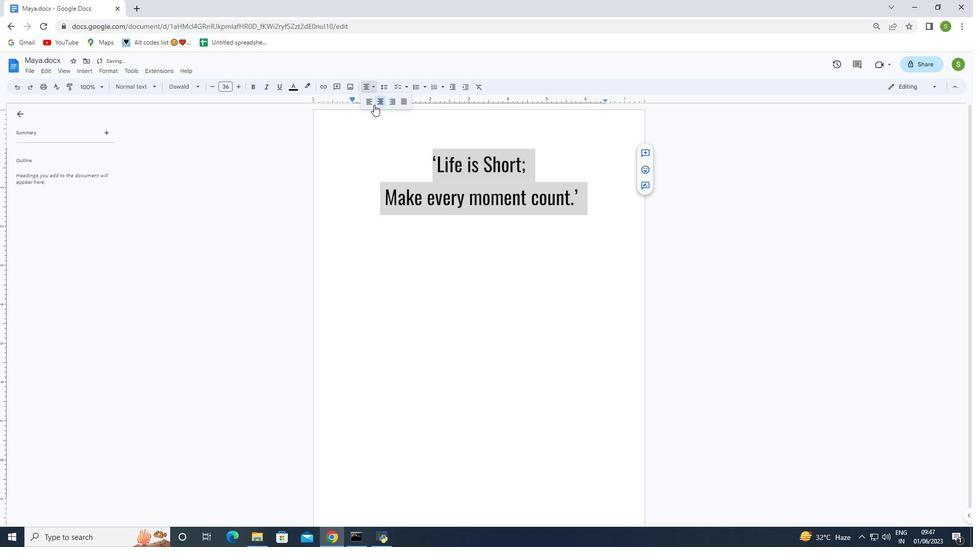 
Action: Mouse pressed left at (370, 89)
Screenshot: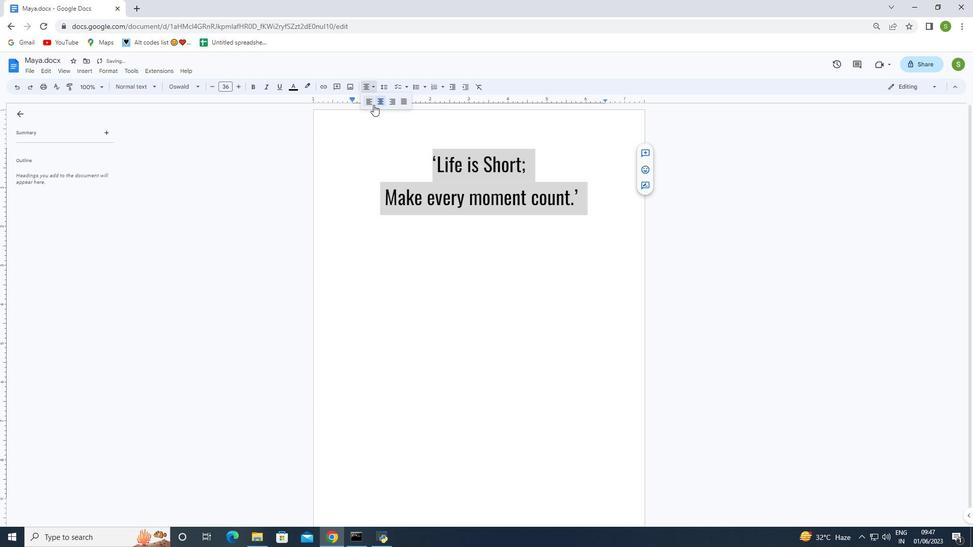 
Action: Mouse moved to (369, 101)
Screenshot: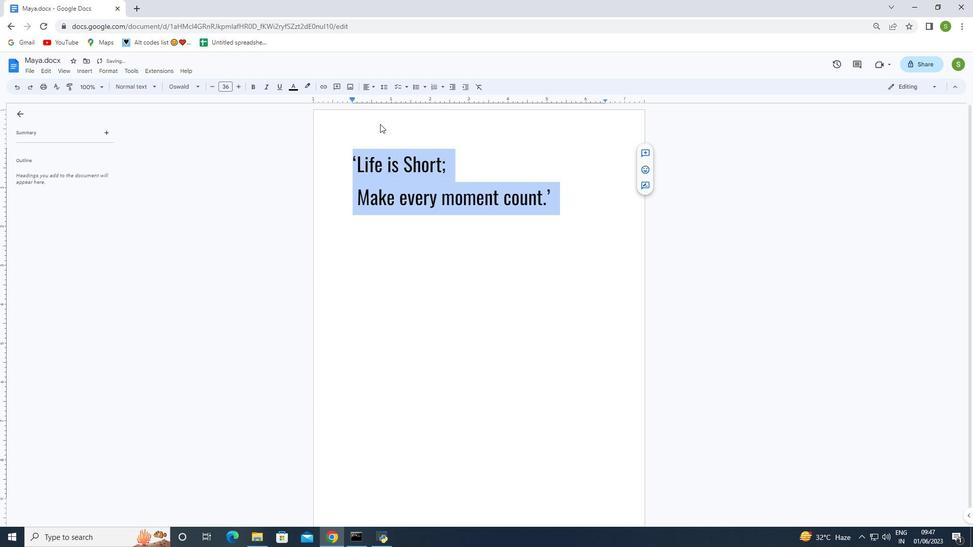 
Action: Mouse pressed left at (369, 101)
Screenshot: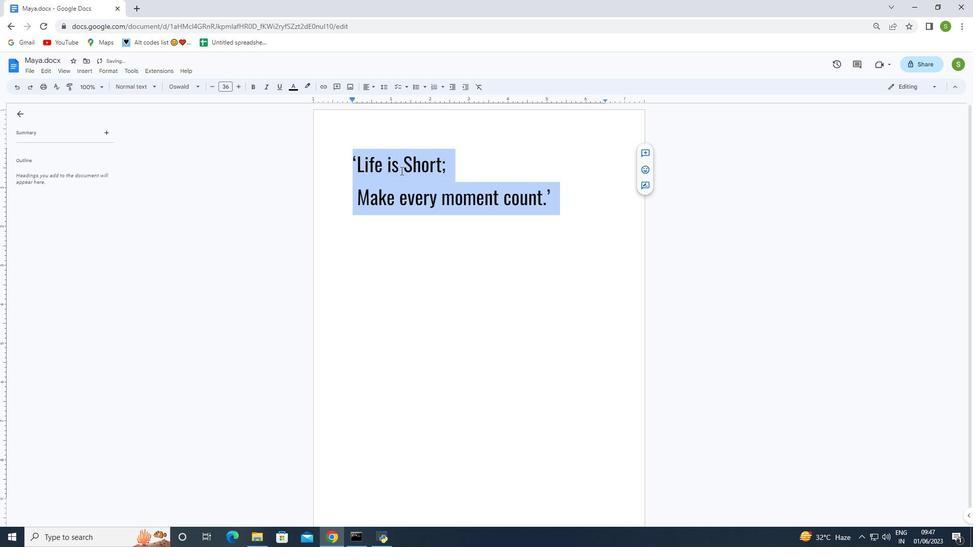 
Action: Mouse moved to (336, 177)
Screenshot: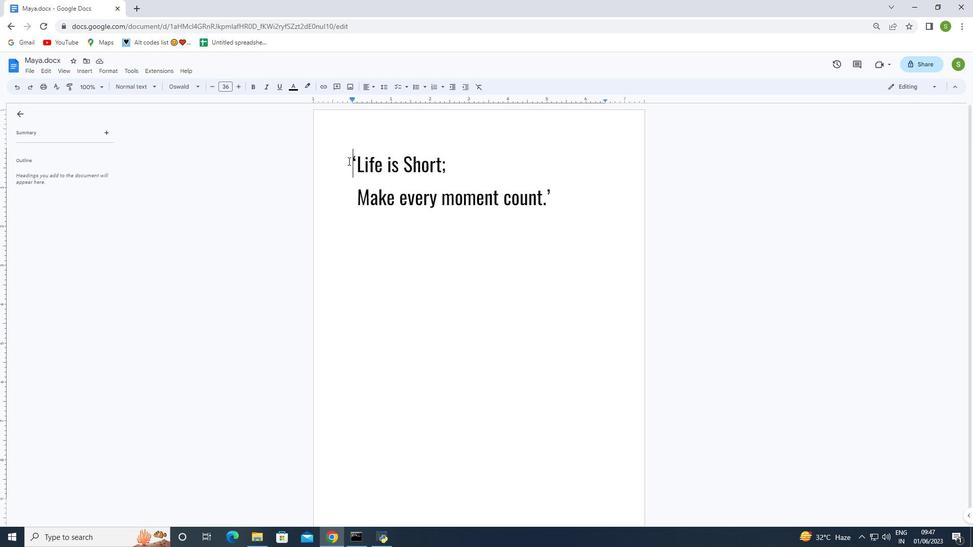 
Action: Mouse pressed left at (336, 177)
Screenshot: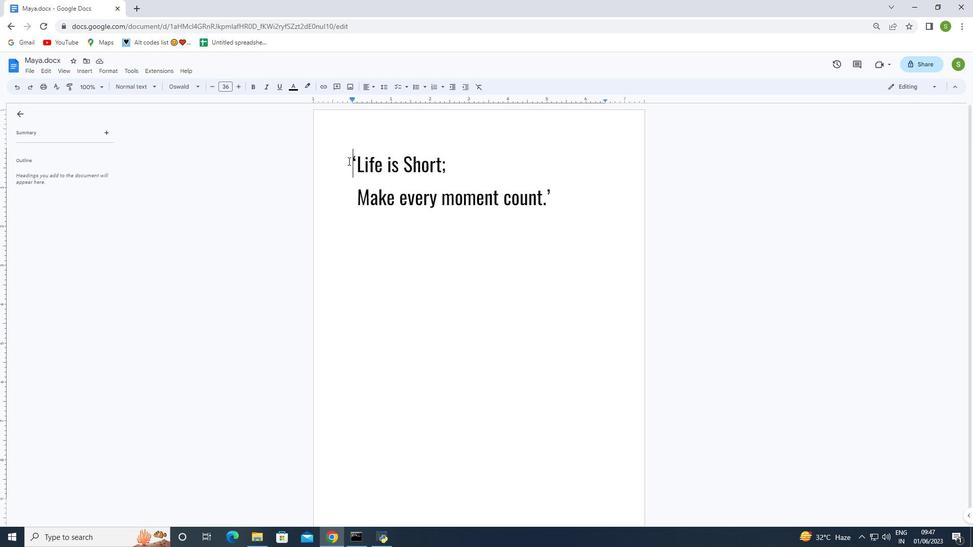 
Action: Mouse moved to (352, 159)
Screenshot: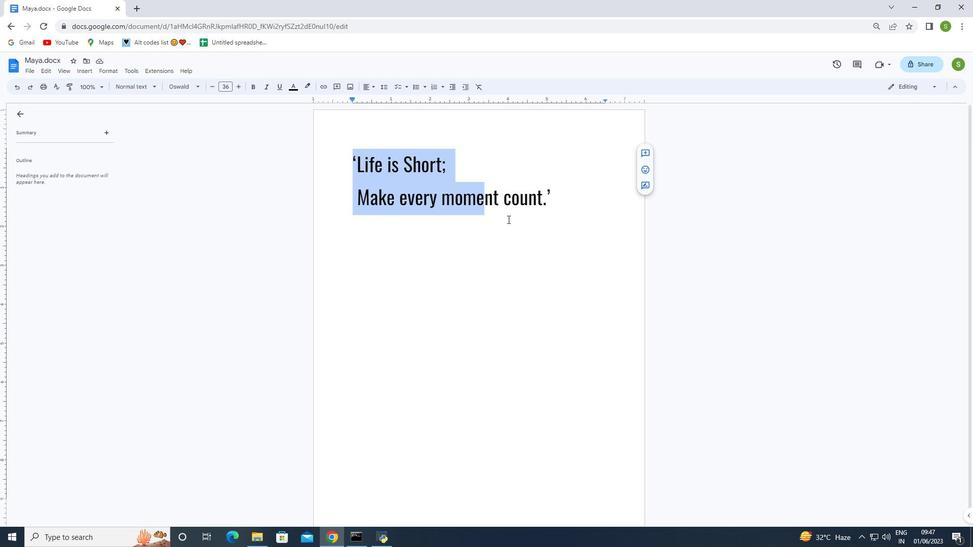 
Action: Mouse pressed left at (352, 159)
Screenshot: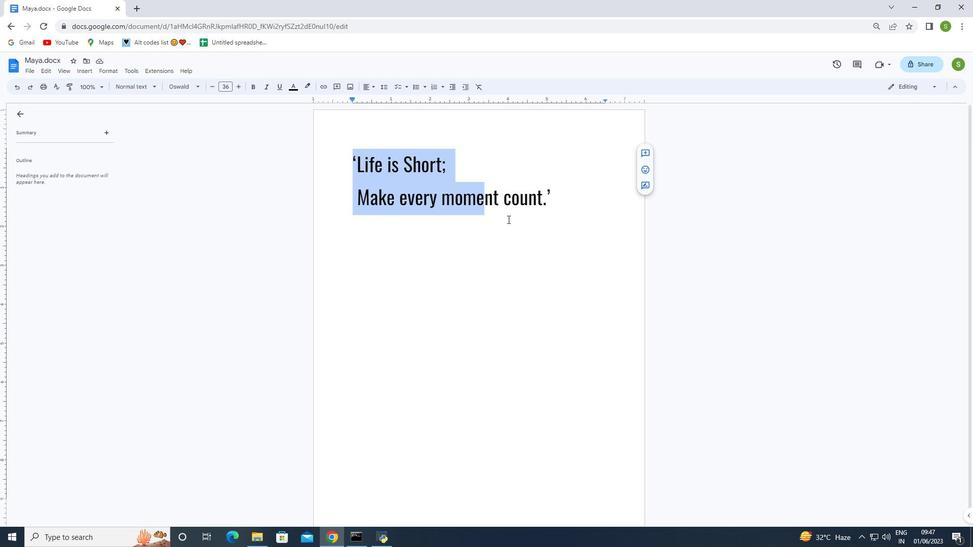 
Action: Mouse moved to (292, 88)
Screenshot: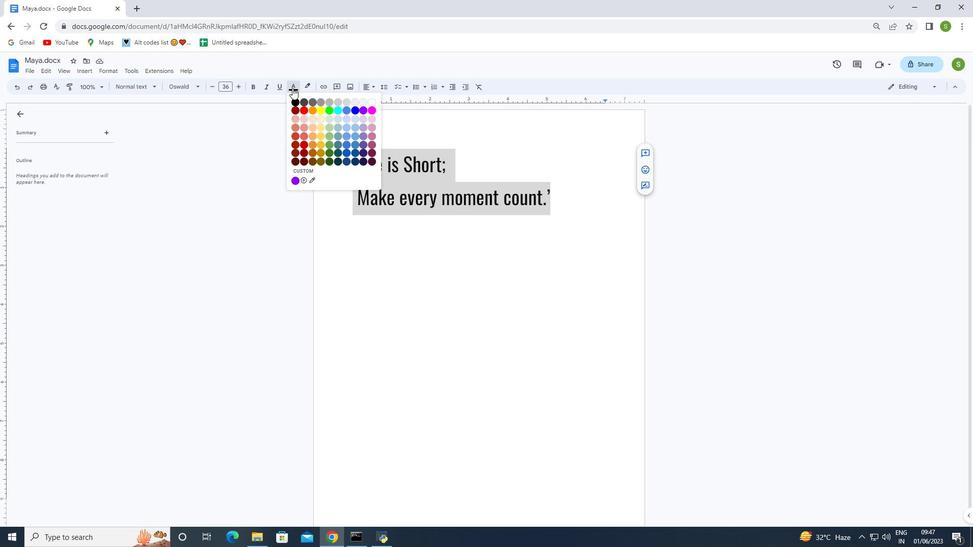 
Action: Mouse pressed left at (292, 88)
Screenshot: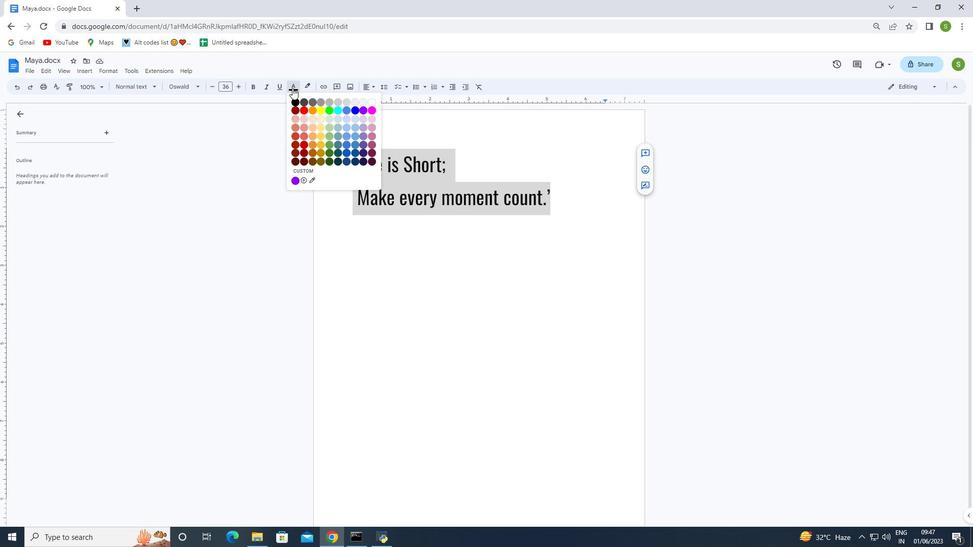 
Action: Mouse moved to (304, 179)
Screenshot: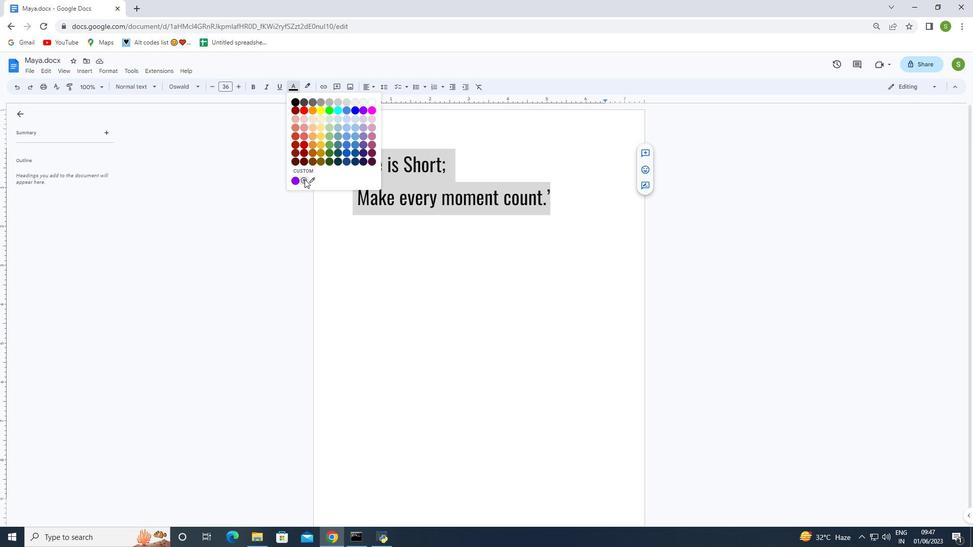 
Action: Mouse pressed left at (304, 179)
Screenshot: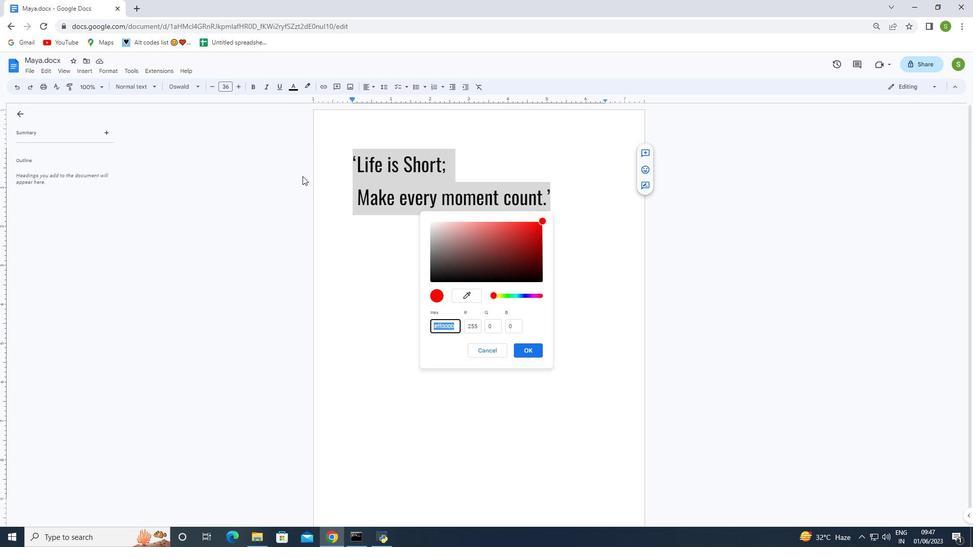 
Action: Mouse moved to (138, 9)
Screenshot: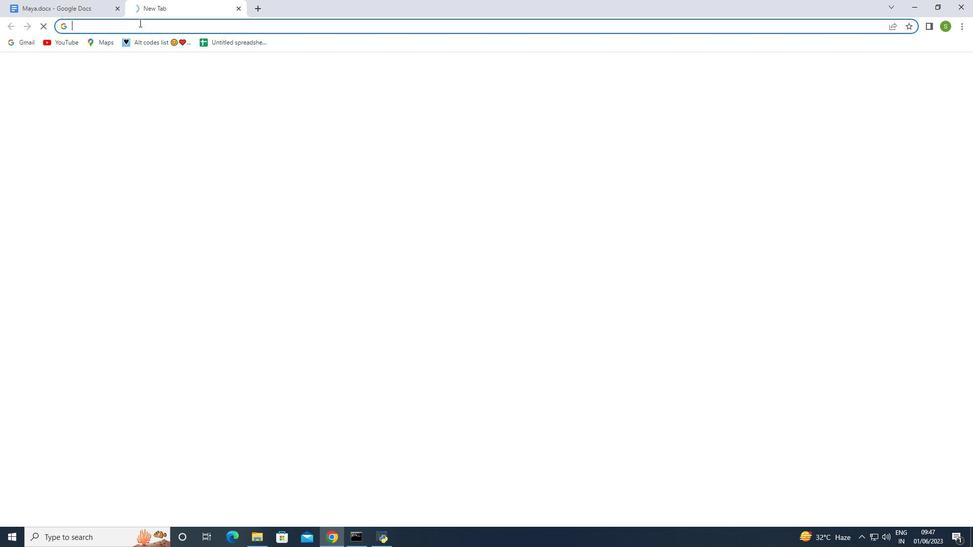 
Action: Mouse pressed left at (138, 9)
Screenshot: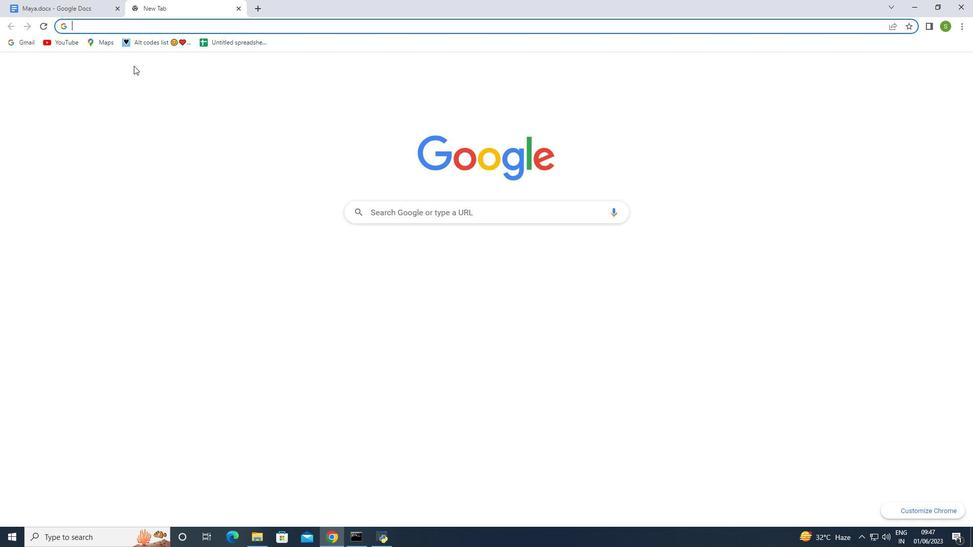 
Action: Mouse moved to (133, 69)
Screenshot: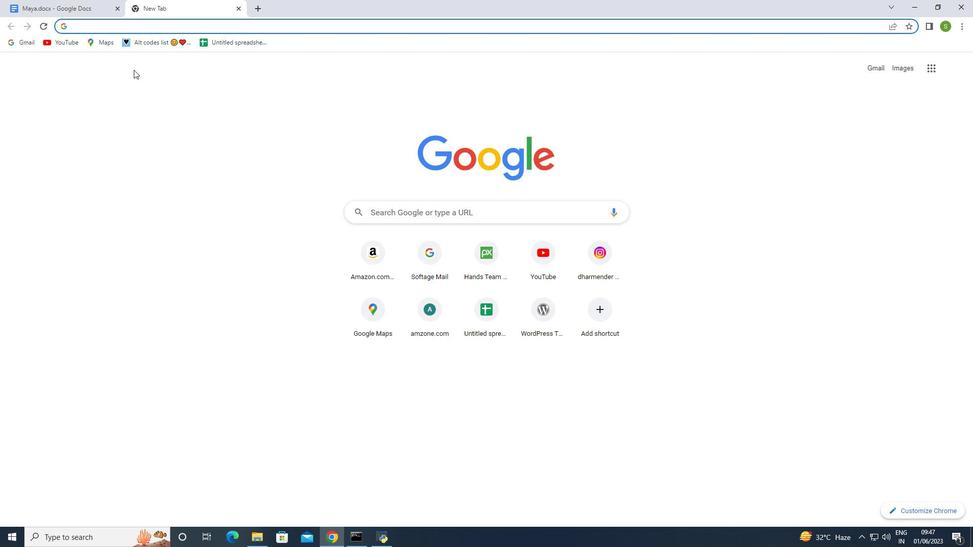 
Action: Key pressed olive<Key.space>f<Key.backspace>gr
Screenshot: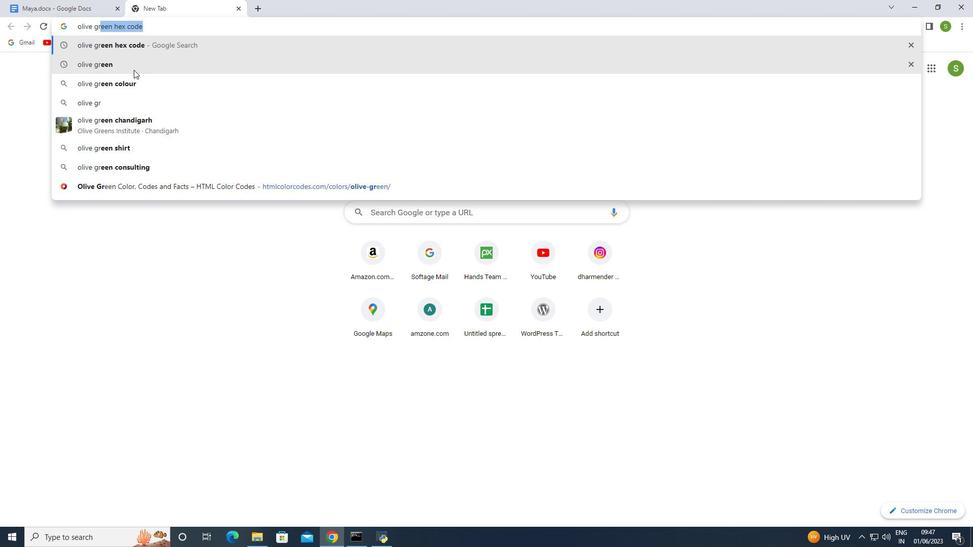 
Action: Mouse moved to (126, 47)
Screenshot: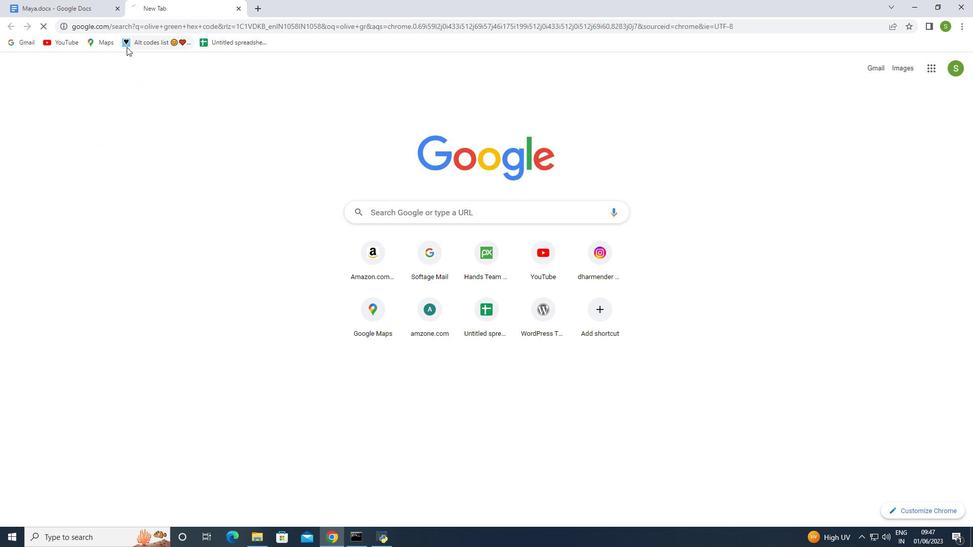
Action: Mouse pressed left at (126, 47)
Screenshot: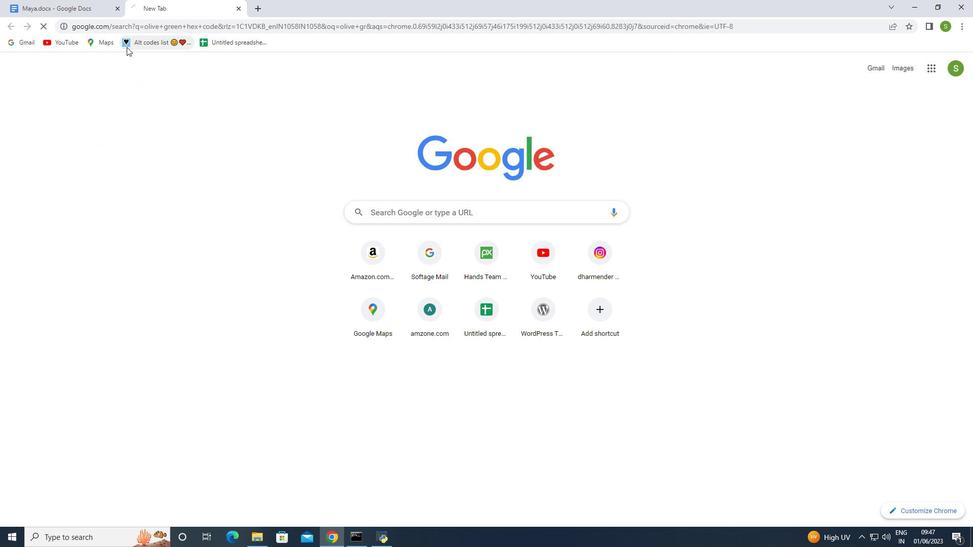 
Action: Mouse moved to (356, 207)
Screenshot: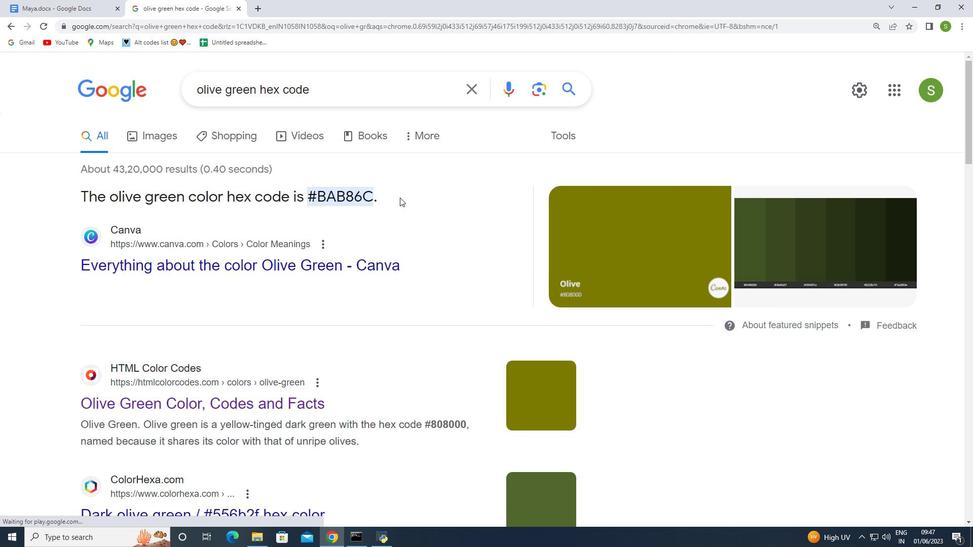 
Action: Mouse pressed left at (356, 207)
Screenshot: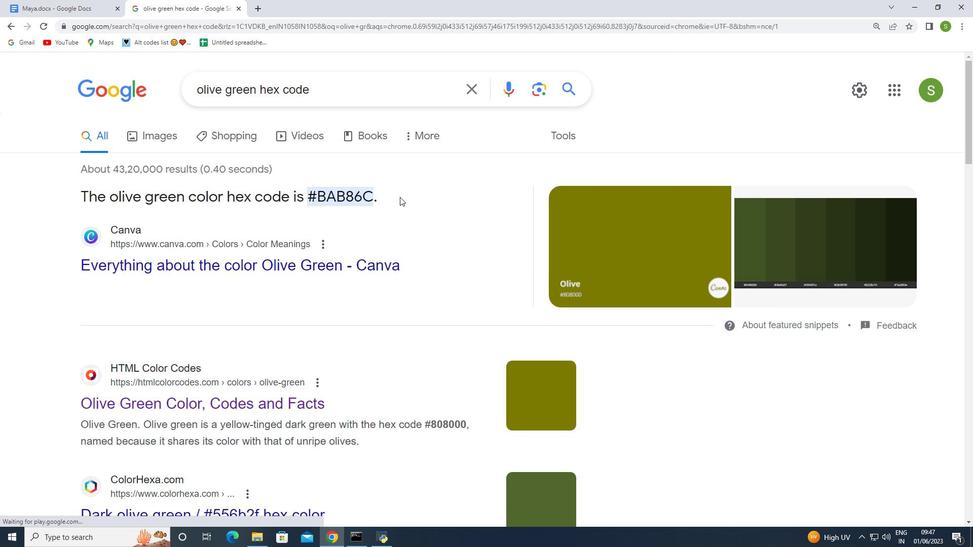 
Action: Mouse moved to (375, 195)
Screenshot: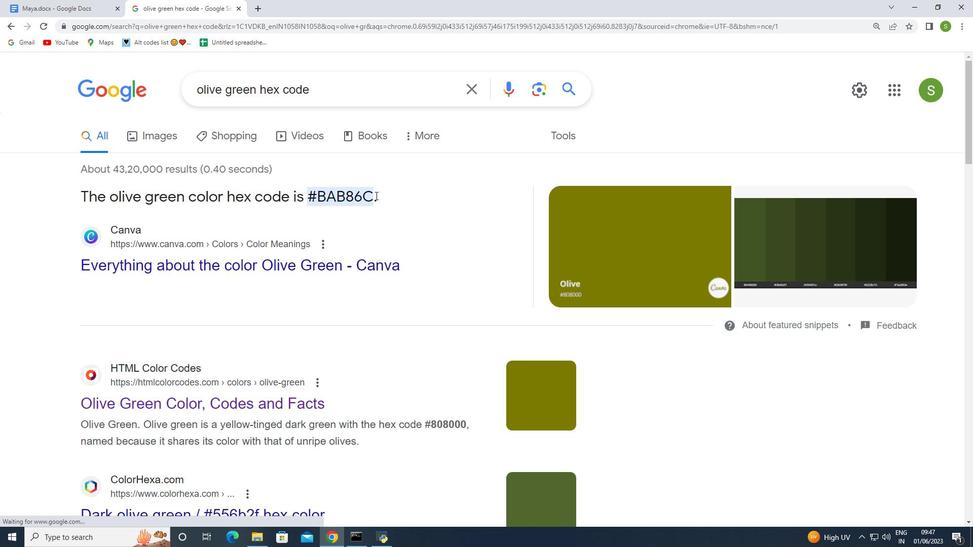 
Action: Mouse pressed left at (375, 195)
Screenshot: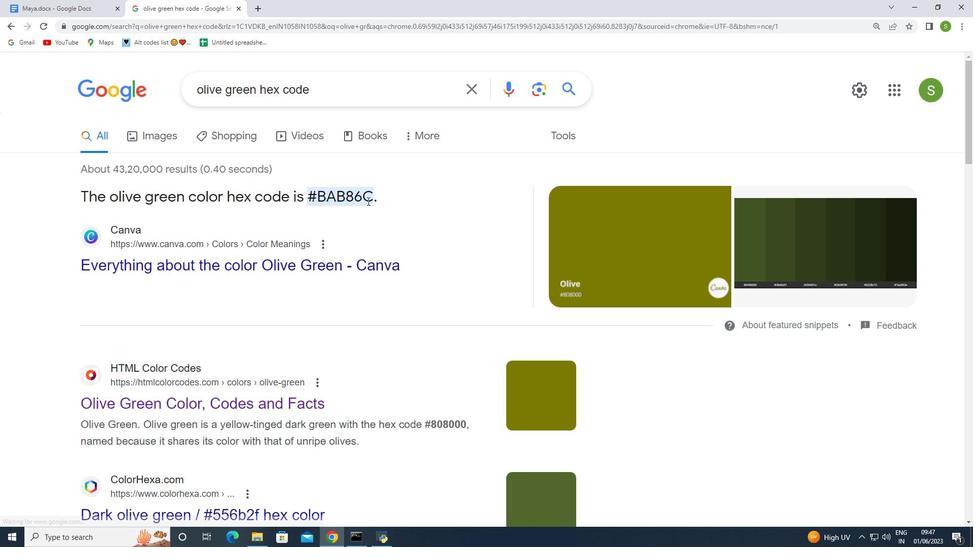 
Action: Mouse moved to (370, 198)
Screenshot: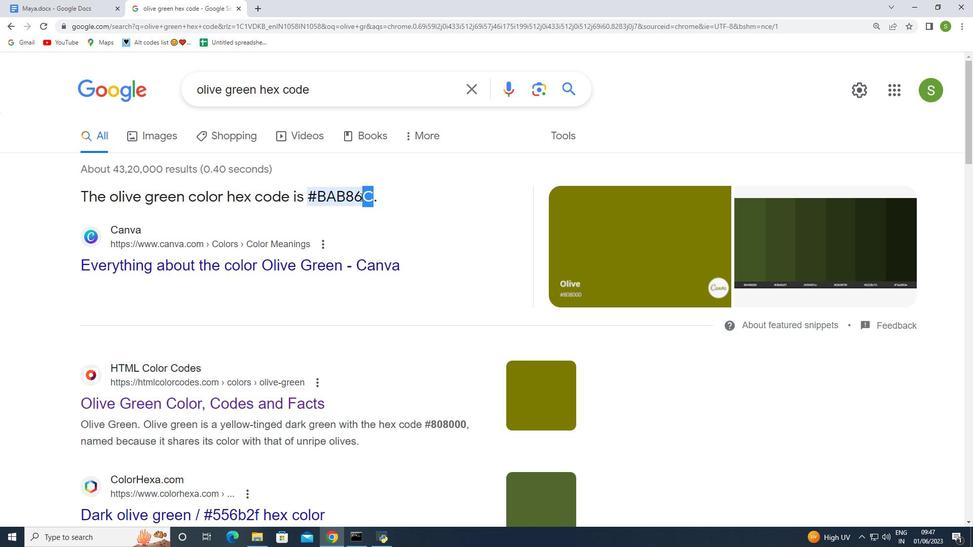 
Action: Mouse pressed left at (370, 198)
Screenshot: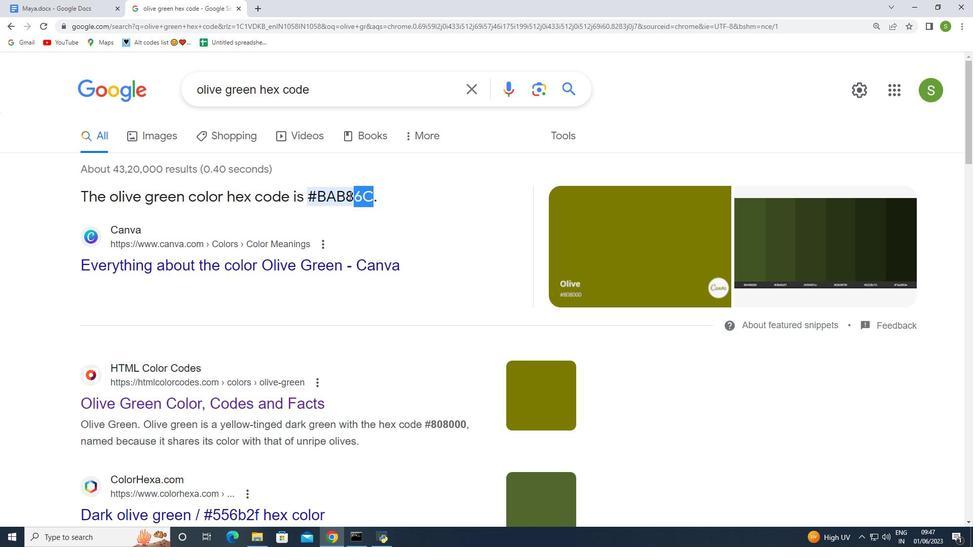 
Action: Mouse moved to (287, 244)
Screenshot: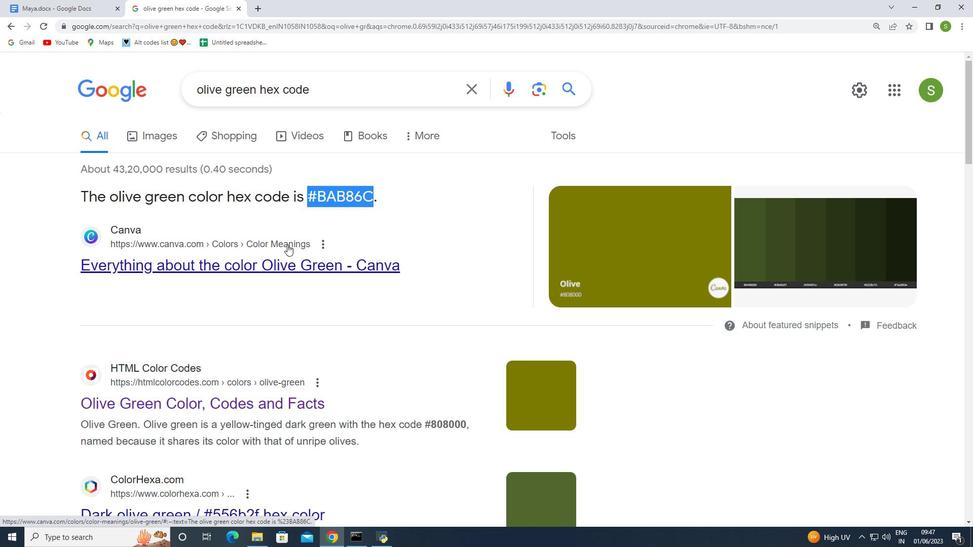 
Action: Key pressed ctrl+C
Screenshot: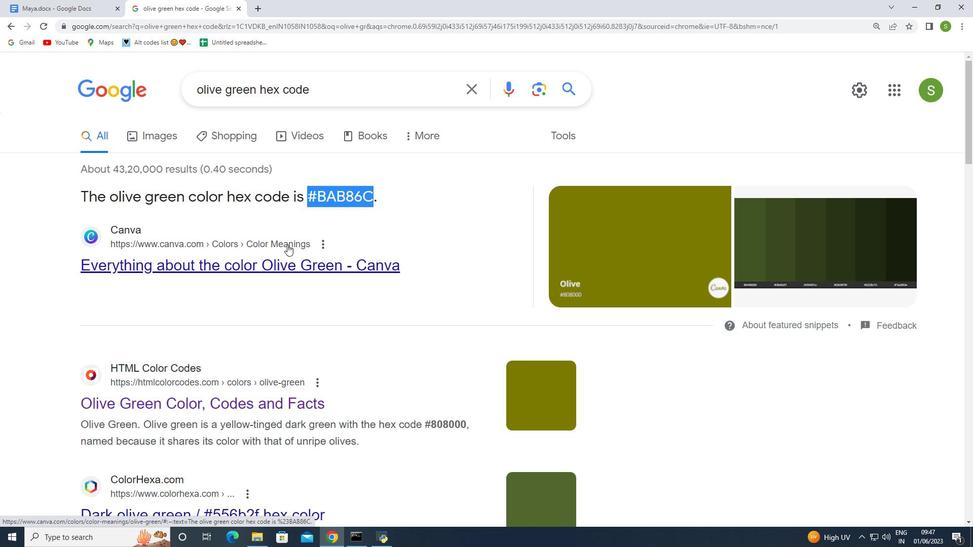 
Action: Mouse moved to (65, 3)
Screenshot: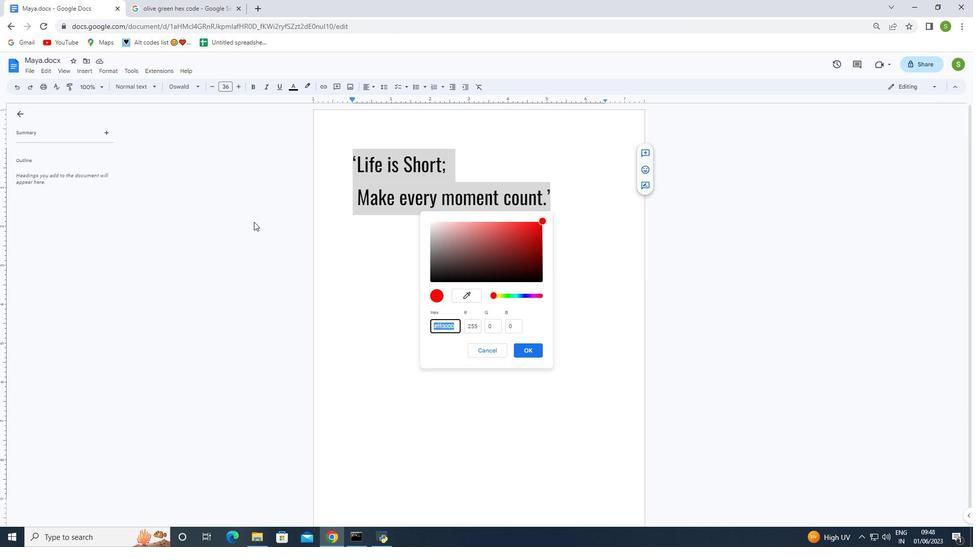 
Action: Mouse pressed left at (65, 3)
Screenshot: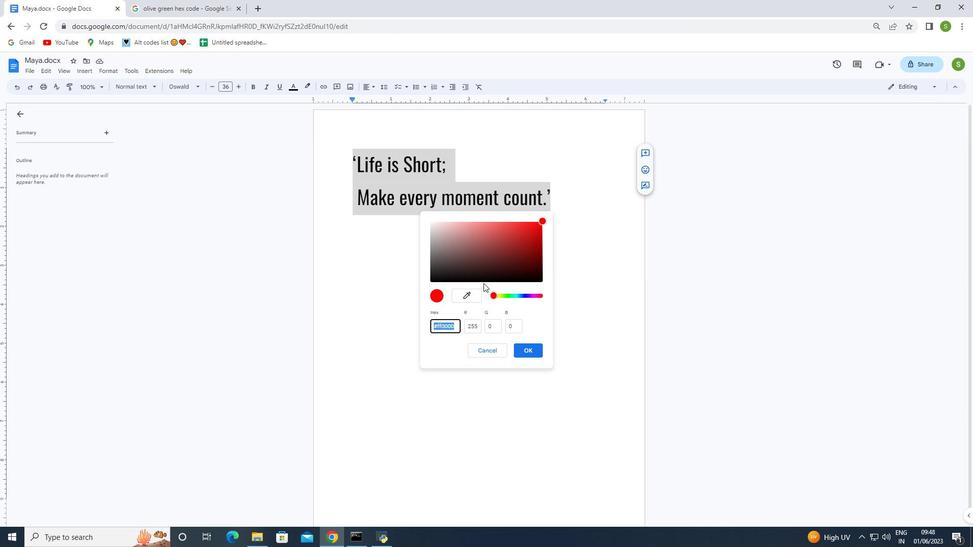 
Action: Mouse moved to (464, 346)
Screenshot: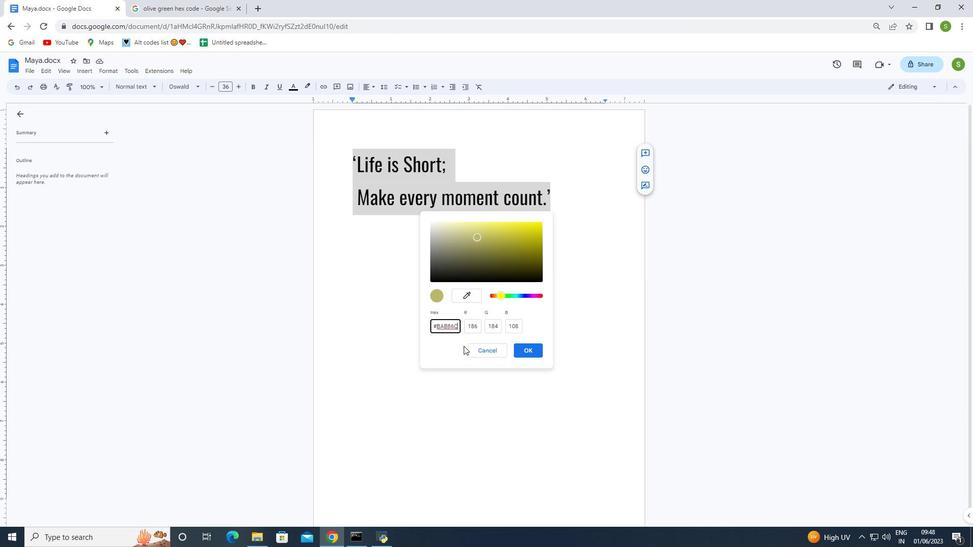 
Action: Key pressed ctrl+V
Screenshot: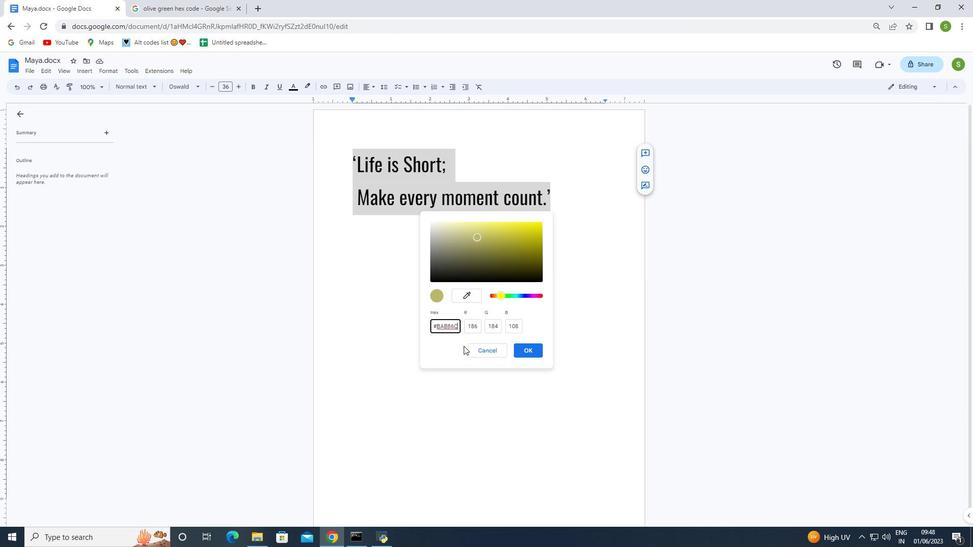 
Action: Mouse moved to (522, 349)
Screenshot: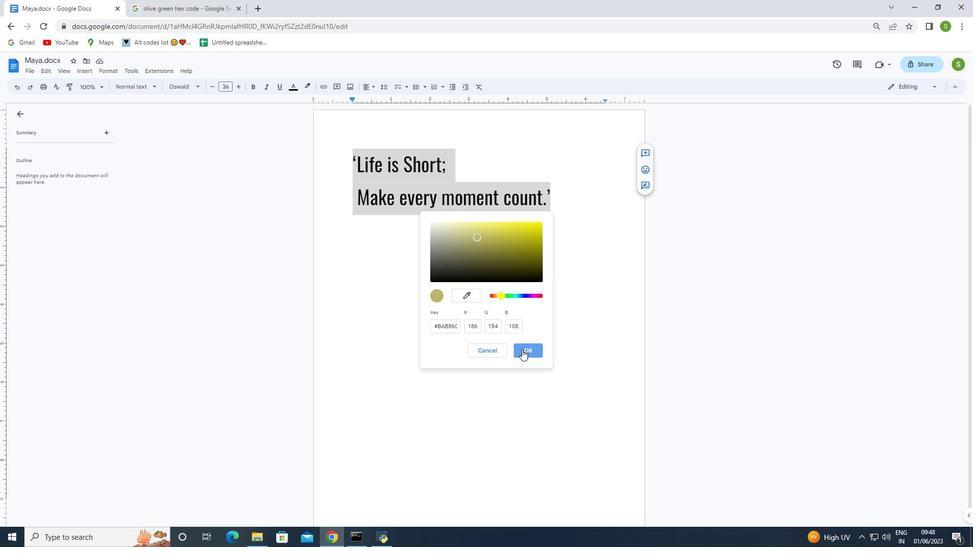 
Action: Mouse pressed left at (522, 349)
Screenshot: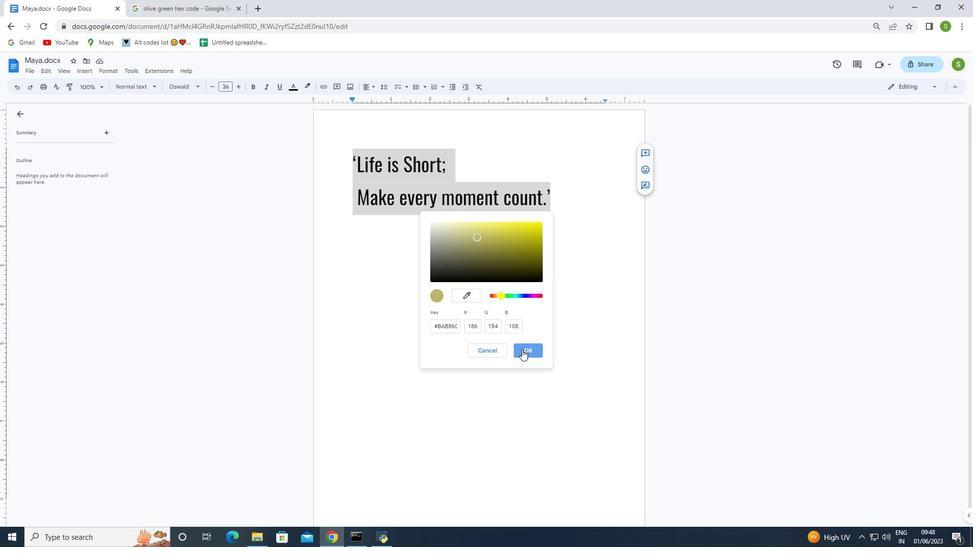 
Action: Mouse moved to (475, 292)
Screenshot: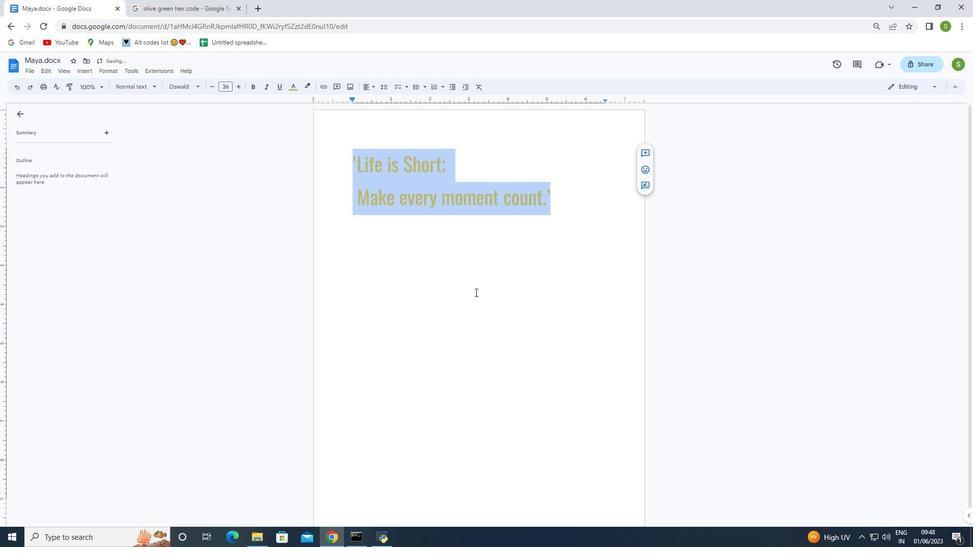 
Action: Mouse pressed left at (475, 292)
Screenshot: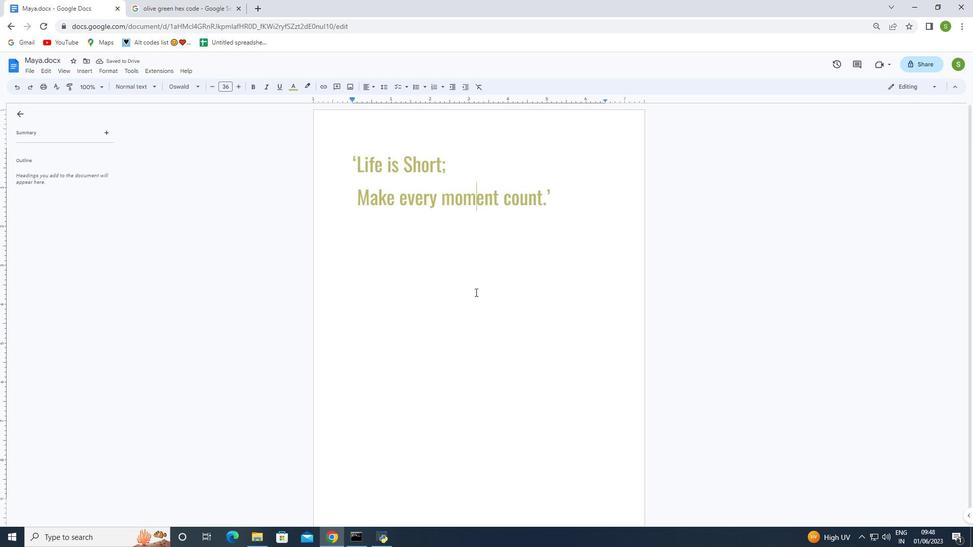 
Action: Mouse moved to (47, 88)
Screenshot: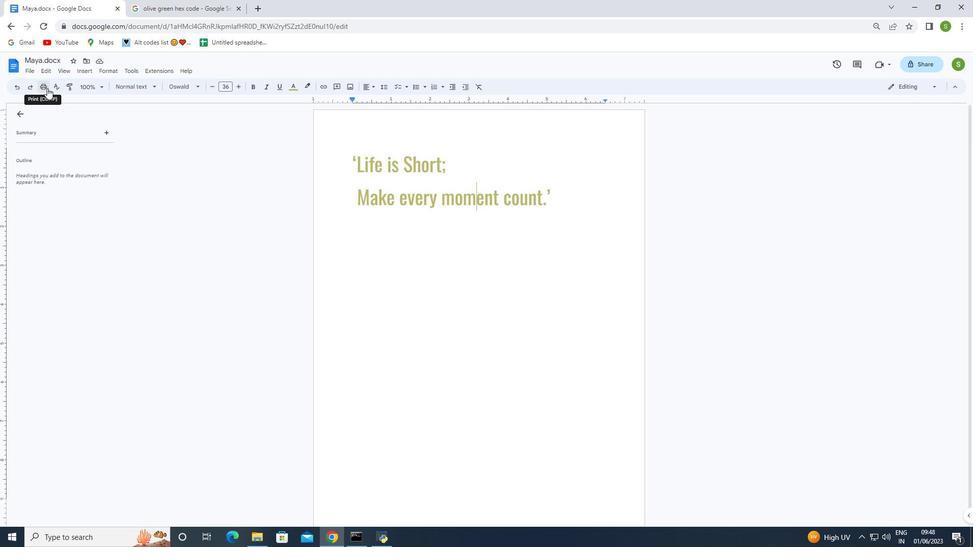 
